 Task: Look for space in Steinkjer, Norway from 1st July, 2023 to 8th July, 2023 for 2 adults, 1 child in price range Rs.15000 to Rs.20000. Place can be entire place with 1  bedroom having 1 bed and 1 bathroom. Property type can be house, flat, guest house, hotel. Booking option can be shelf check-in. Required host language is English.
Action: Mouse moved to (588, 117)
Screenshot: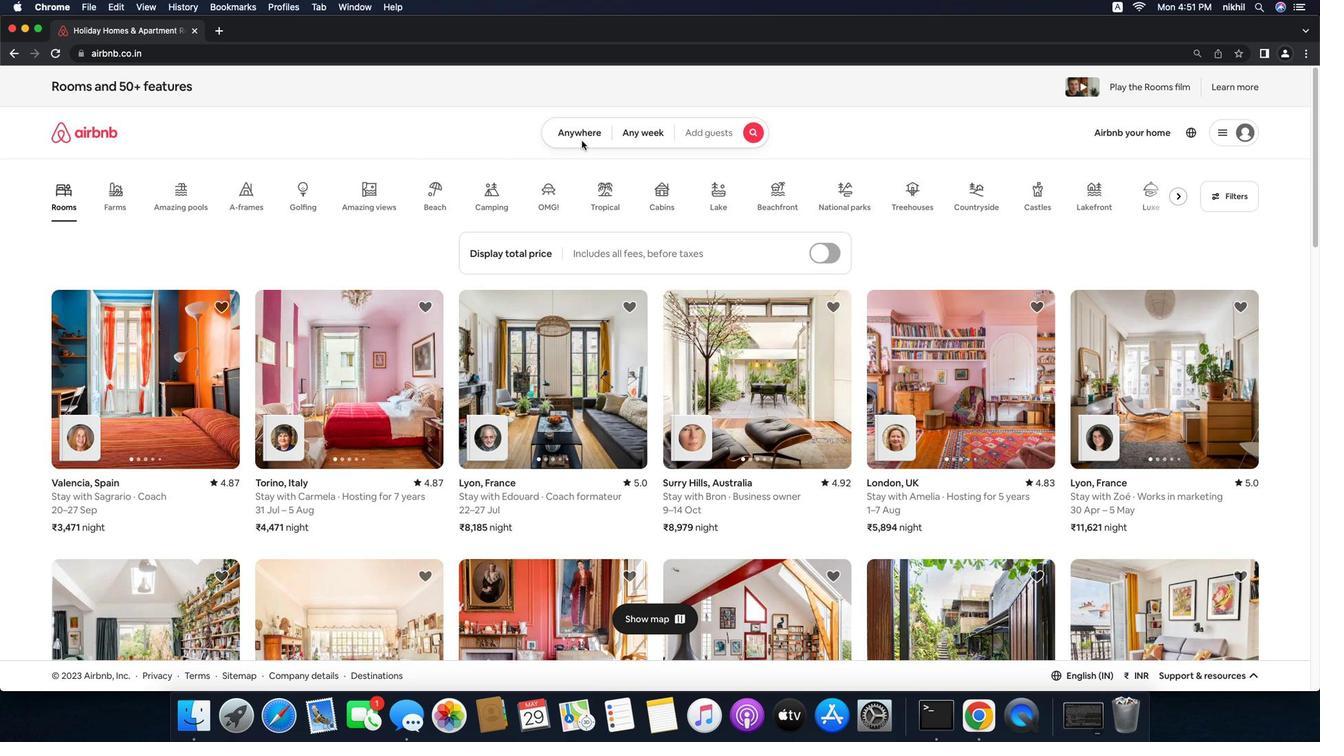 
Action: Mouse pressed left at (588, 117)
Screenshot: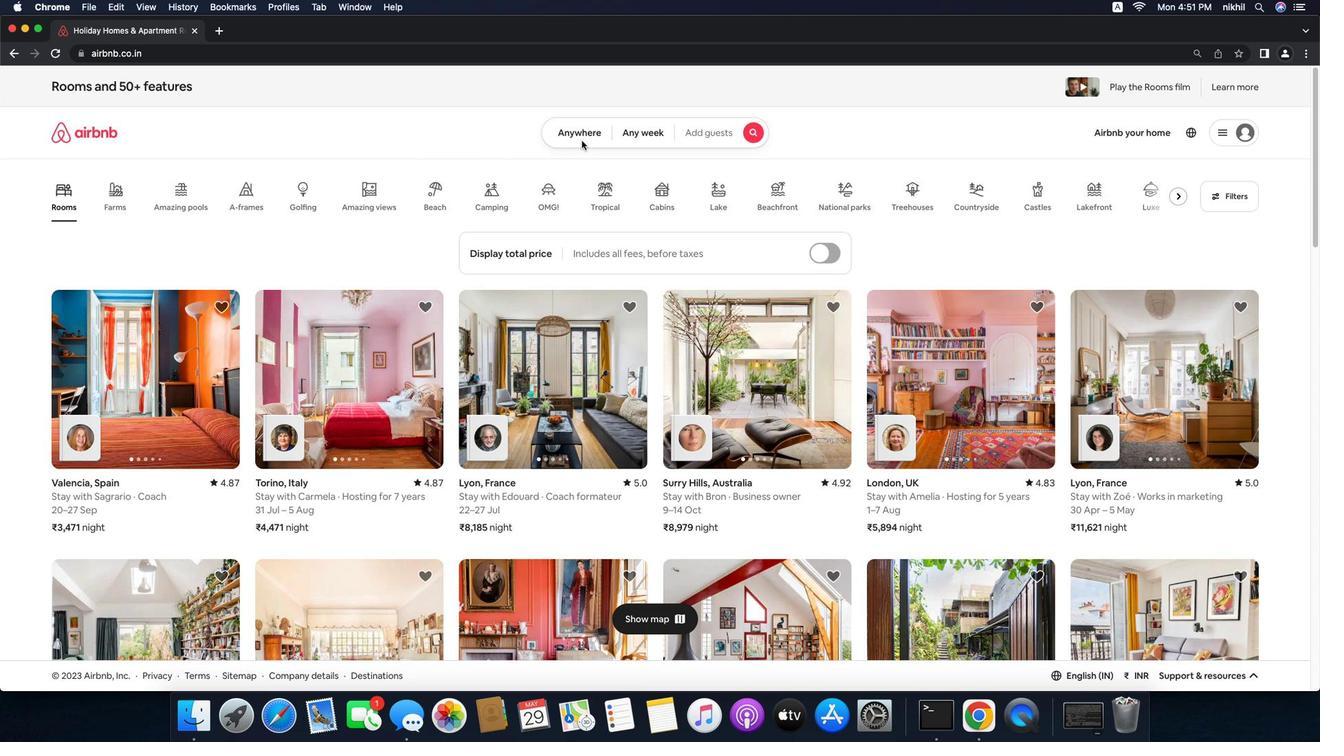 
Action: Mouse moved to (587, 107)
Screenshot: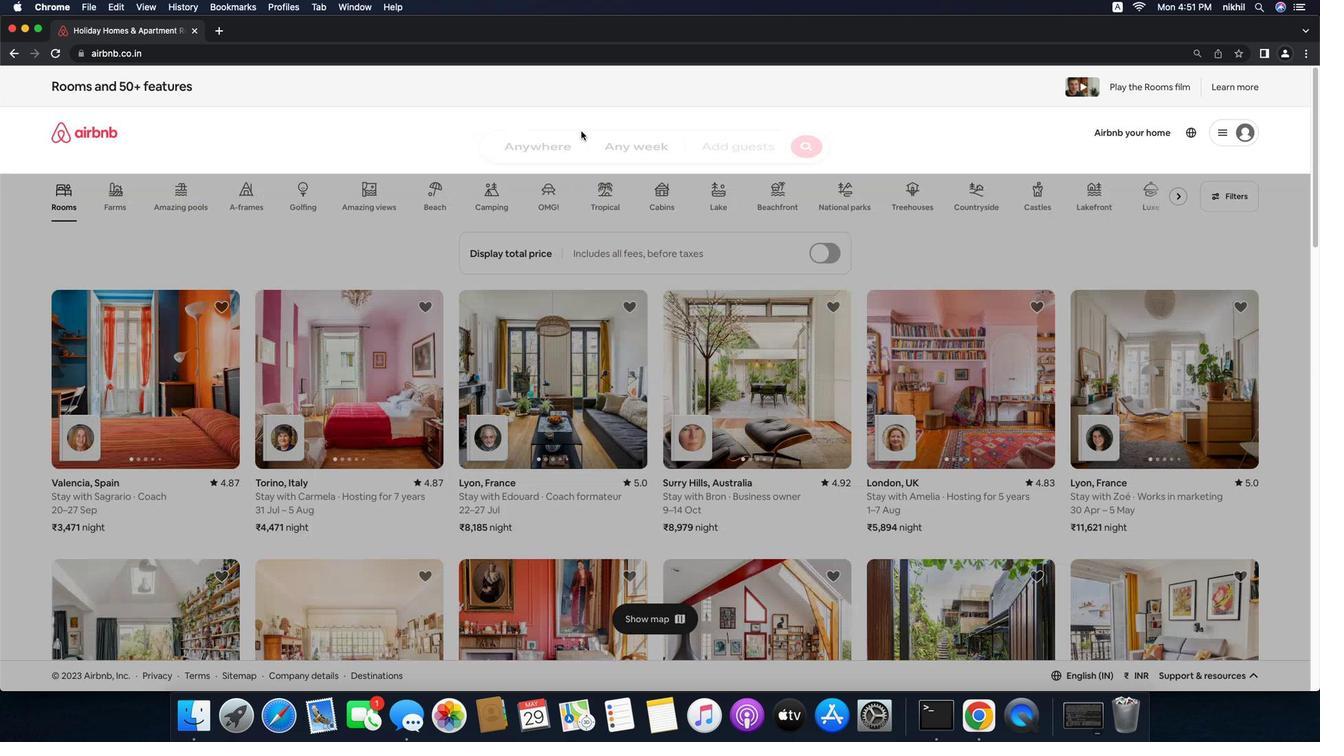 
Action: Mouse pressed left at (587, 107)
Screenshot: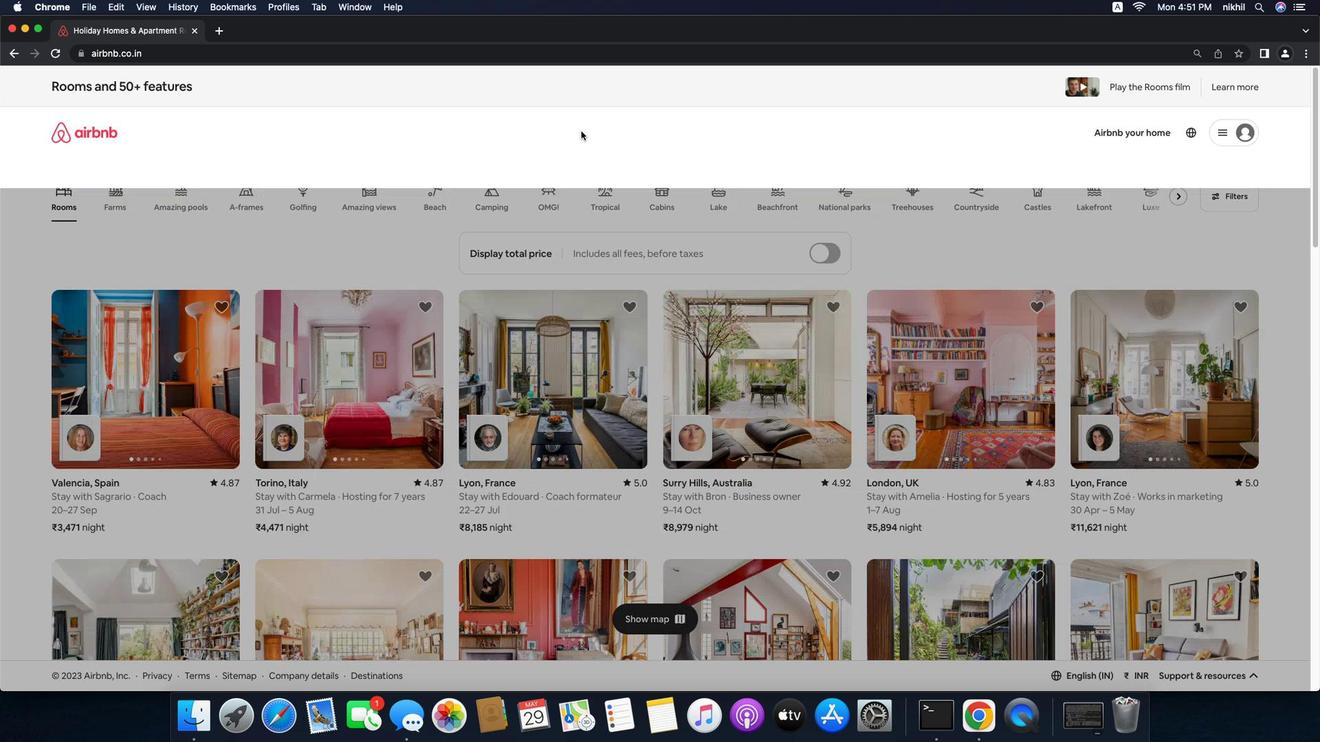 
Action: Mouse moved to (457, 166)
Screenshot: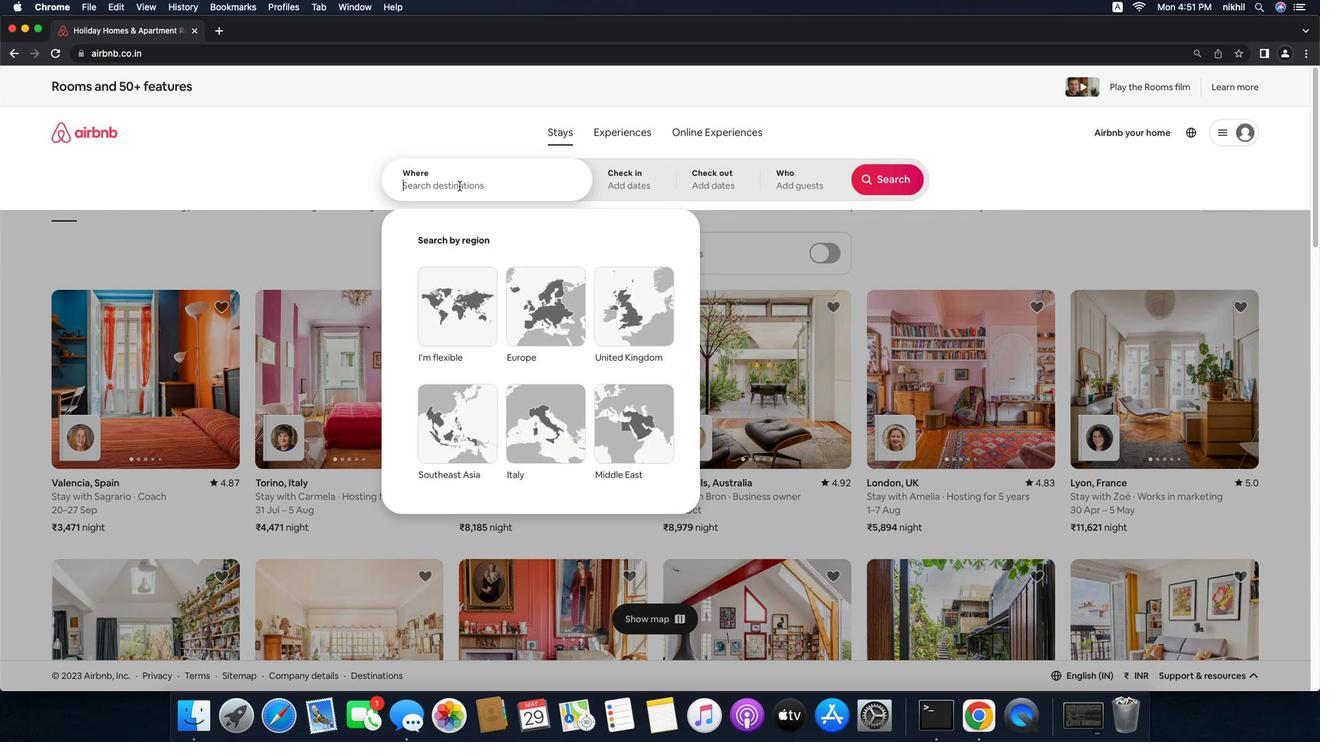 
Action: Mouse pressed left at (457, 166)
Screenshot: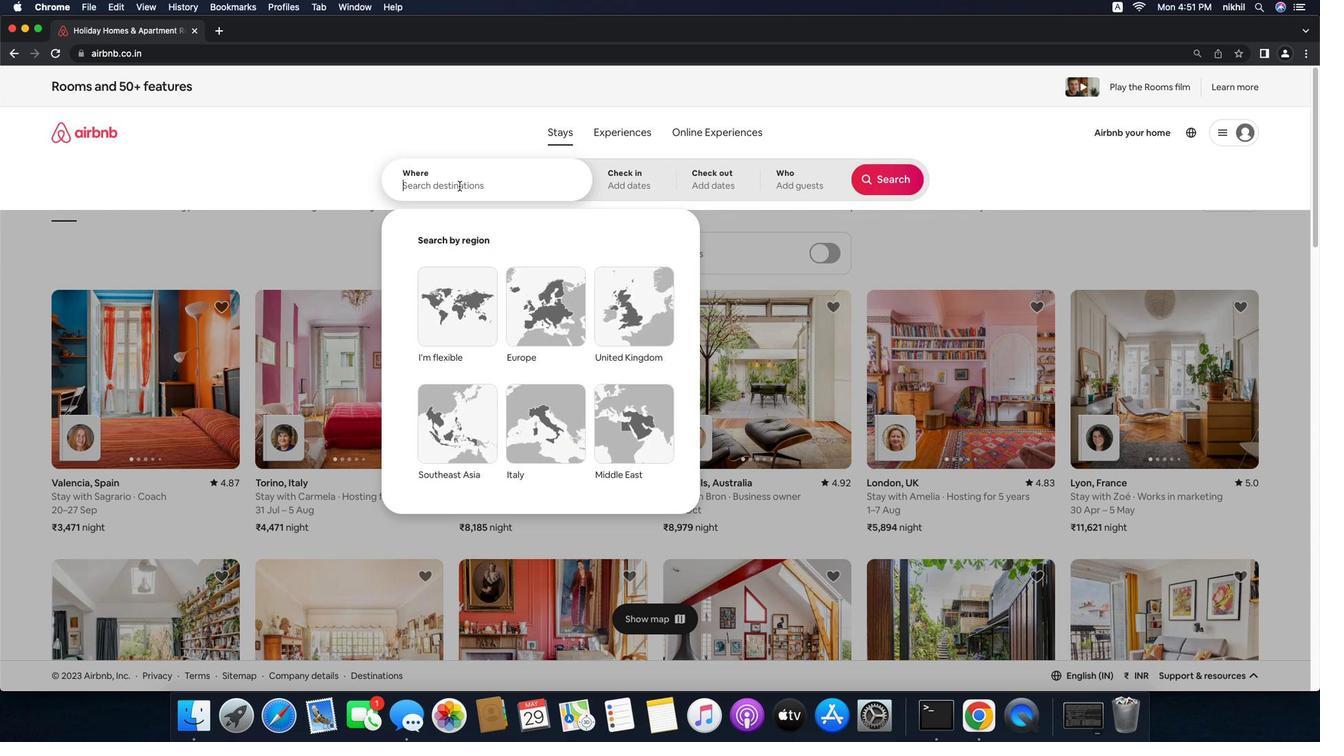 
Action: Key pressed 'S'Key.caps_lock't''e''i''n''k''j''e''r'','Key.spaceKey.caps_lock'N'Key.caps_lock'o''r''w''a''y'
Screenshot: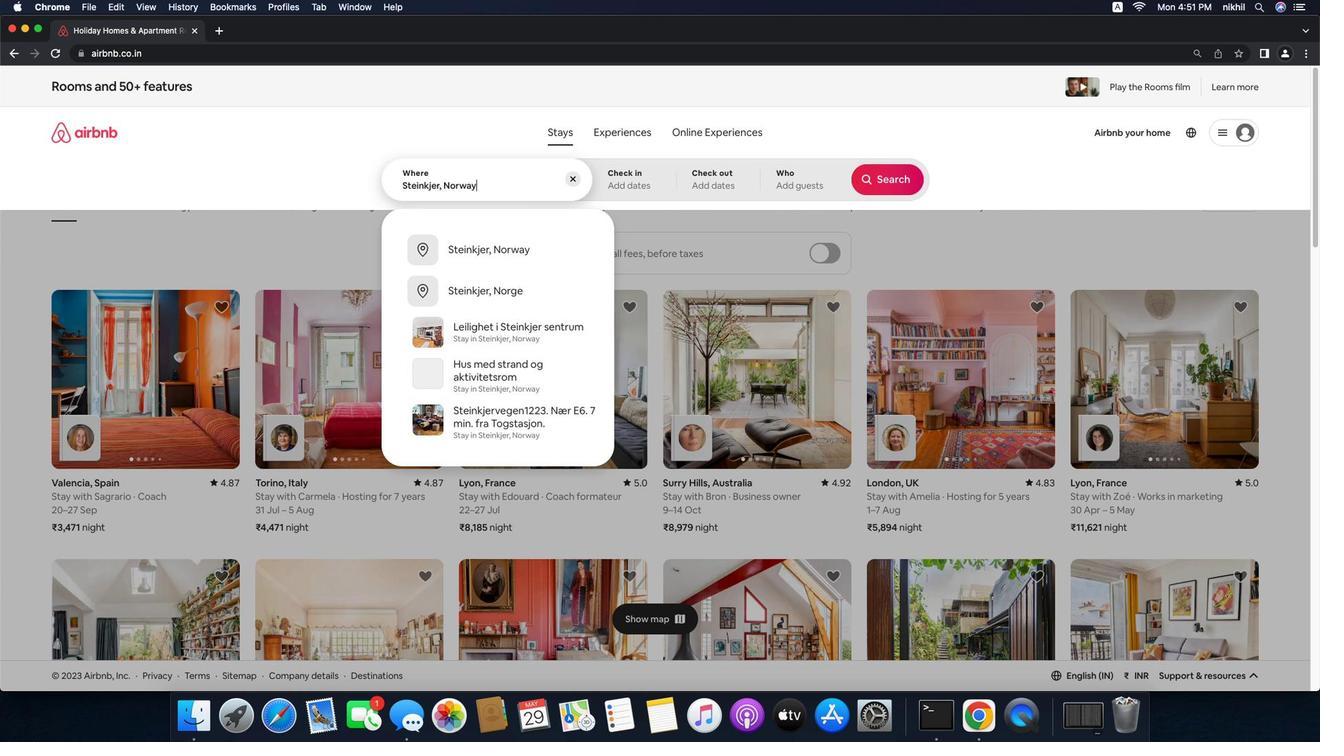 
Action: Mouse moved to (521, 228)
Screenshot: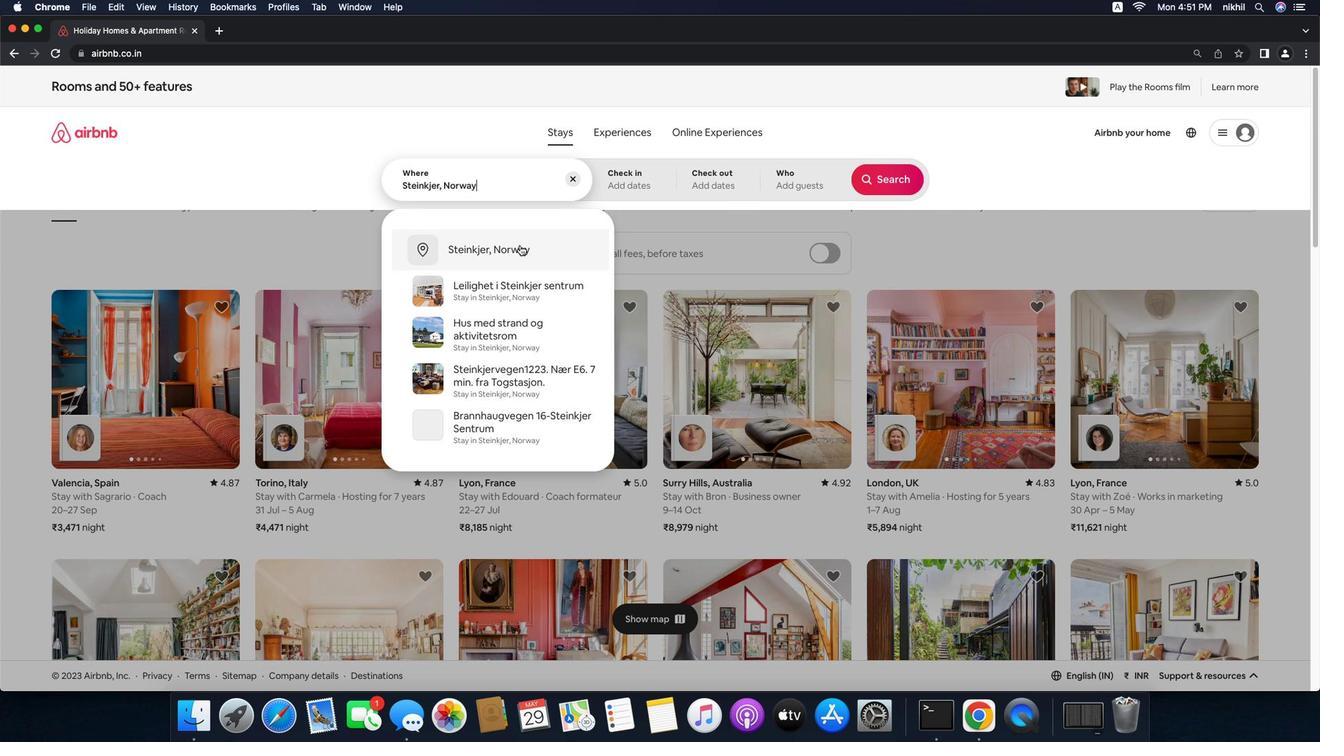 
Action: Mouse pressed left at (521, 228)
Screenshot: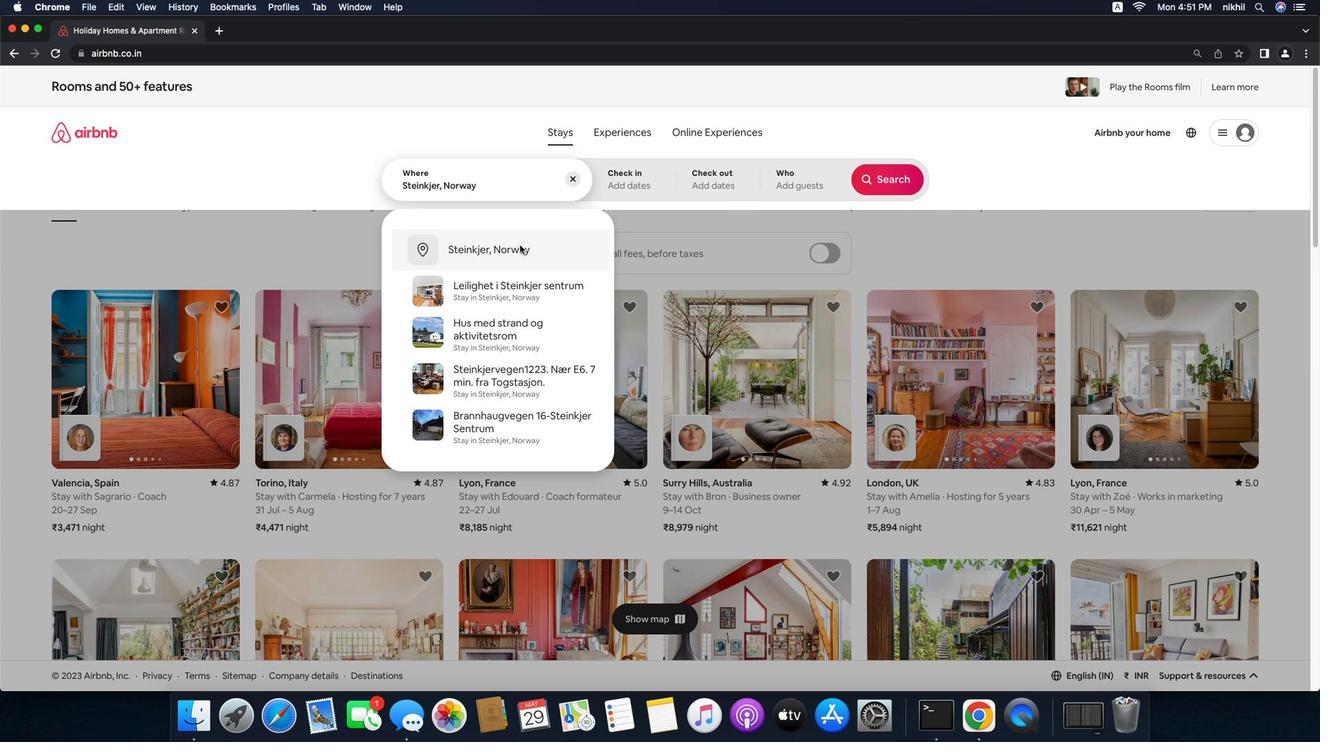 
Action: Mouse moved to (910, 268)
Screenshot: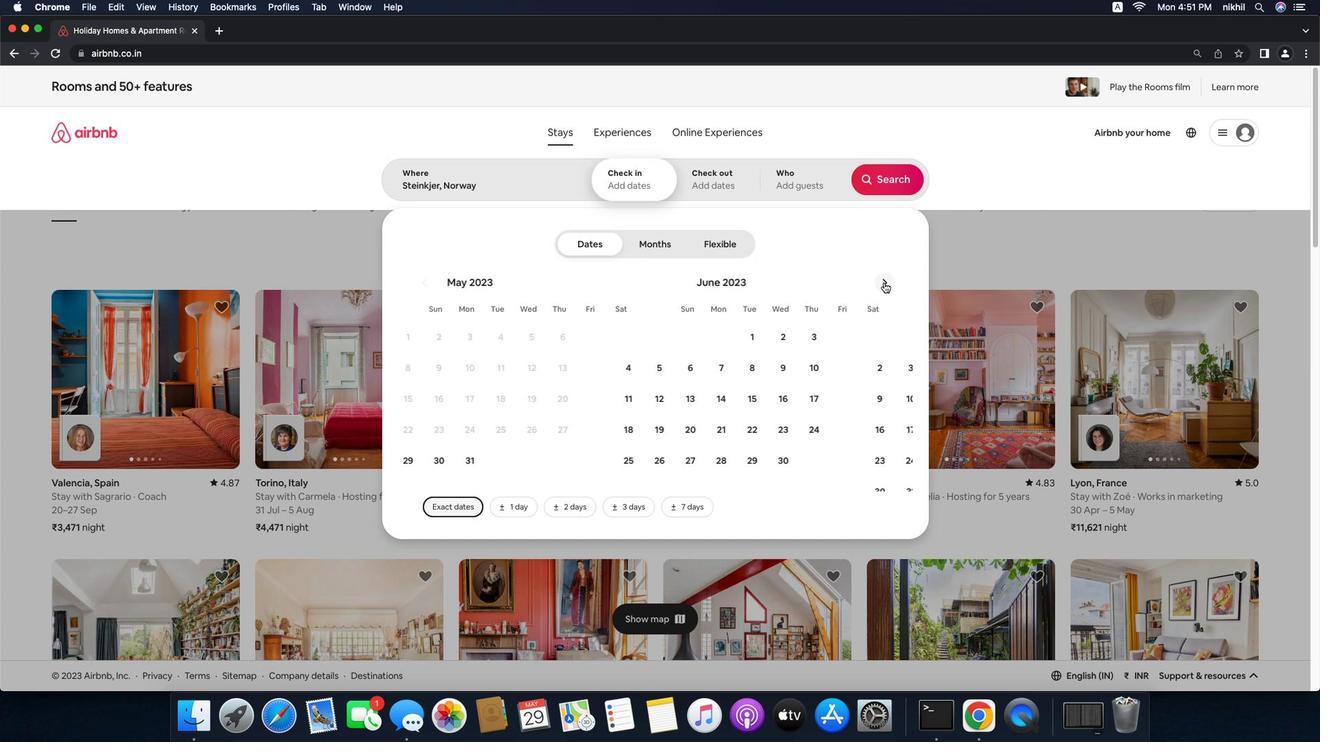 
Action: Mouse pressed left at (910, 268)
Screenshot: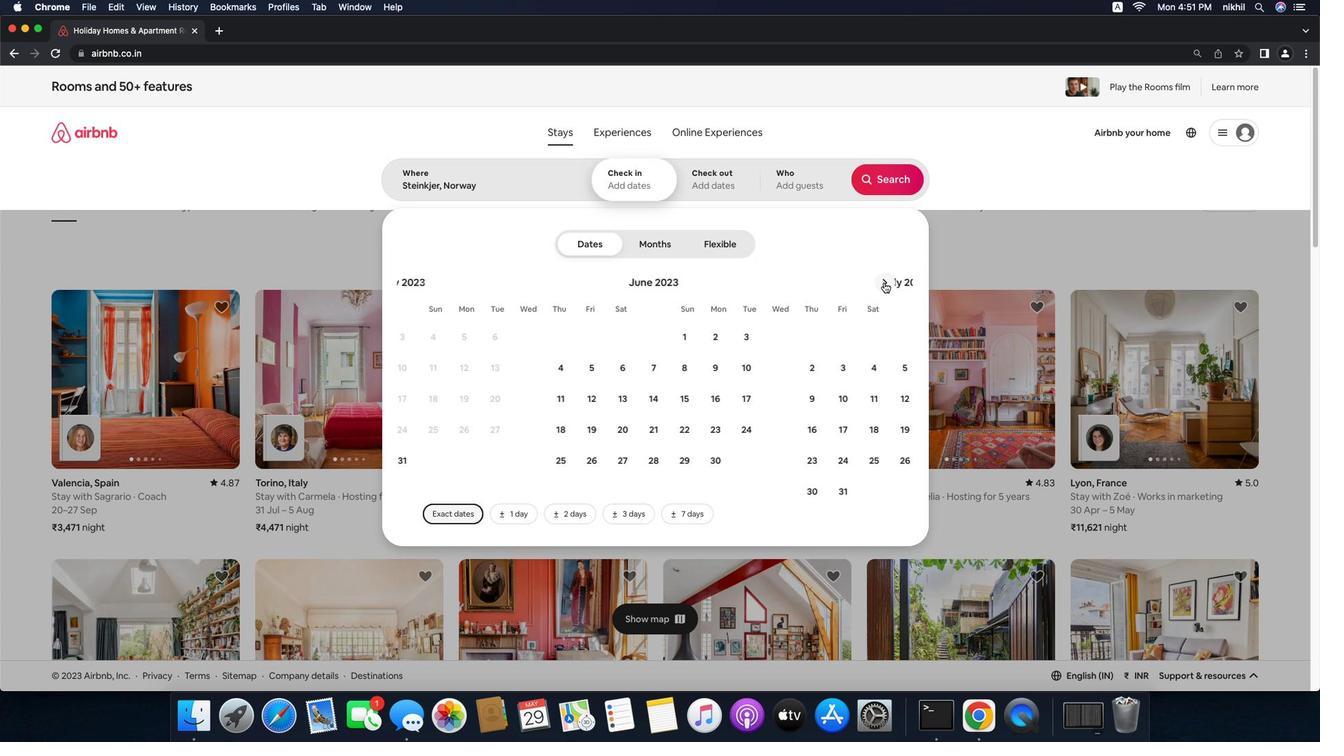 
Action: Mouse moved to (906, 330)
Screenshot: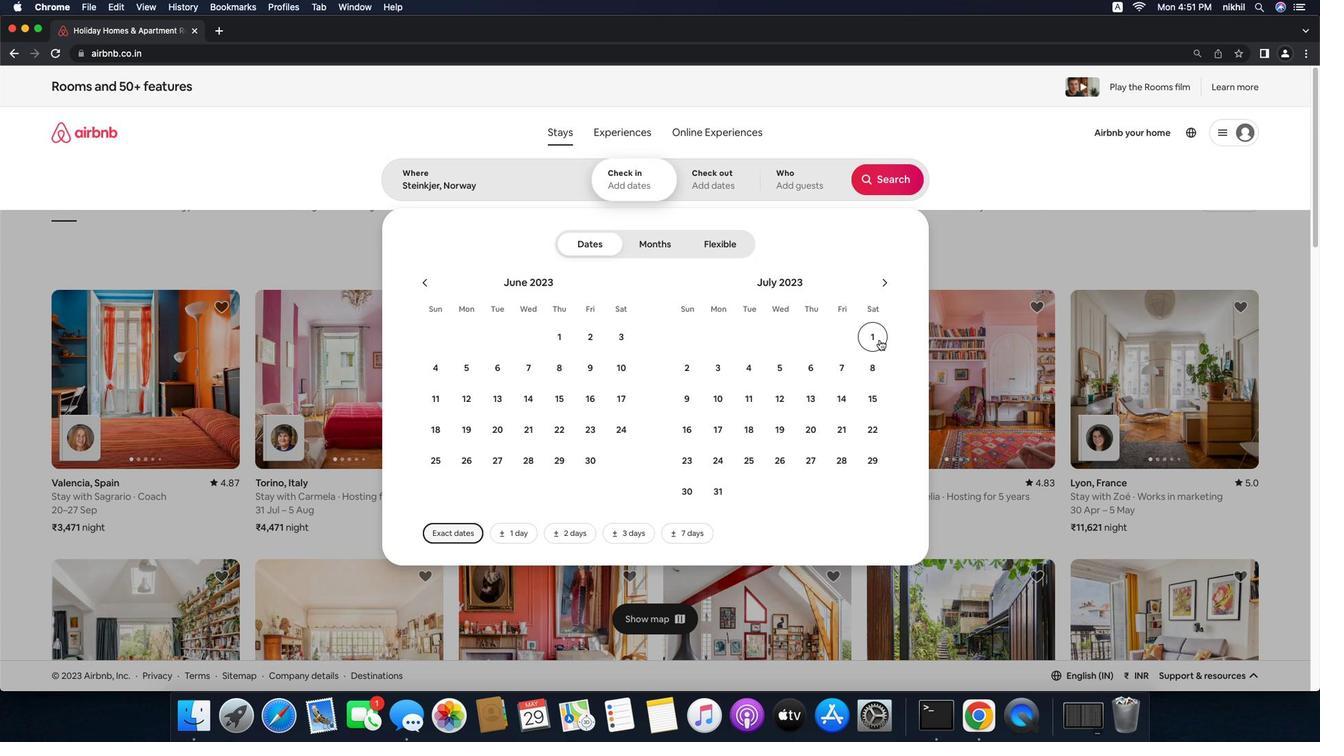 
Action: Mouse pressed left at (906, 330)
Screenshot: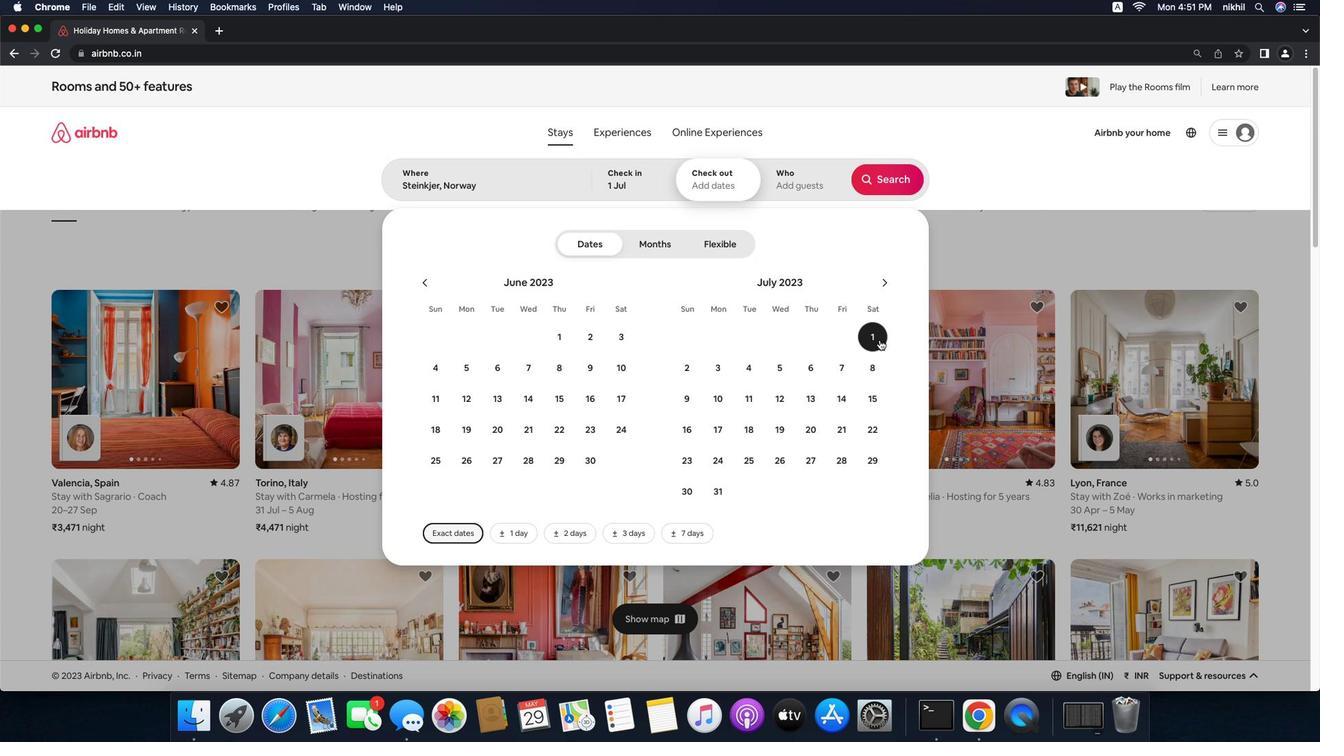 
Action: Mouse moved to (904, 354)
Screenshot: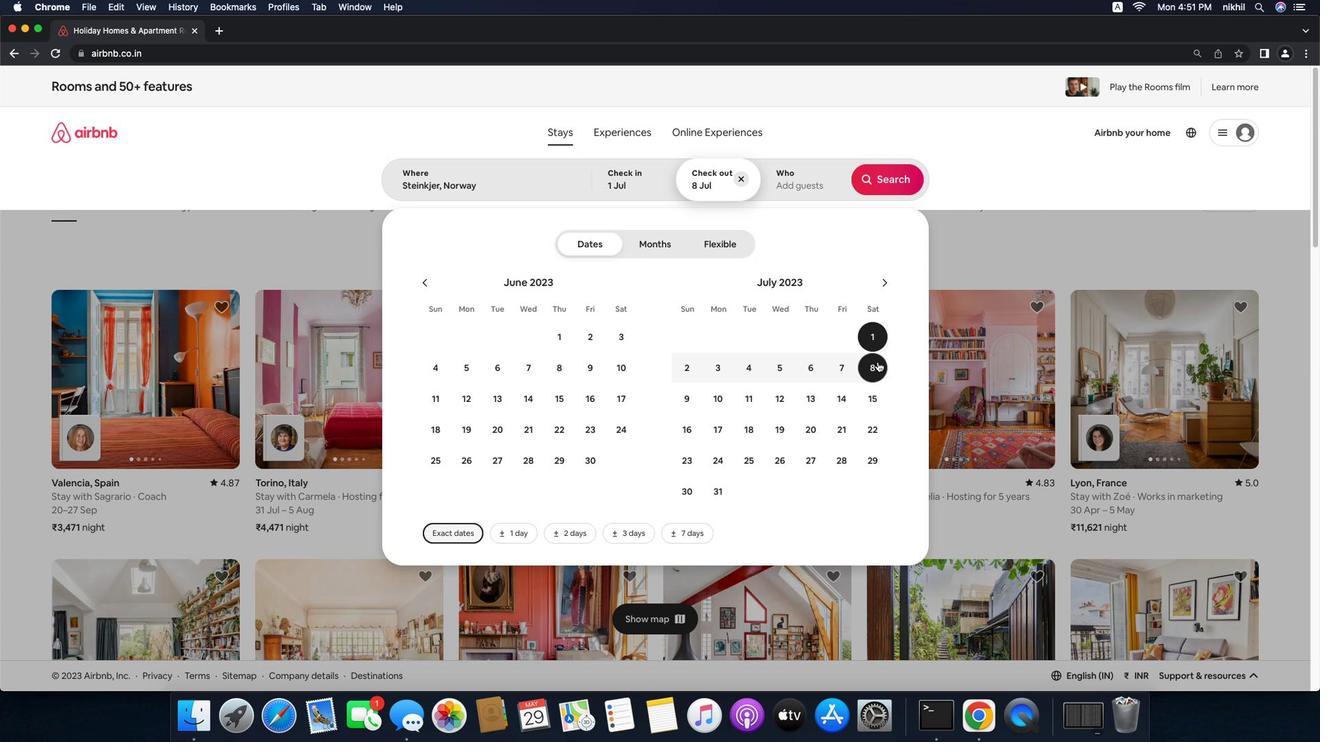 
Action: Mouse pressed left at (904, 354)
Screenshot: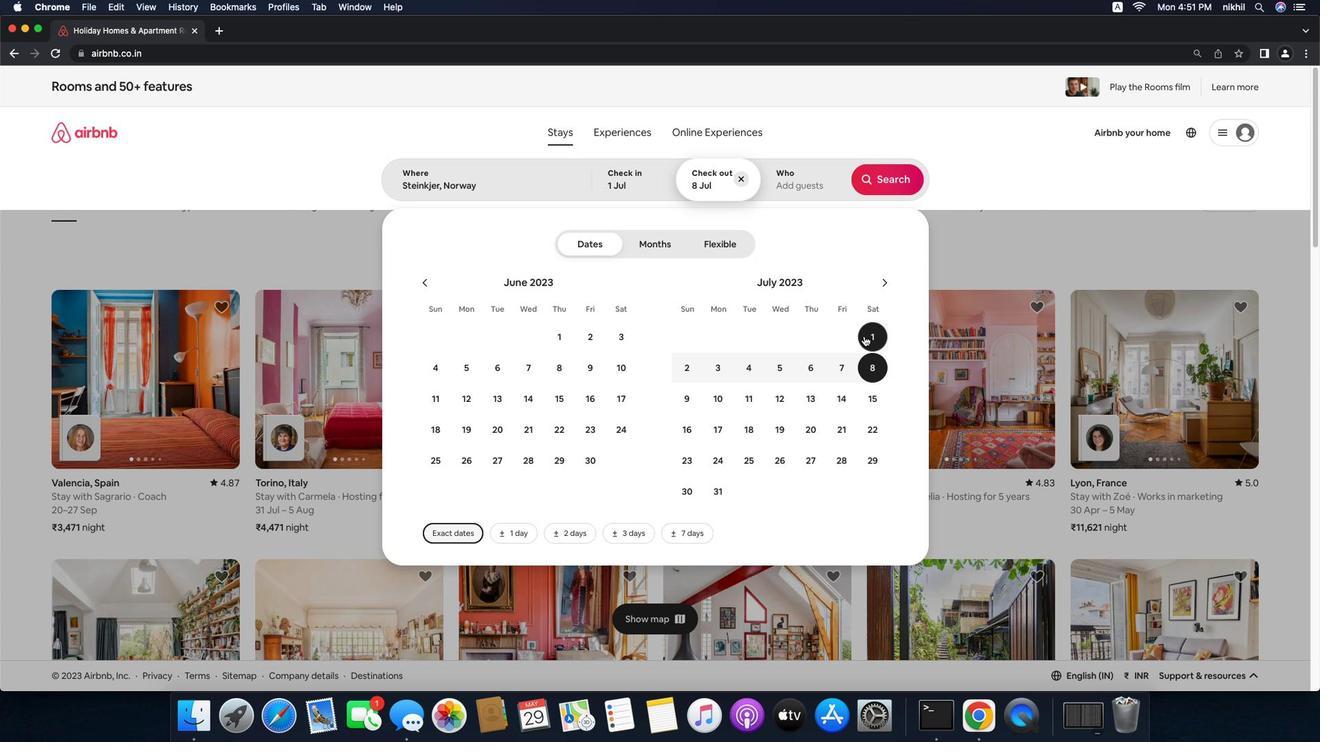 
Action: Mouse moved to (818, 164)
Screenshot: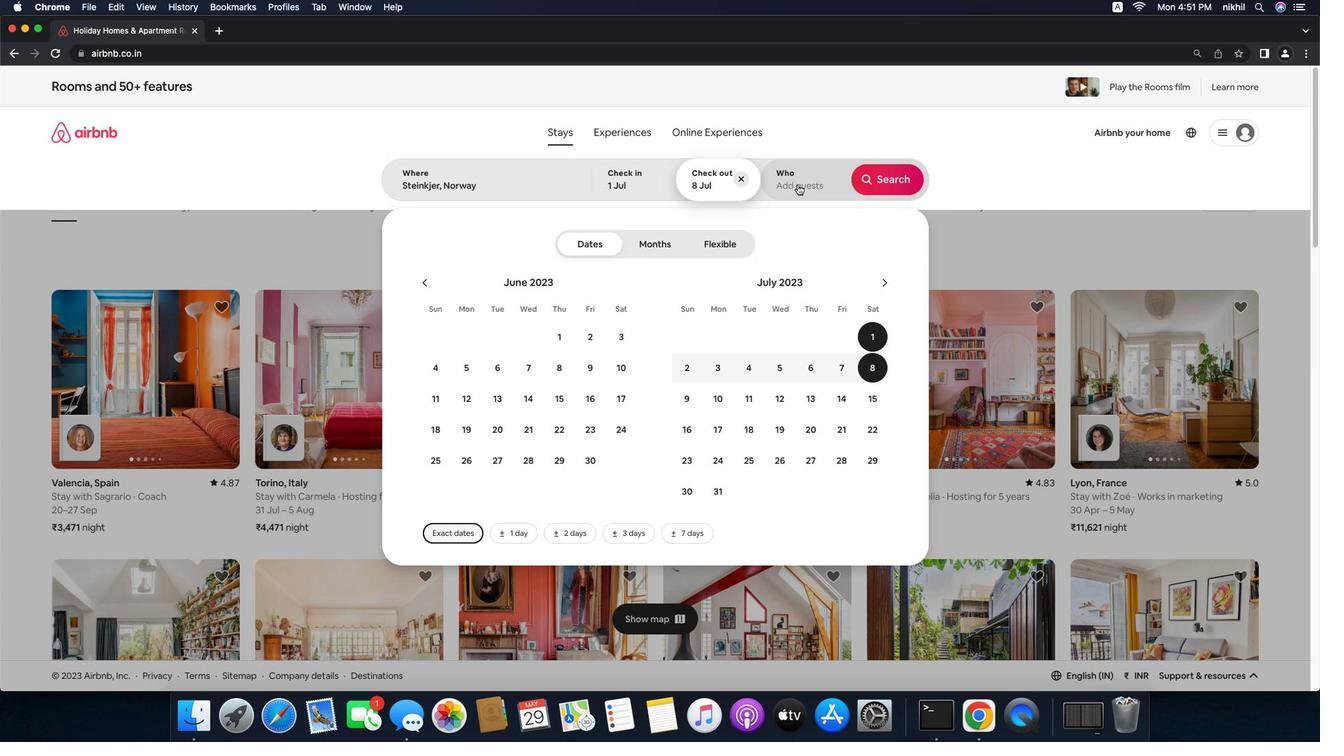 
Action: Mouse pressed left at (818, 164)
Screenshot: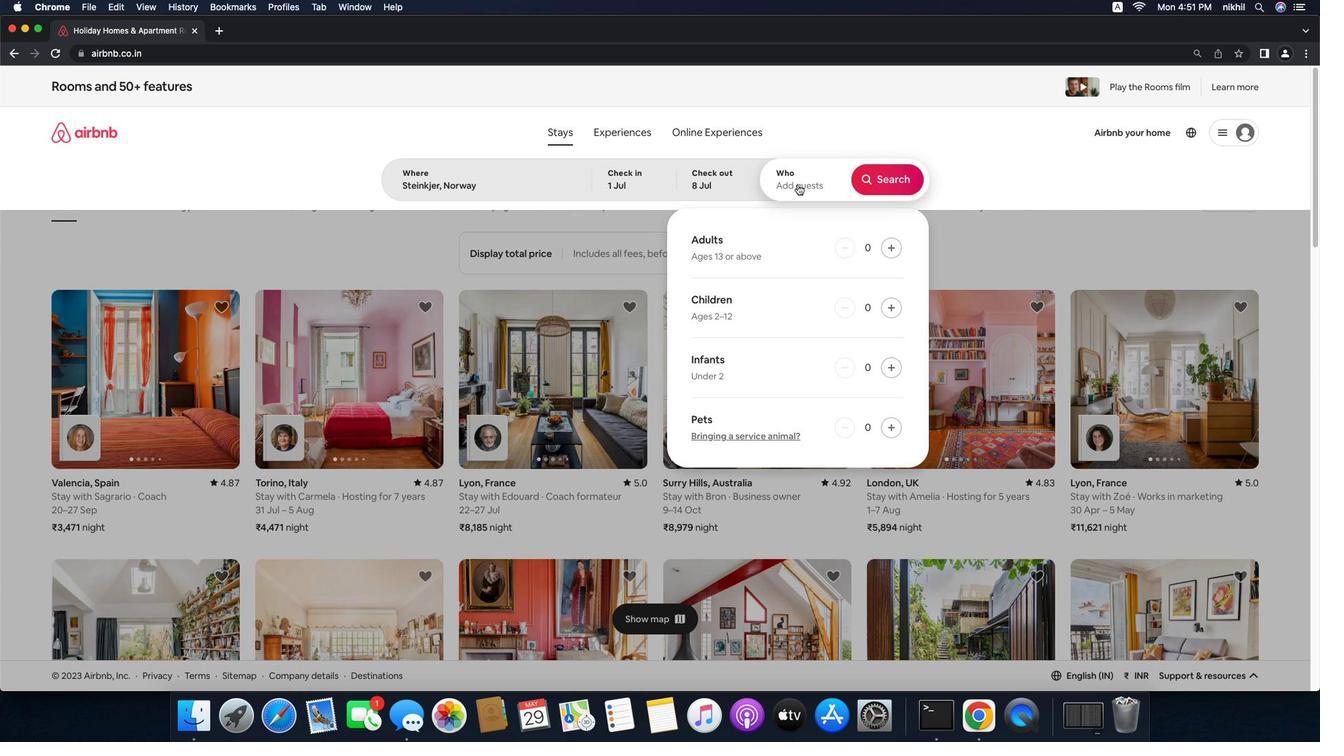 
Action: Mouse moved to (917, 230)
Screenshot: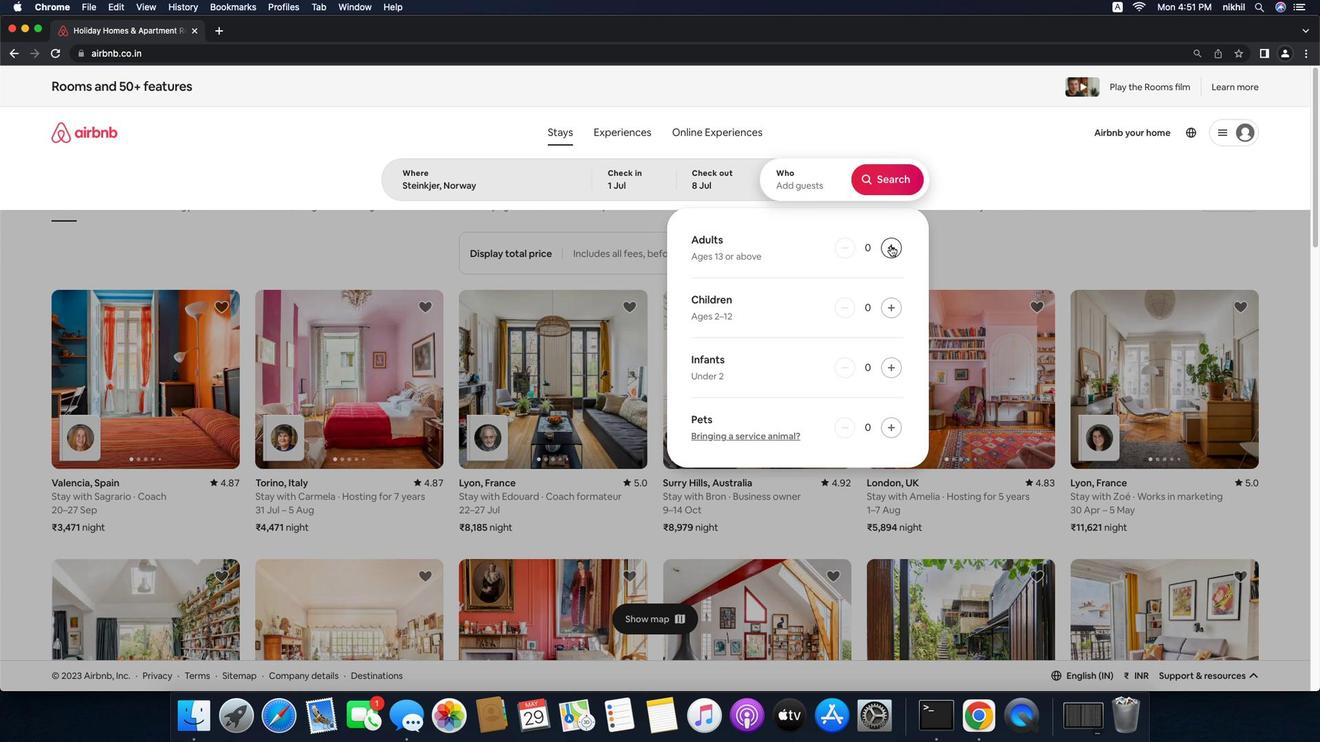 
Action: Mouse pressed left at (917, 230)
Screenshot: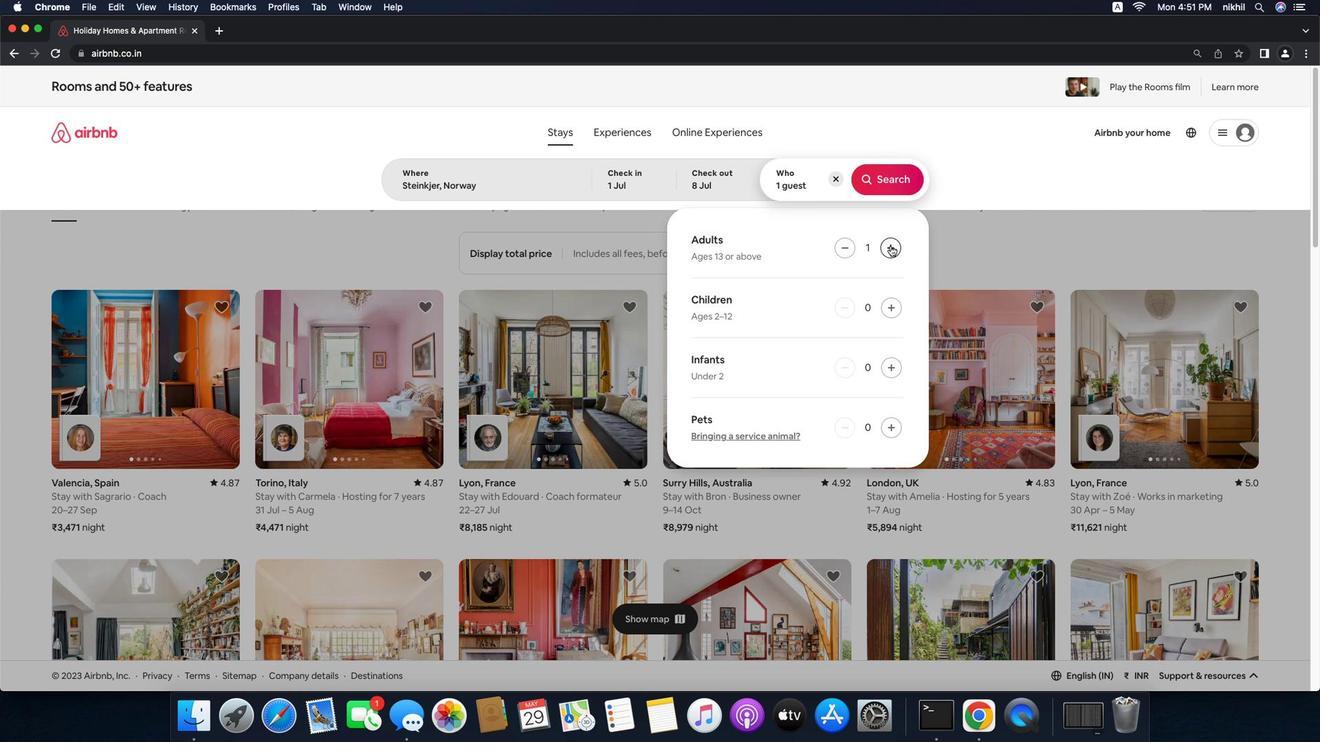 
Action: Mouse pressed left at (917, 230)
Screenshot: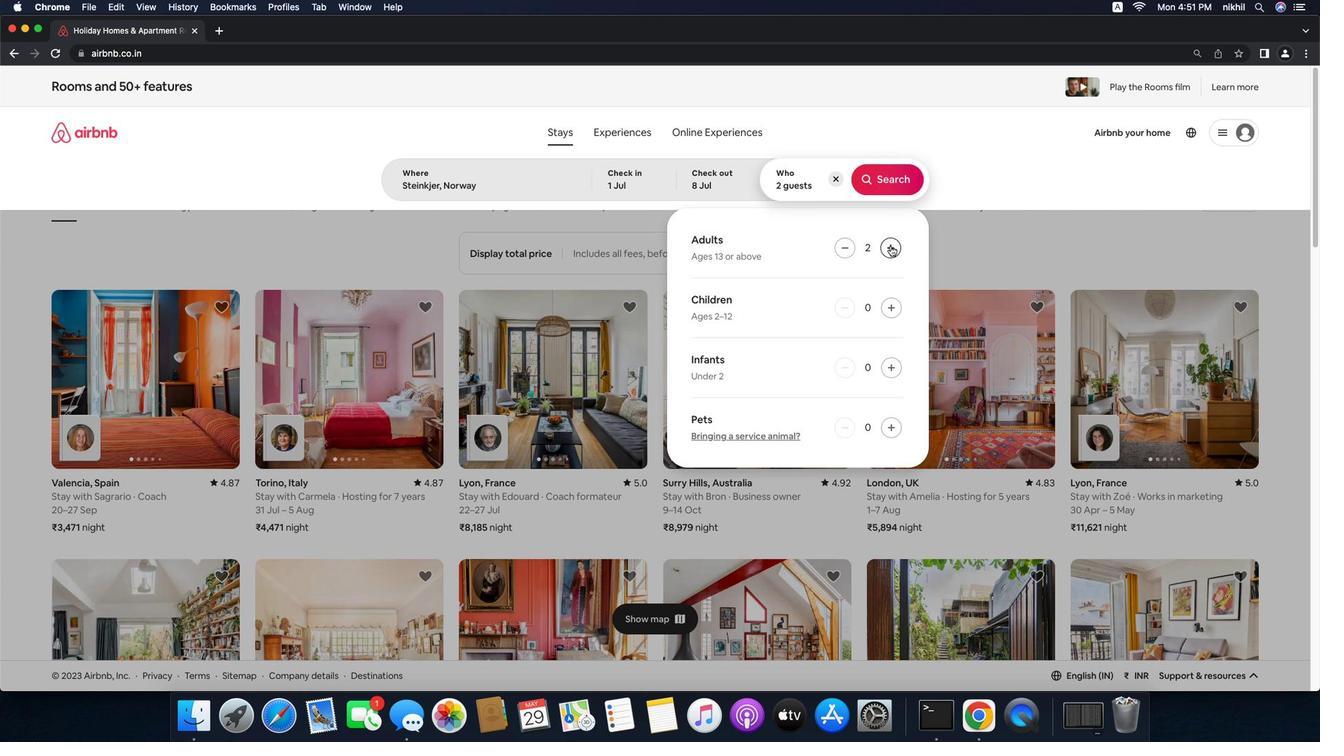 
Action: Mouse moved to (922, 294)
Screenshot: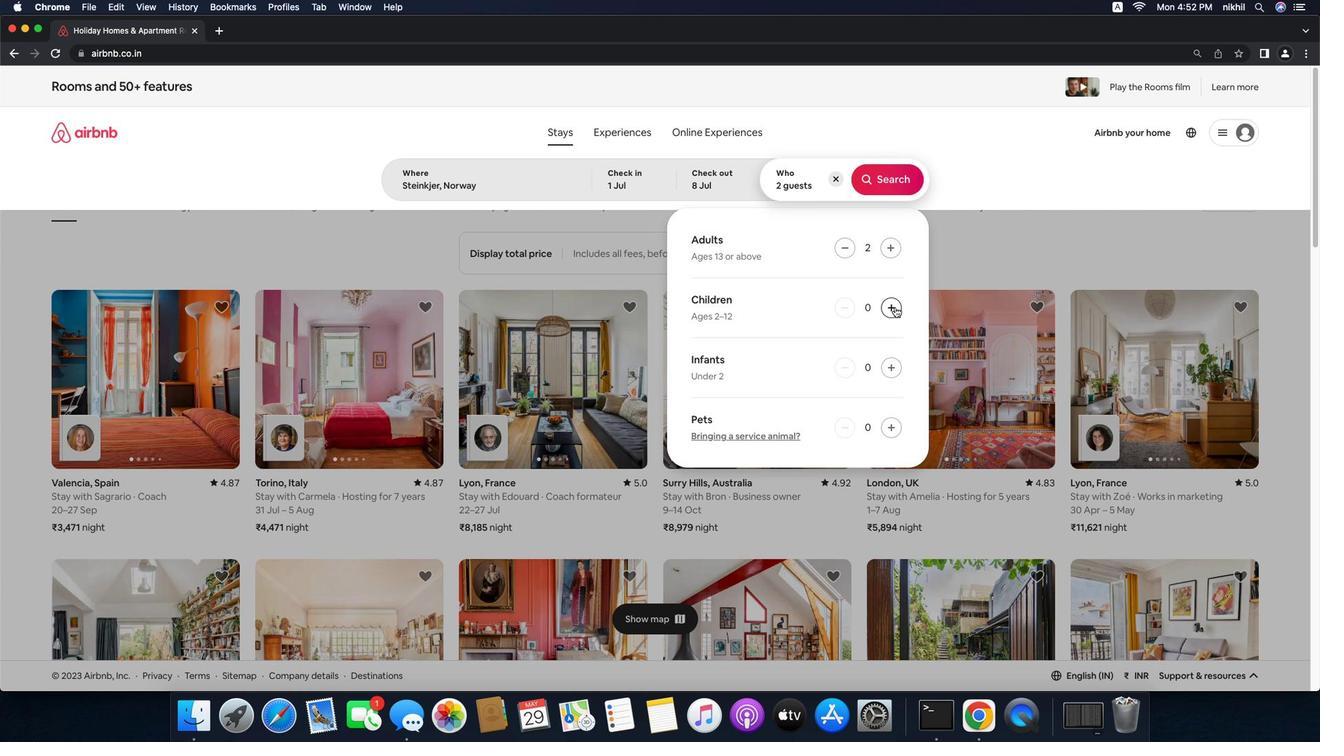
Action: Mouse pressed left at (922, 294)
Screenshot: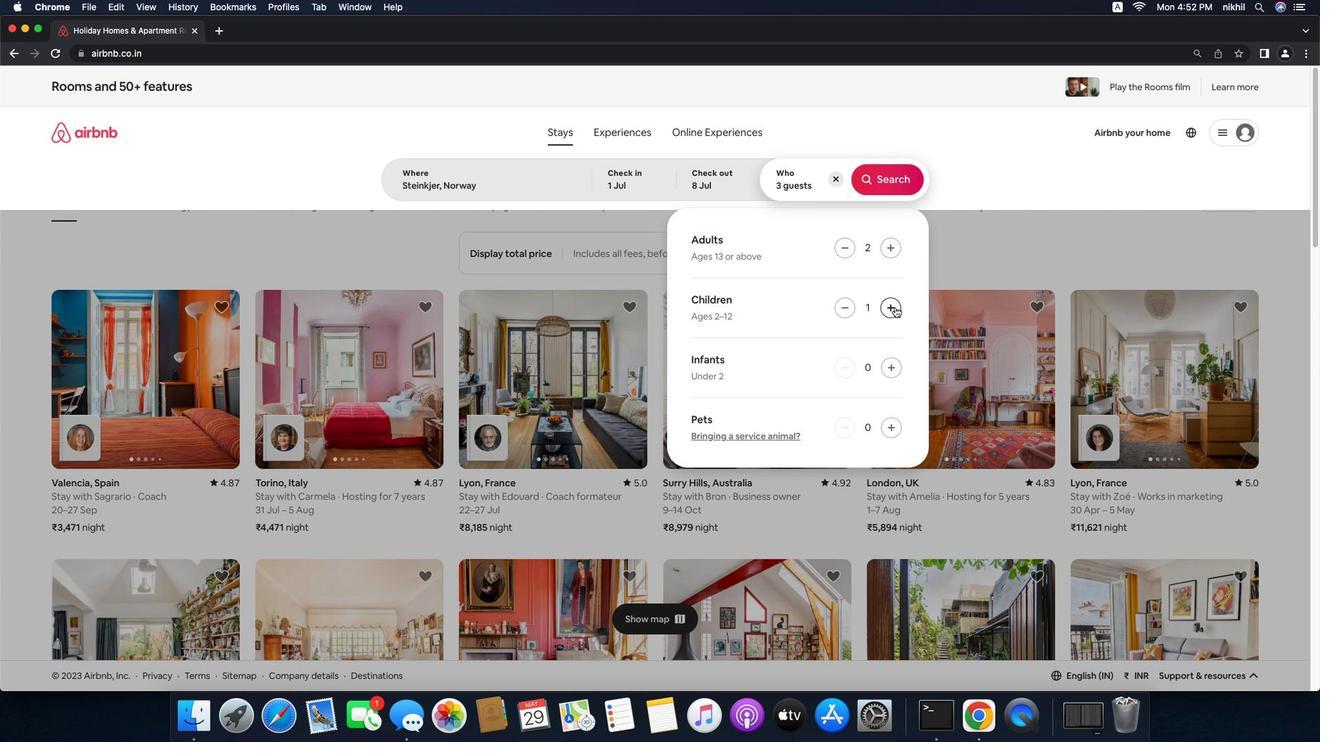 
Action: Mouse moved to (921, 158)
Screenshot: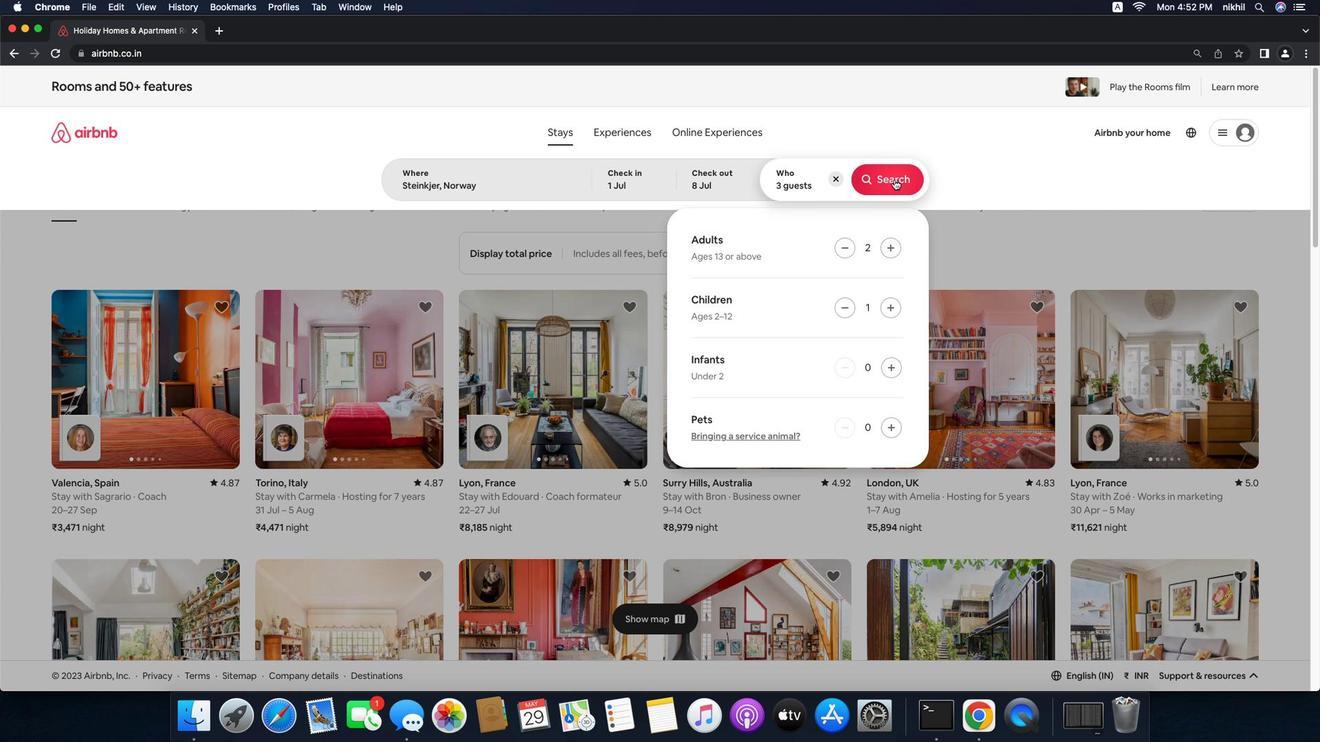 
Action: Mouse pressed left at (921, 158)
Screenshot: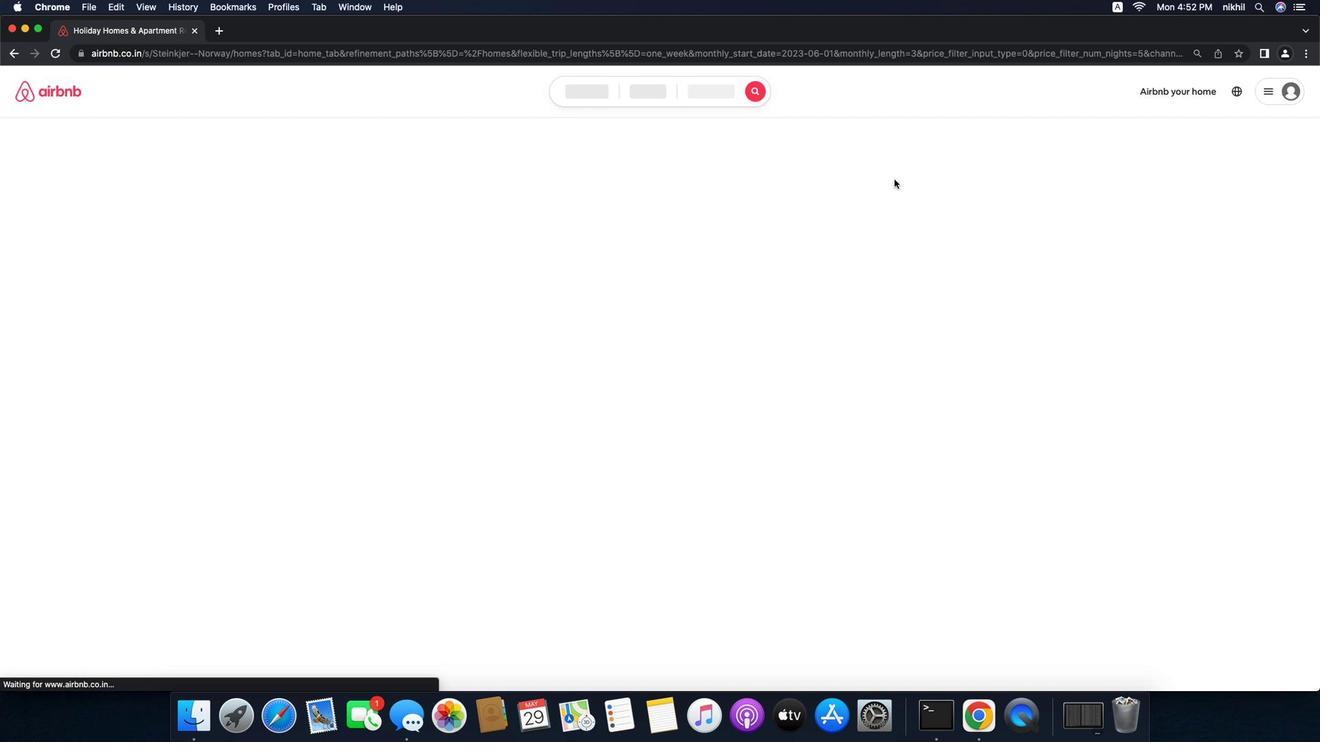 
Action: Mouse moved to (1304, 131)
Screenshot: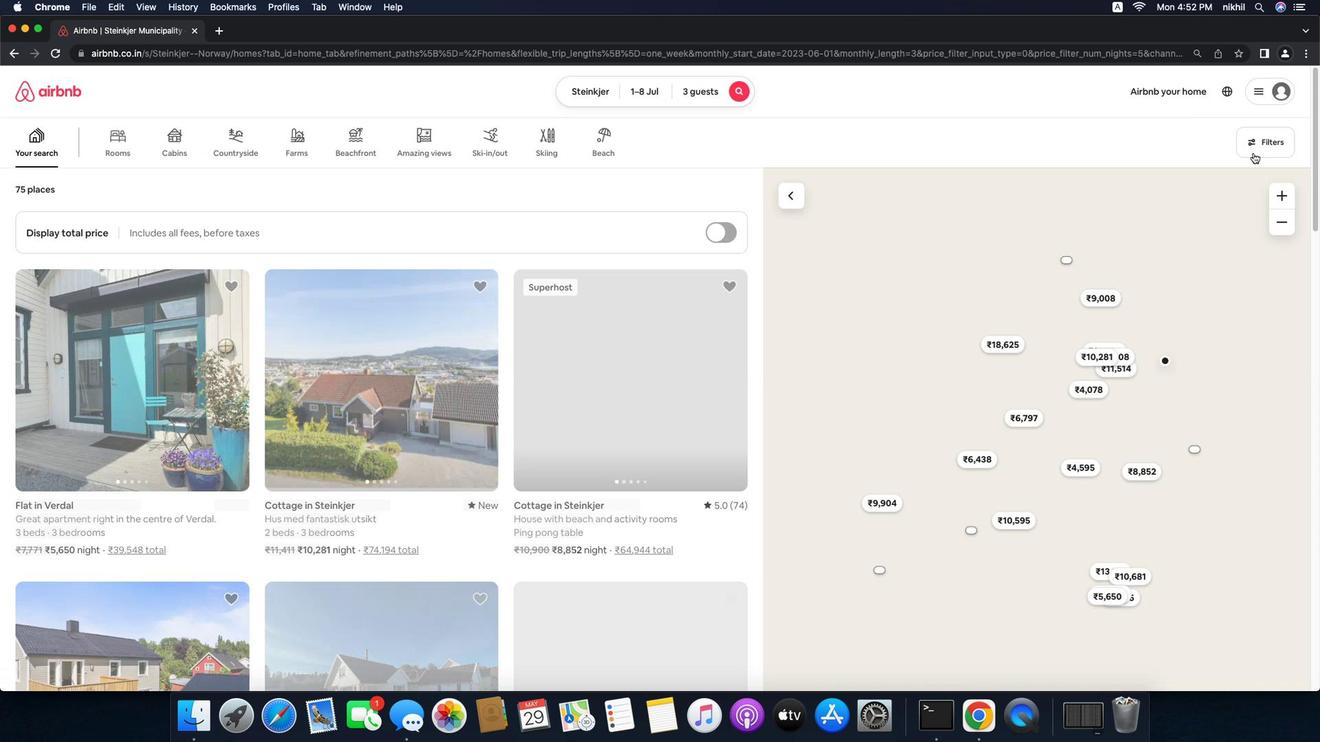 
Action: Mouse pressed left at (1304, 131)
Screenshot: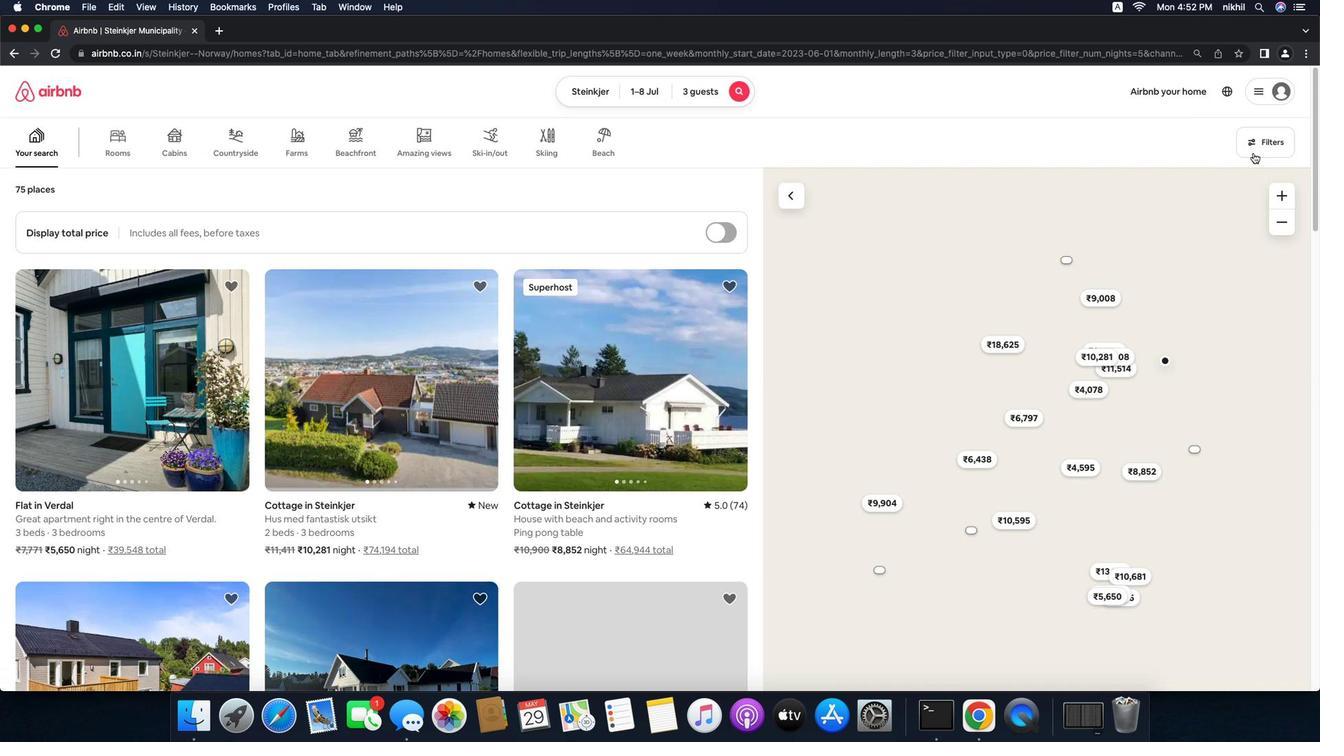 
Action: Mouse moved to (511, 457)
Screenshot: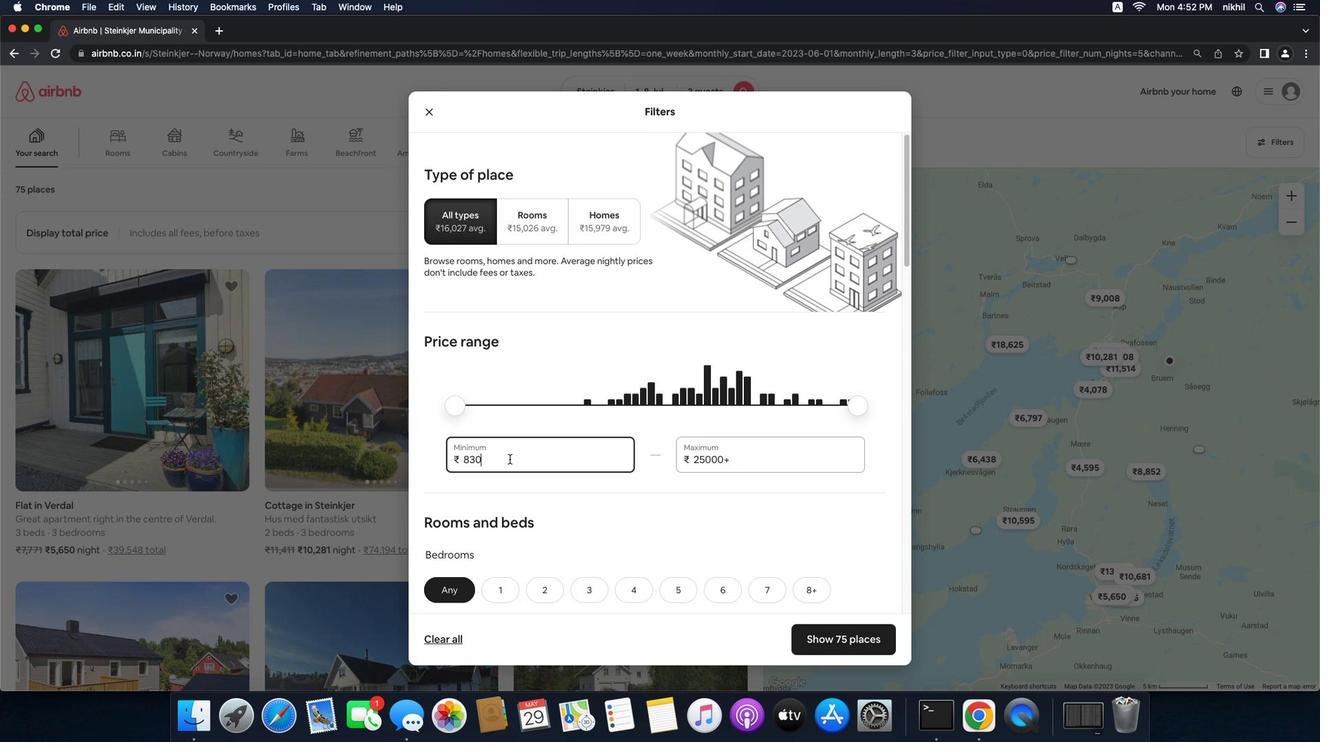 
Action: Mouse pressed left at (511, 457)
Screenshot: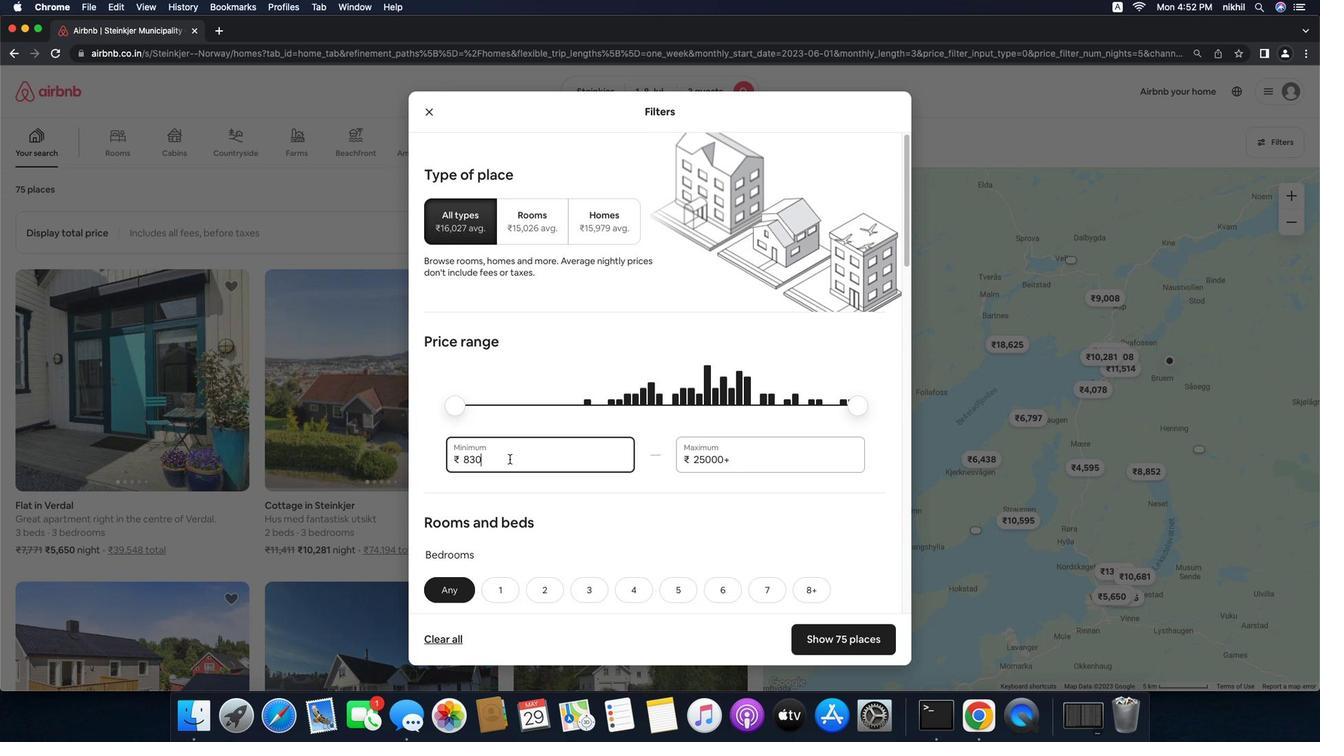
Action: Mouse moved to (511, 457)
Screenshot: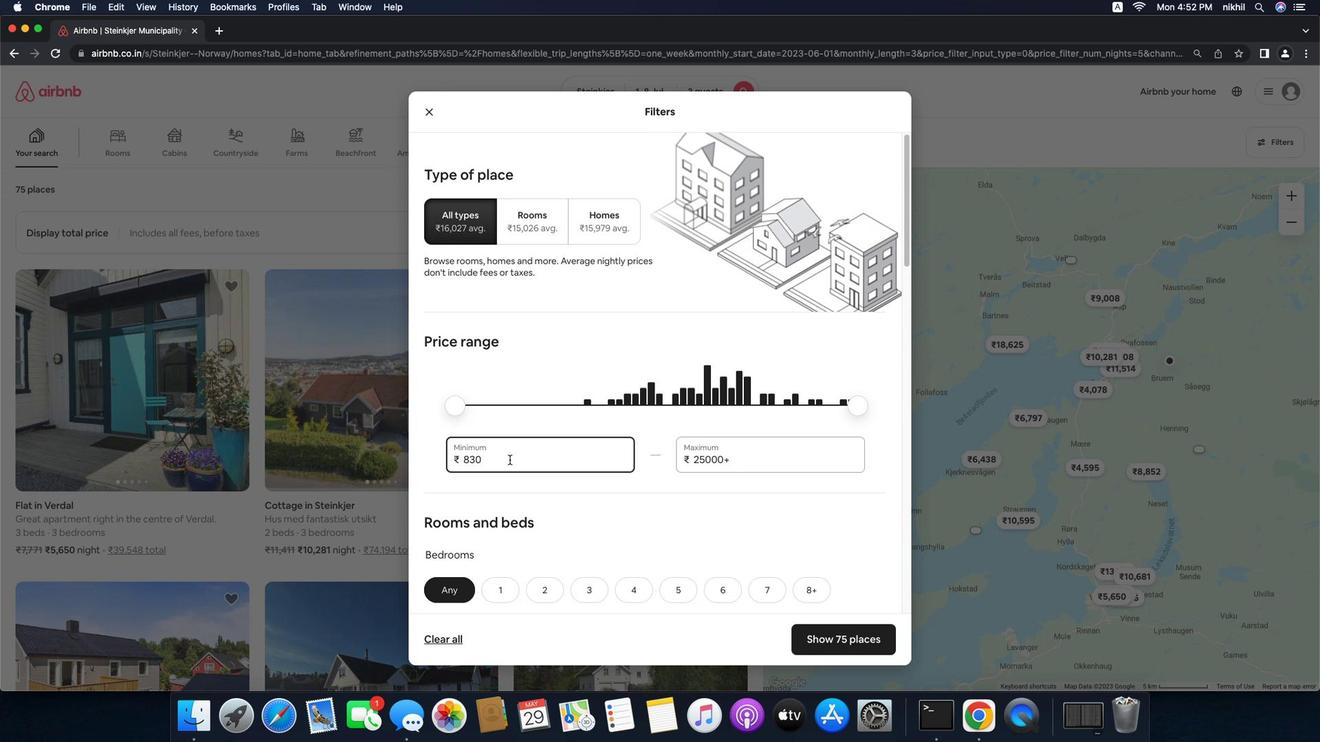 
Action: Key pressed Key.backspaceKey.backspaceKey.backspace'1''5''0''0''0'
Screenshot: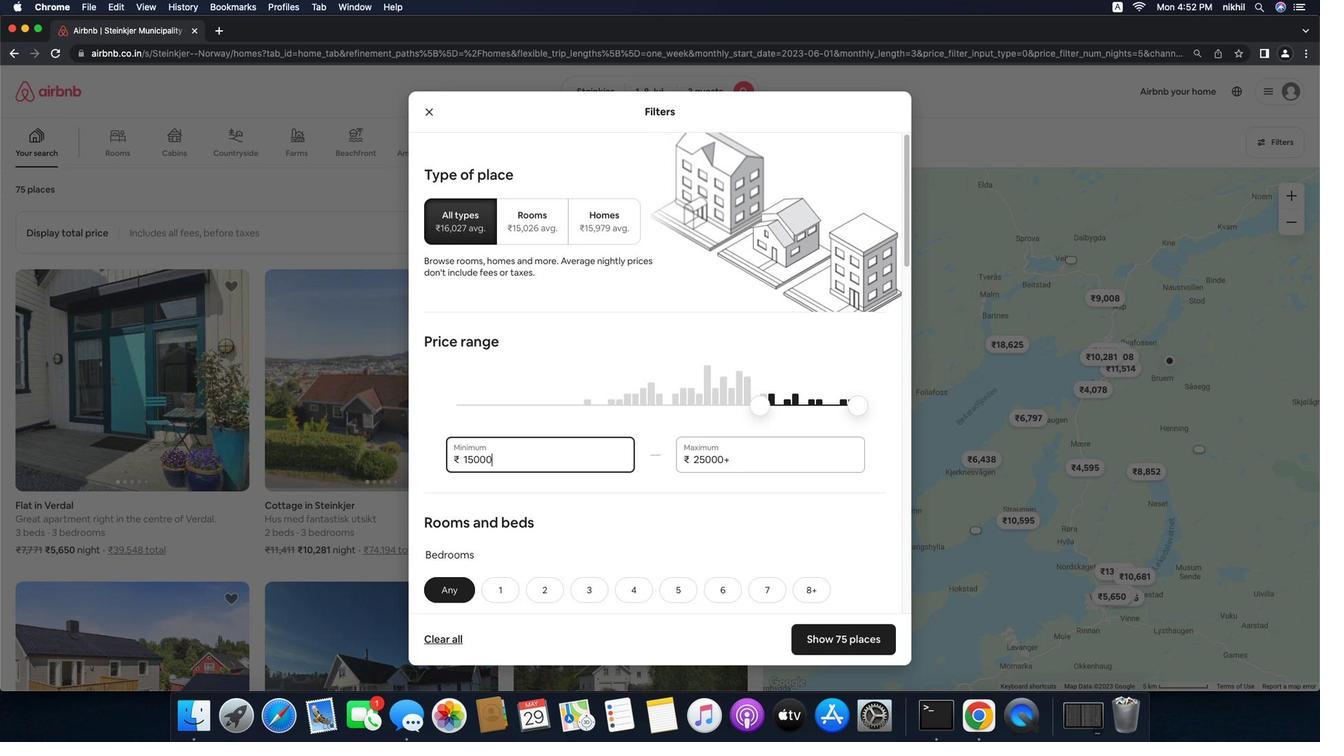 
Action: Mouse moved to (775, 460)
Screenshot: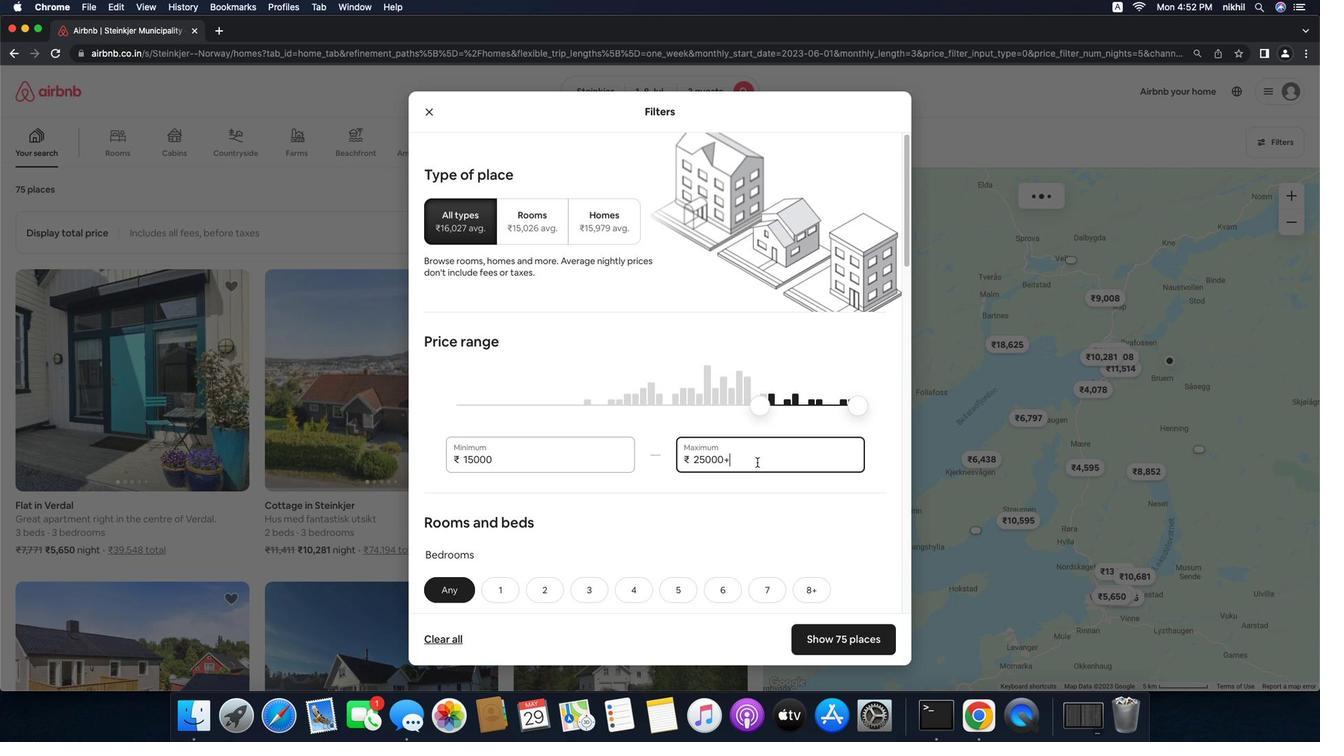 
Action: Mouse pressed left at (775, 460)
Screenshot: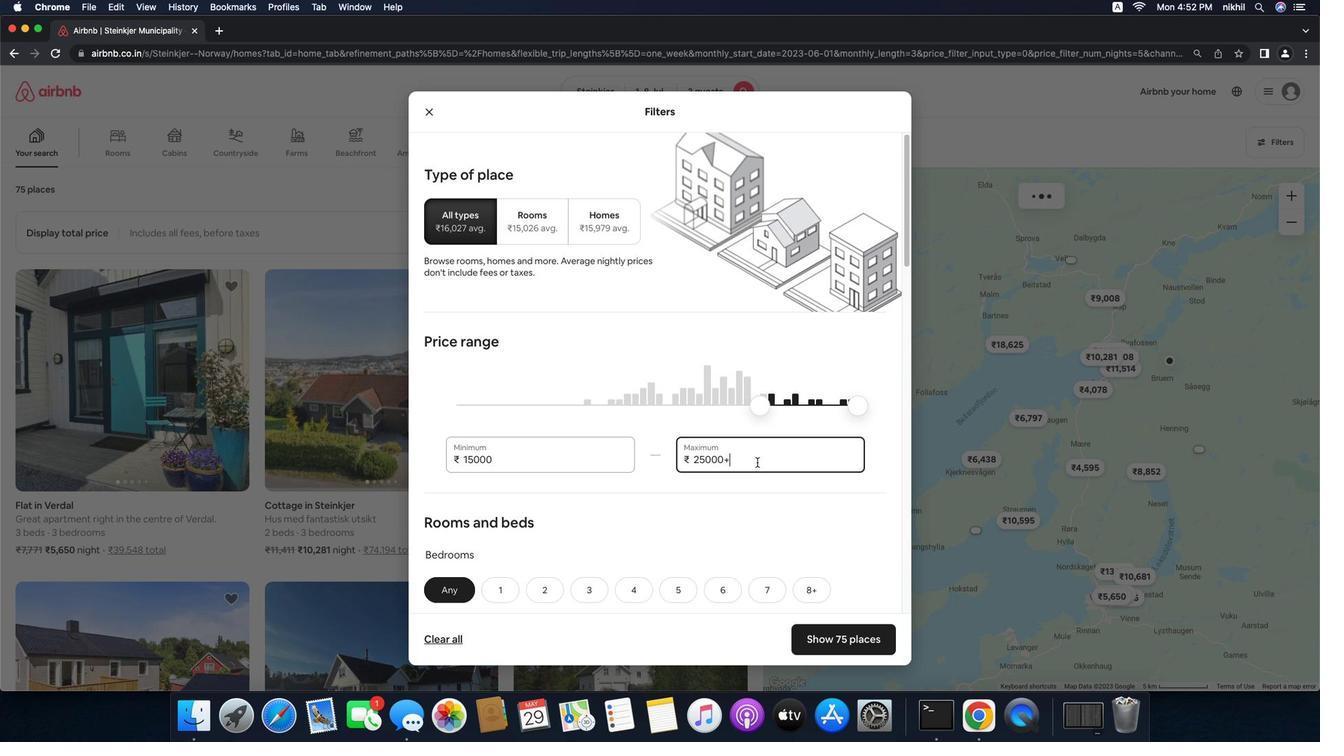
Action: Mouse moved to (775, 461)
Screenshot: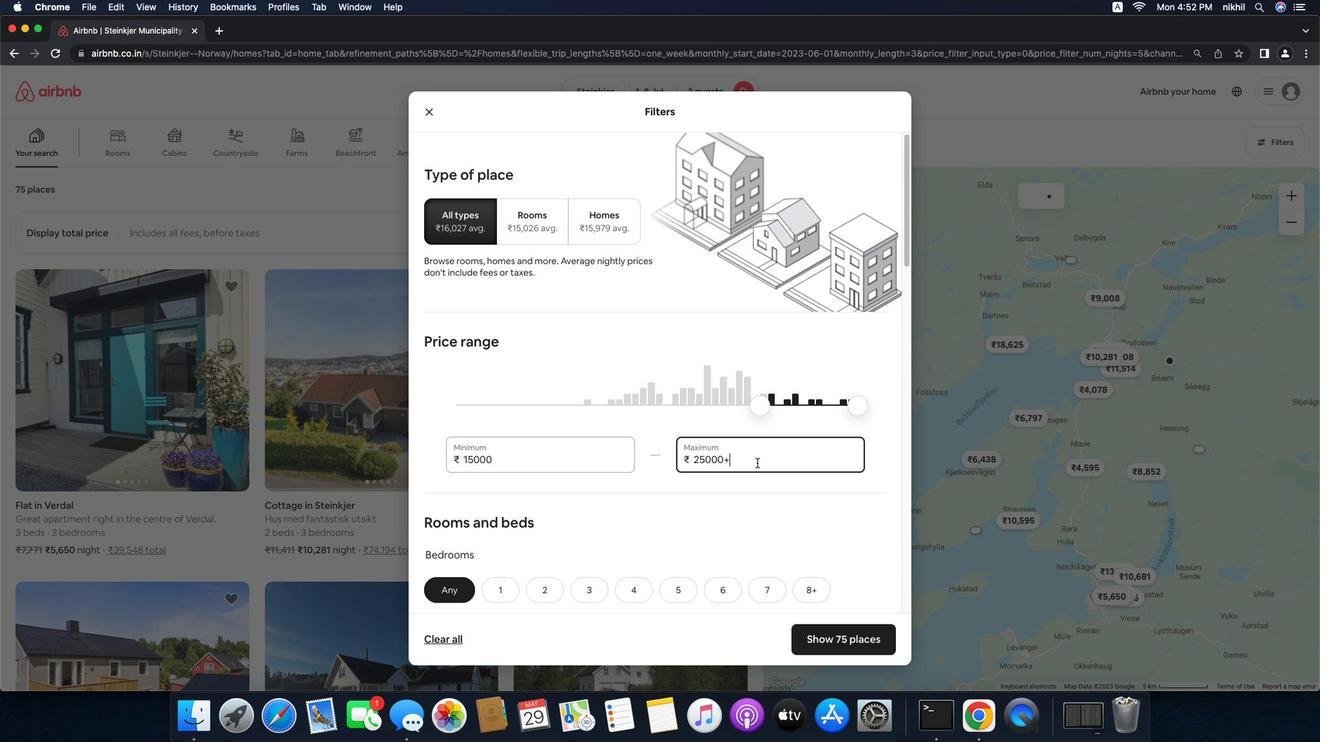 
Action: Key pressed Key.backspaceKey.backspaceKey.backspaceKey.backspaceKey.backspaceKey.backspace'2''0''0''0''0'
Screenshot: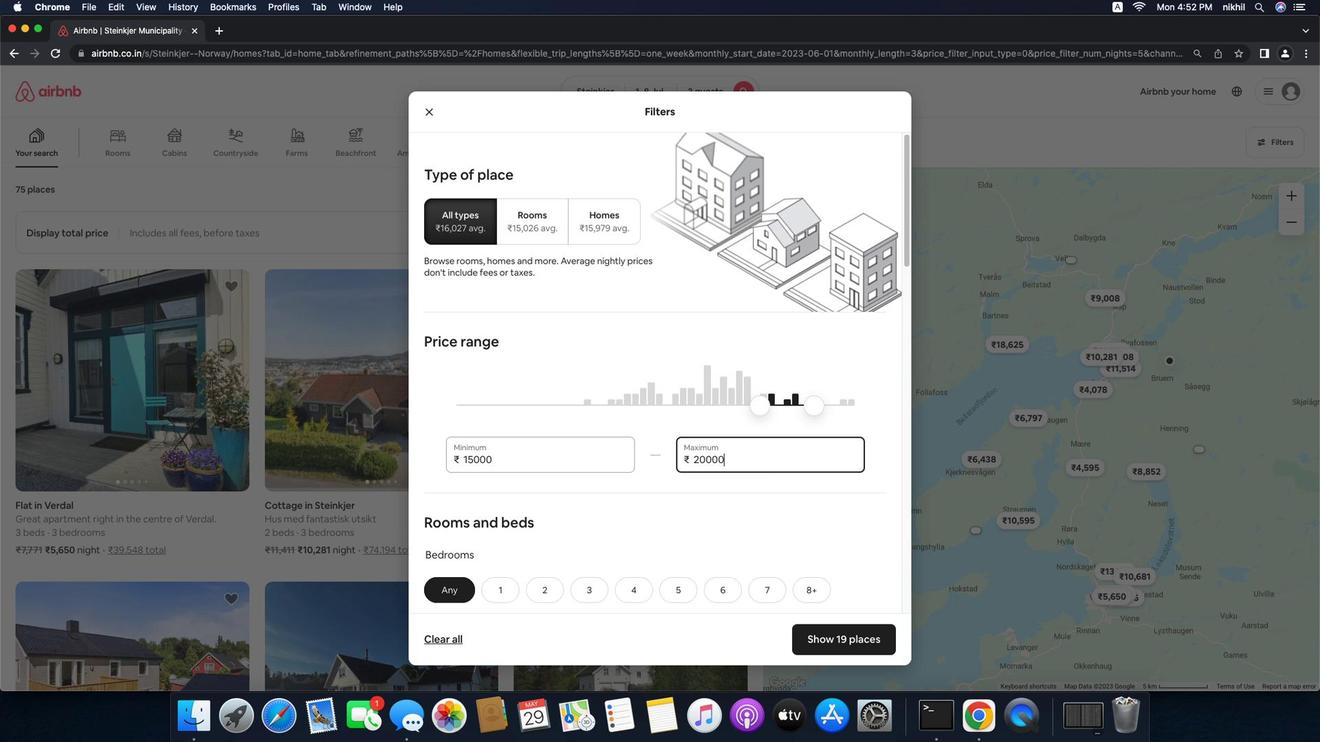 
Action: Mouse moved to (597, 513)
Screenshot: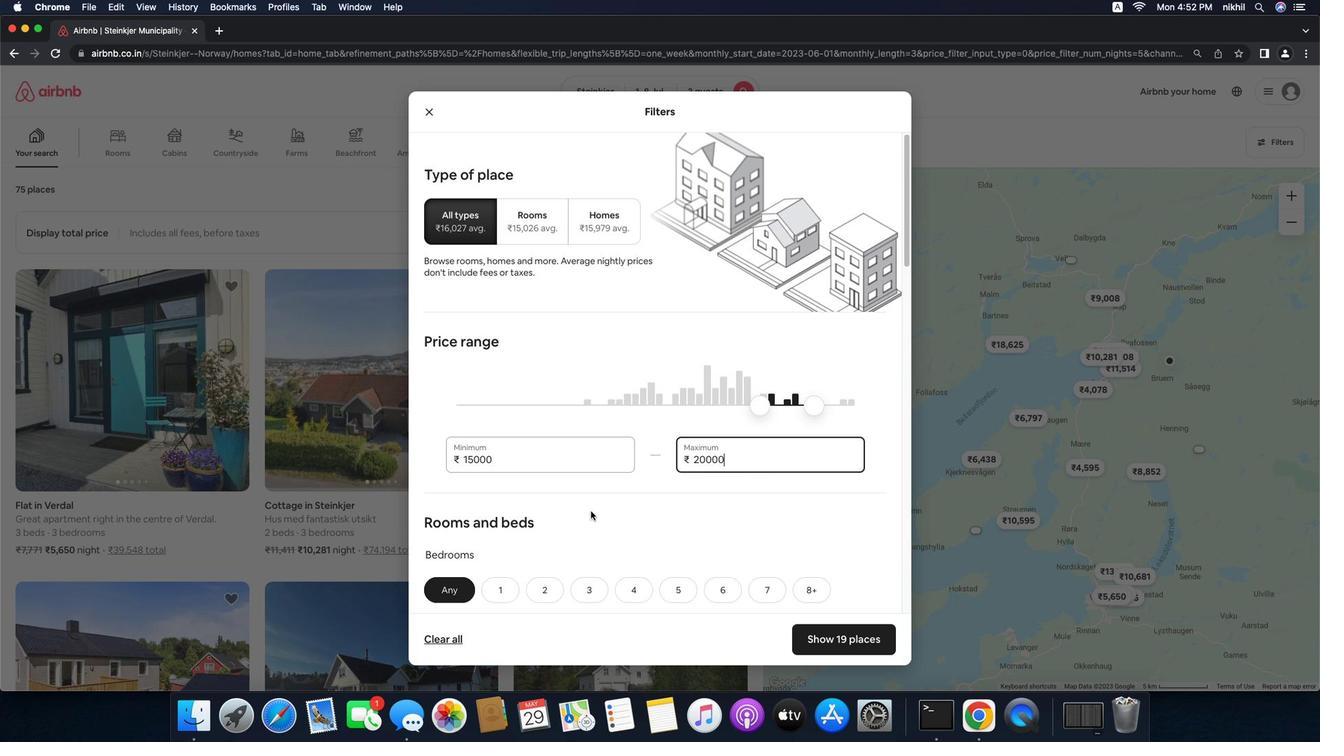 
Action: Mouse scrolled (597, 513) with delta (-31, -32)
Screenshot: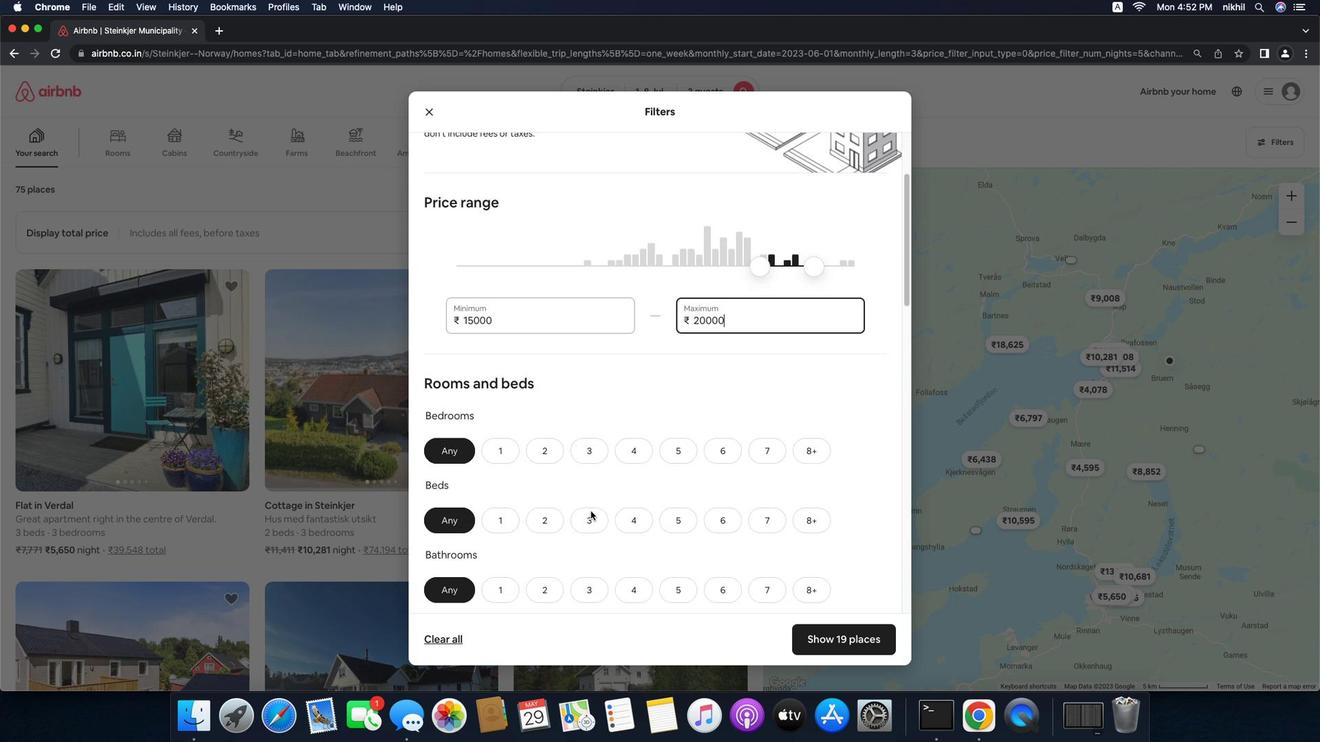 
Action: Mouse scrolled (597, 513) with delta (-31, -32)
Screenshot: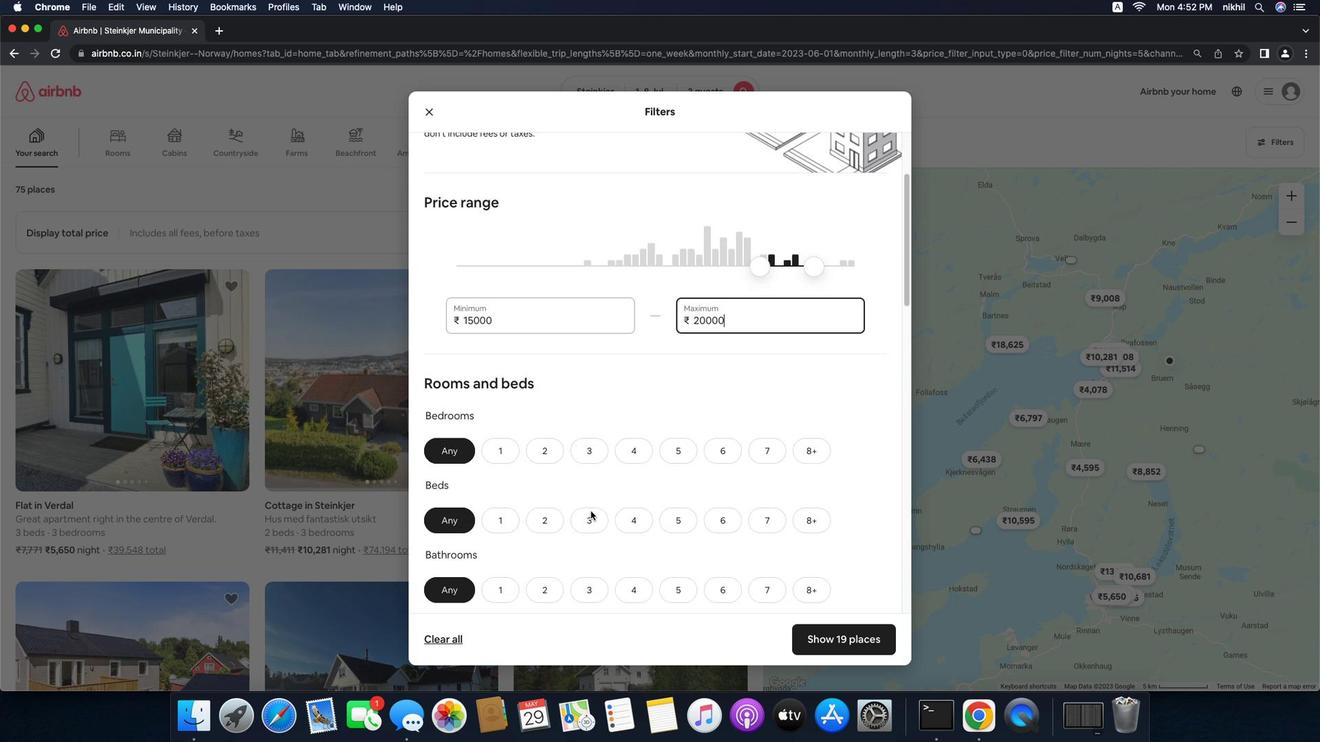 
Action: Mouse scrolled (597, 513) with delta (-31, -34)
Screenshot: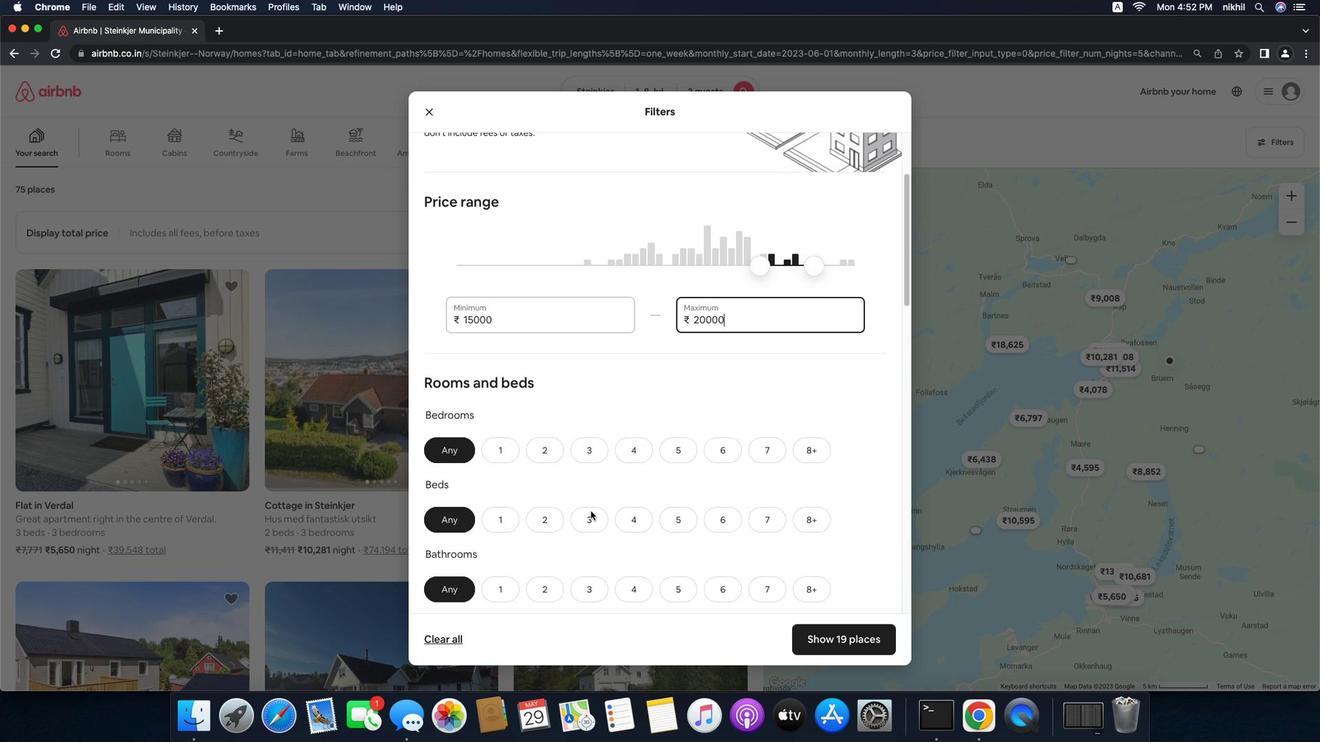 
Action: Mouse scrolled (597, 513) with delta (-31, -32)
Screenshot: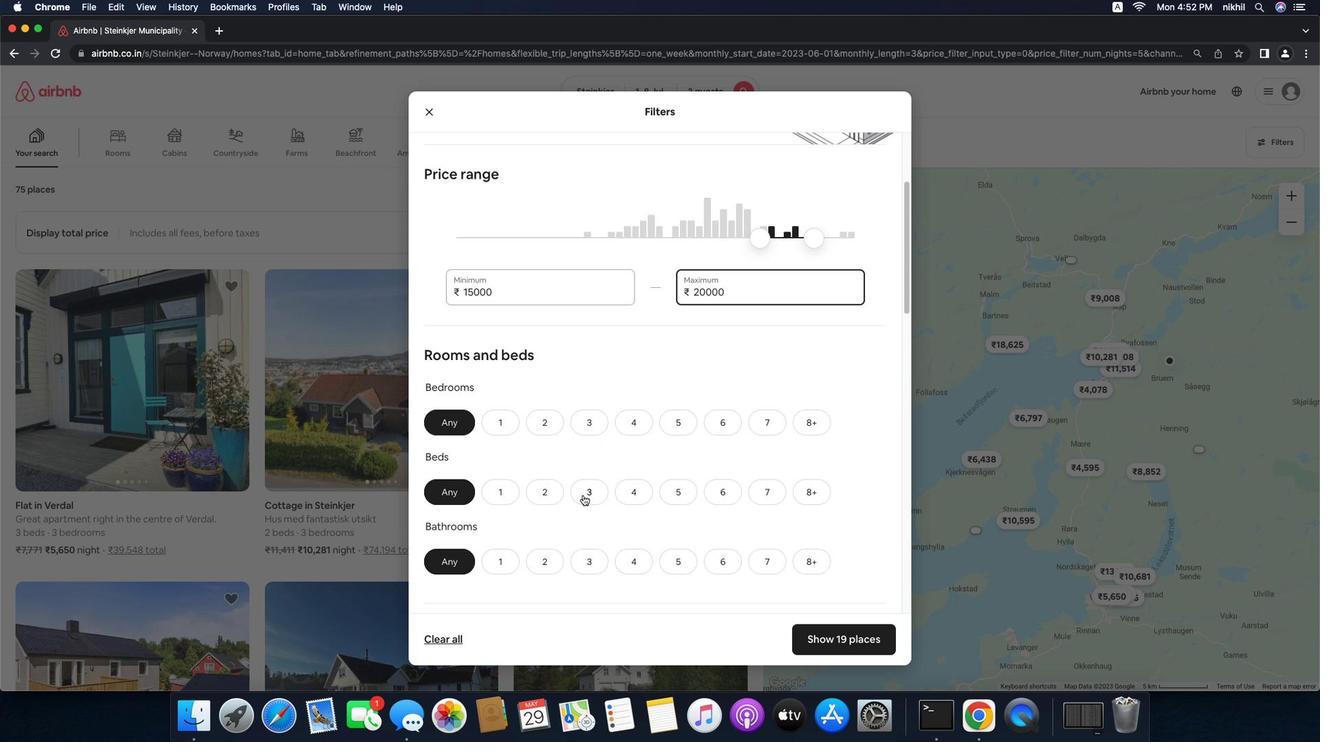 
Action: Mouse scrolled (597, 513) with delta (-31, -32)
Screenshot: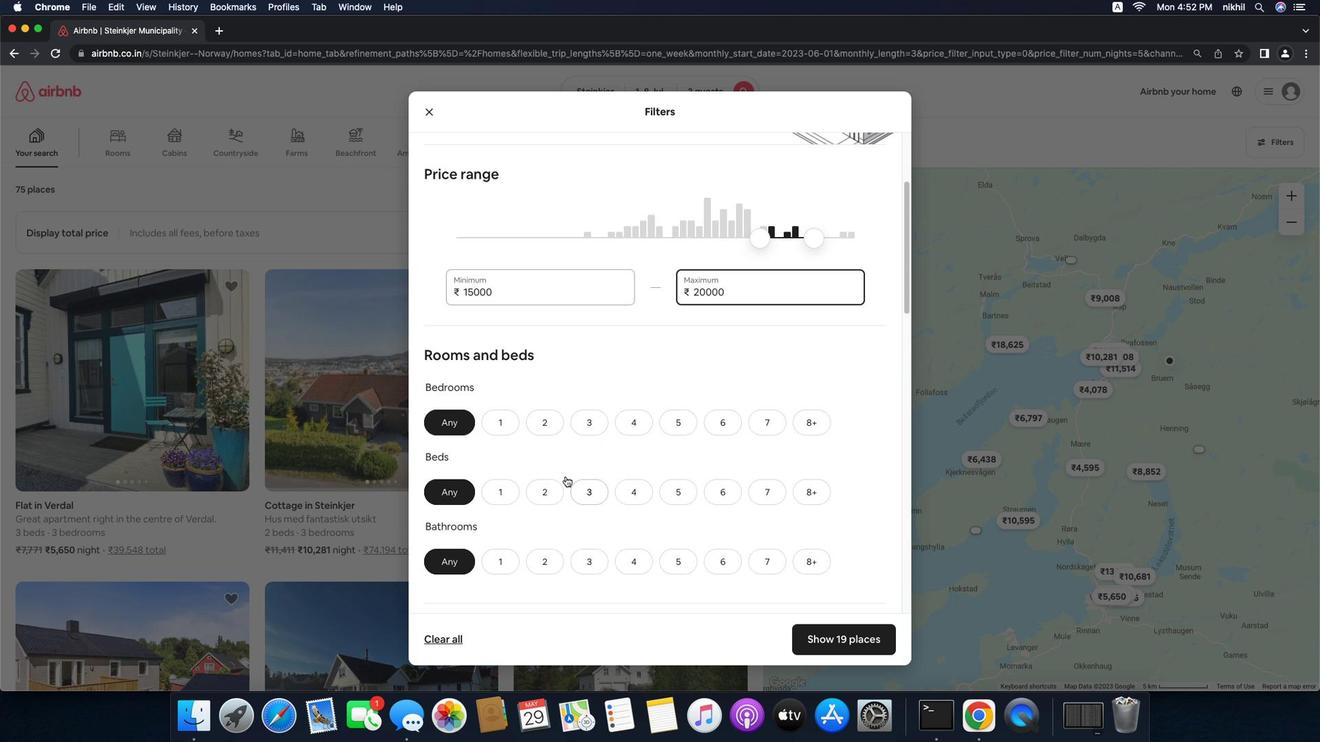 
Action: Mouse moved to (499, 420)
Screenshot: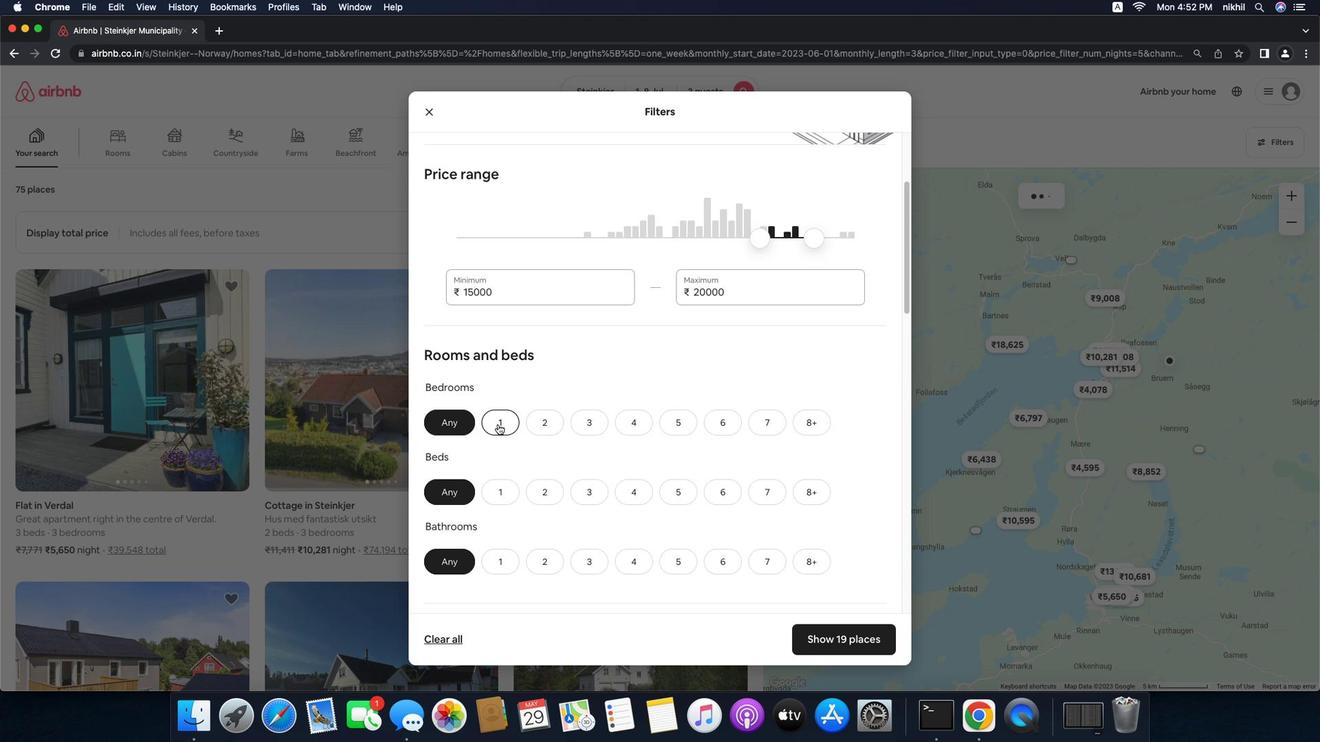 
Action: Mouse pressed left at (499, 420)
Screenshot: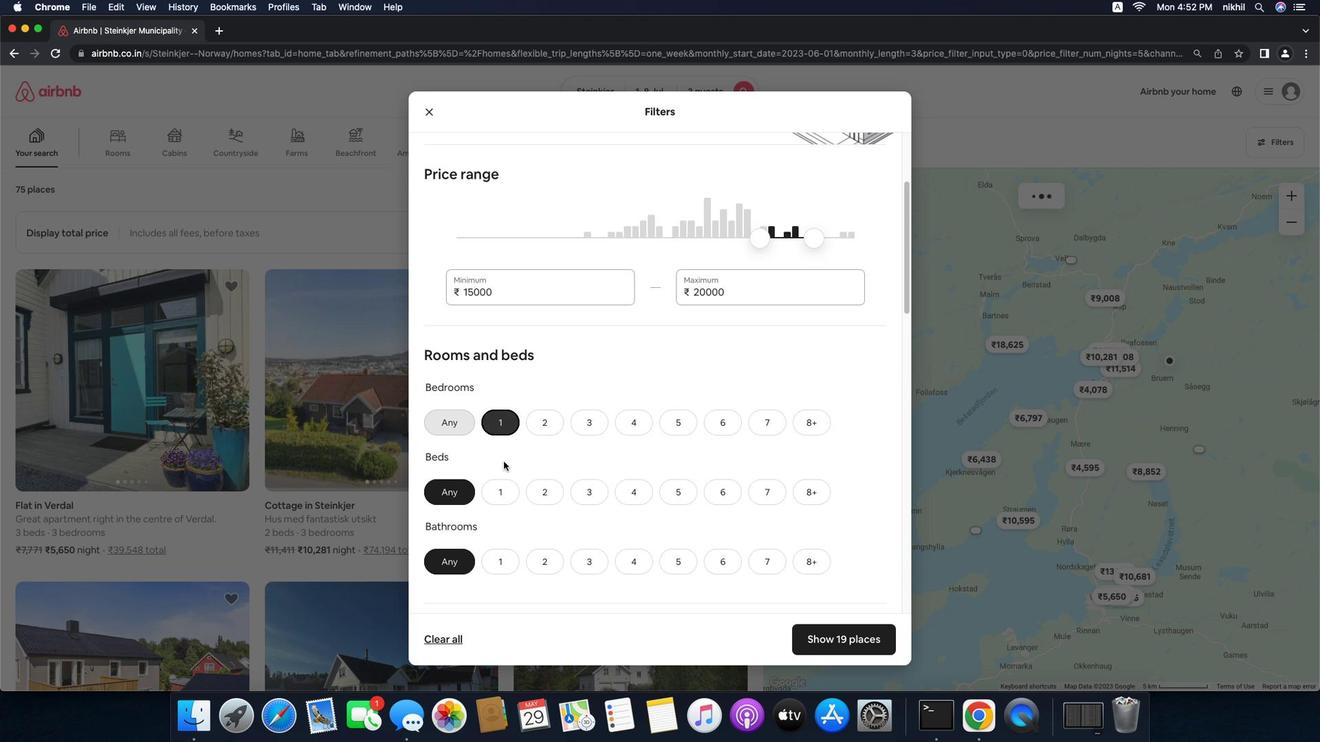 
Action: Mouse moved to (506, 489)
Screenshot: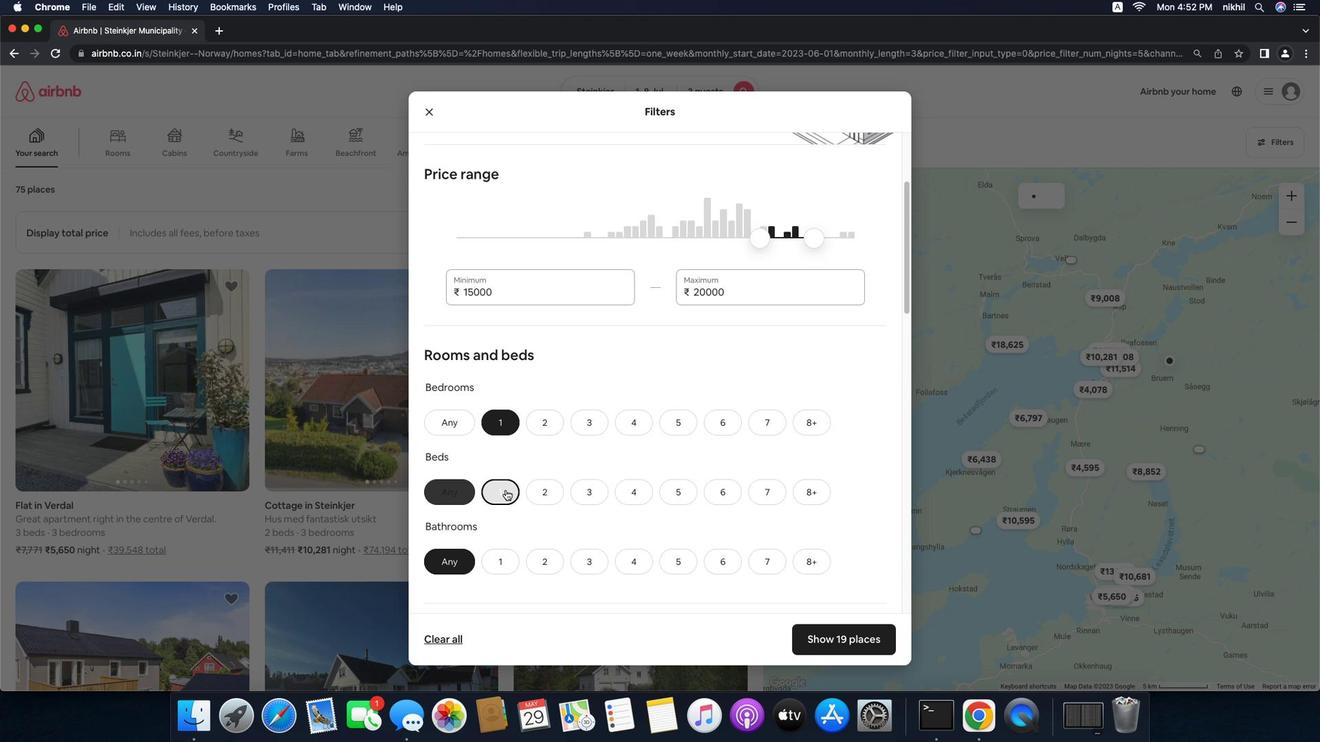 
Action: Mouse pressed left at (506, 489)
Screenshot: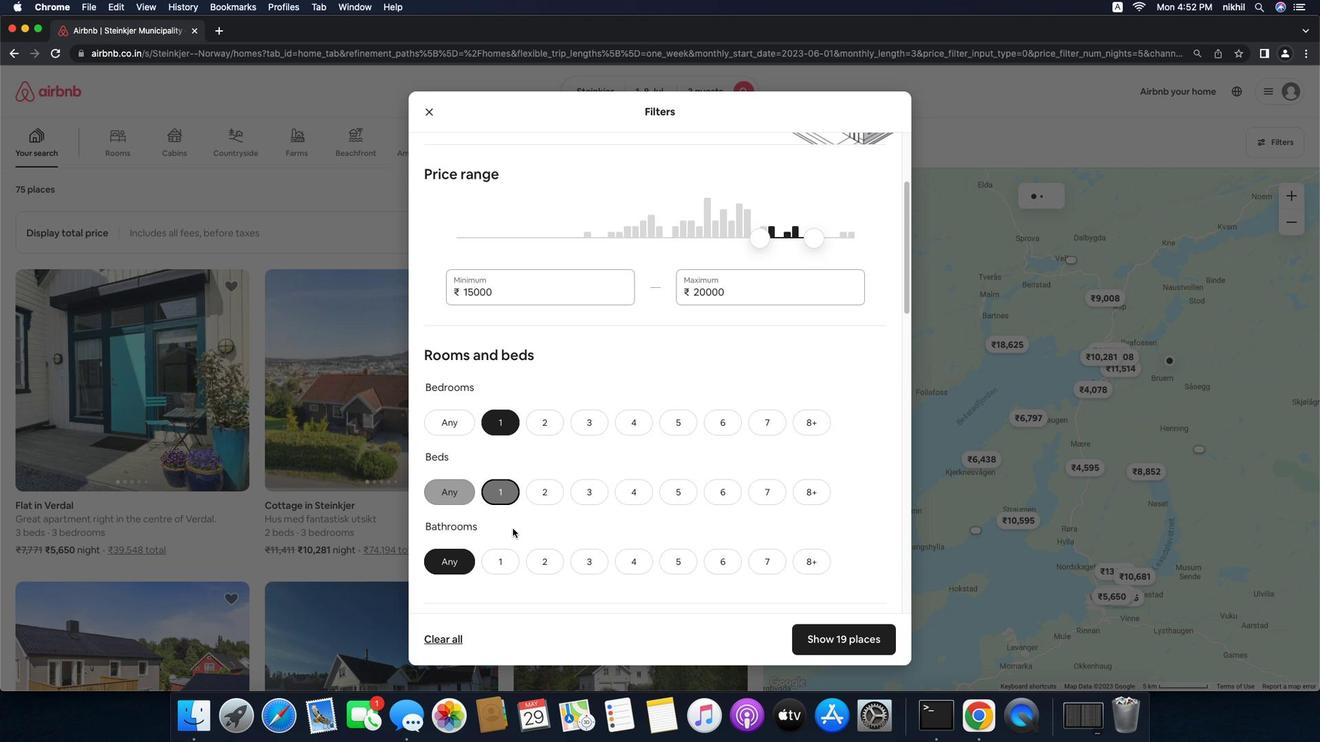 
Action: Mouse moved to (506, 565)
Screenshot: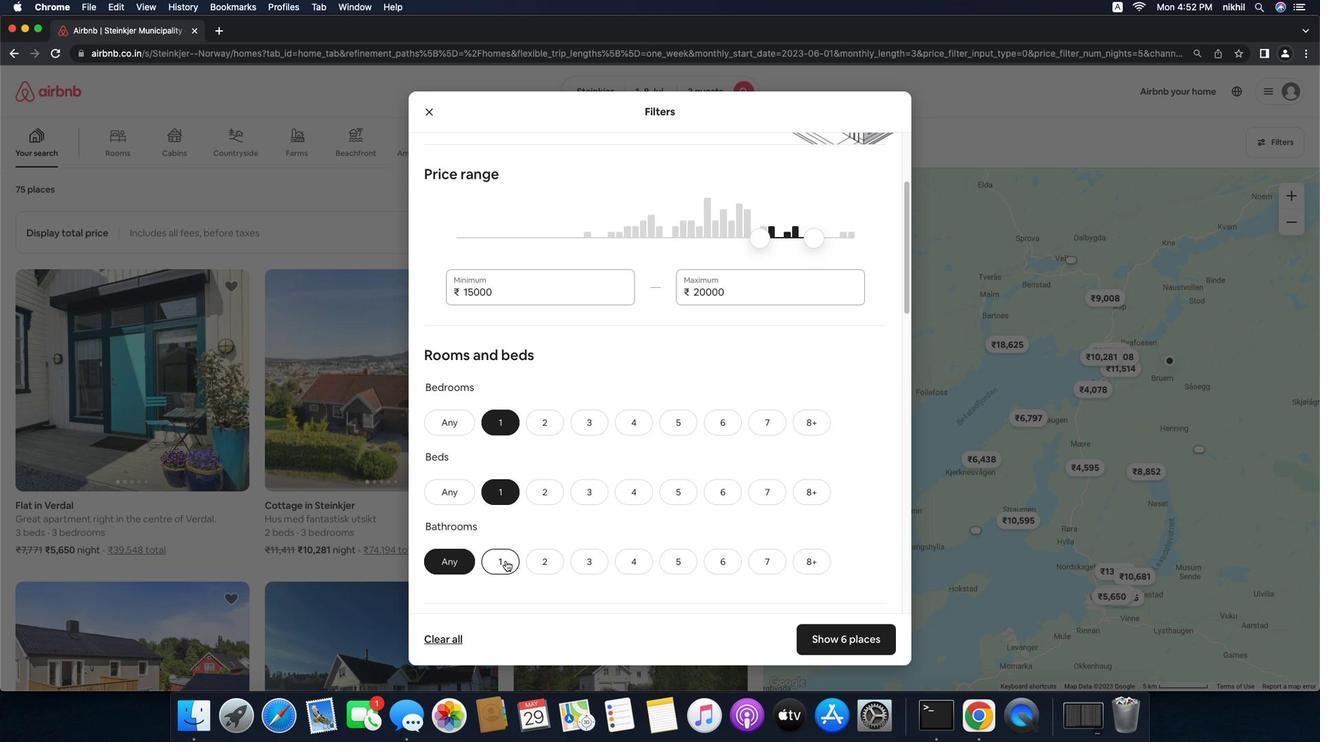 
Action: Mouse pressed left at (506, 565)
Screenshot: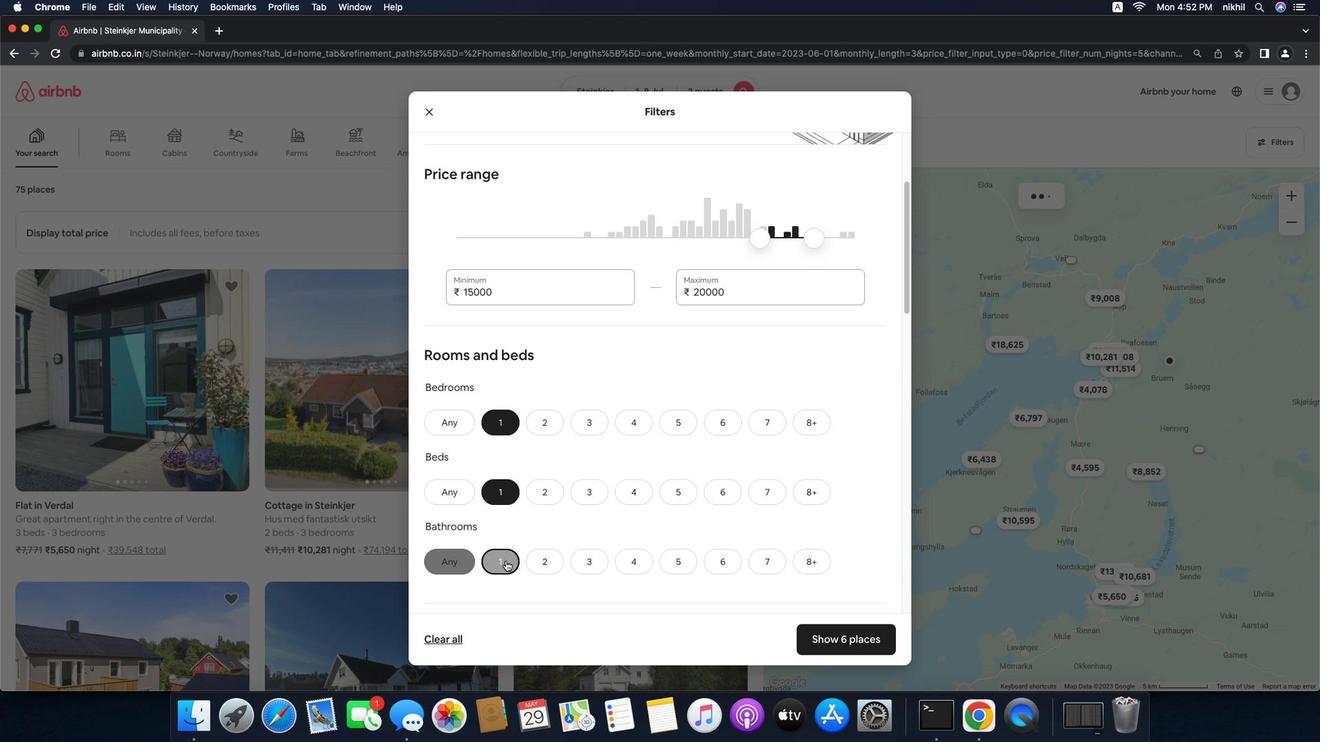 
Action: Mouse moved to (588, 521)
Screenshot: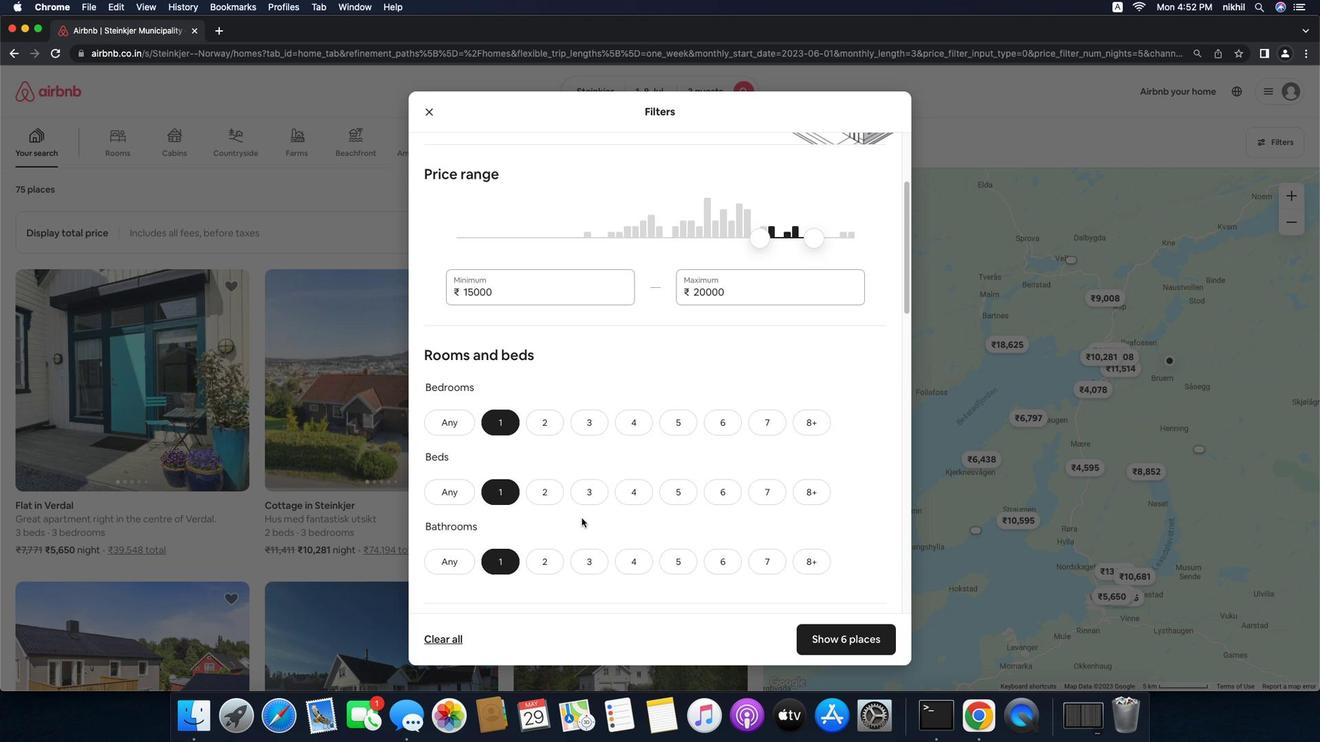 
Action: Mouse scrolled (588, 521) with delta (-31, -32)
Screenshot: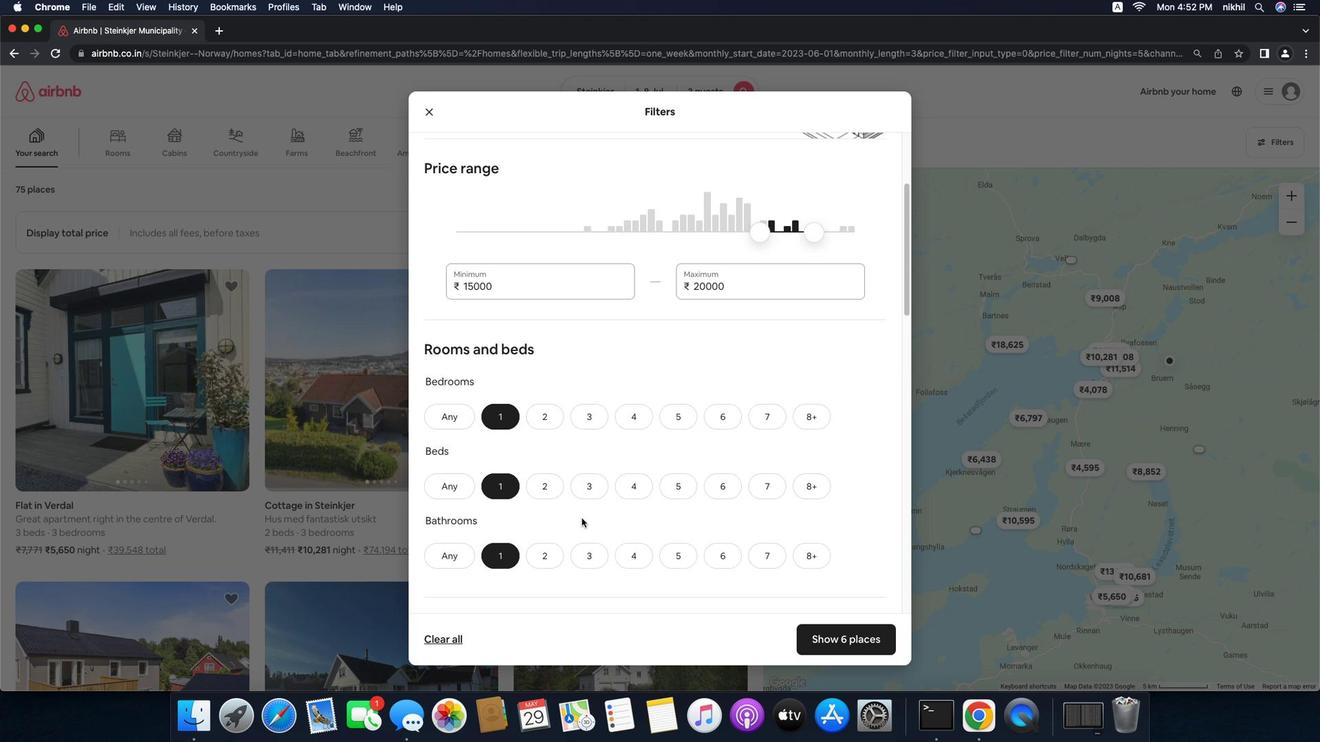 
Action: Mouse scrolled (588, 521) with delta (-31, -32)
Screenshot: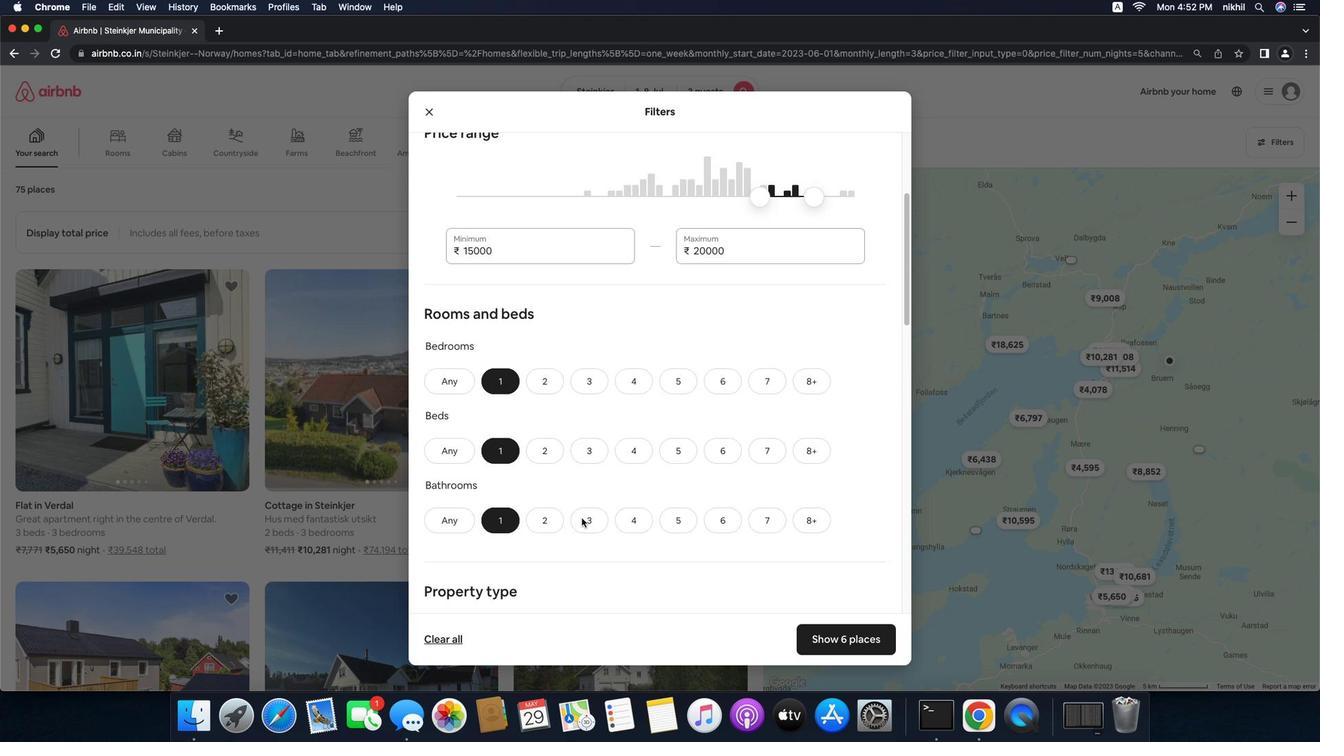 
Action: Mouse scrolled (588, 521) with delta (-31, -32)
Screenshot: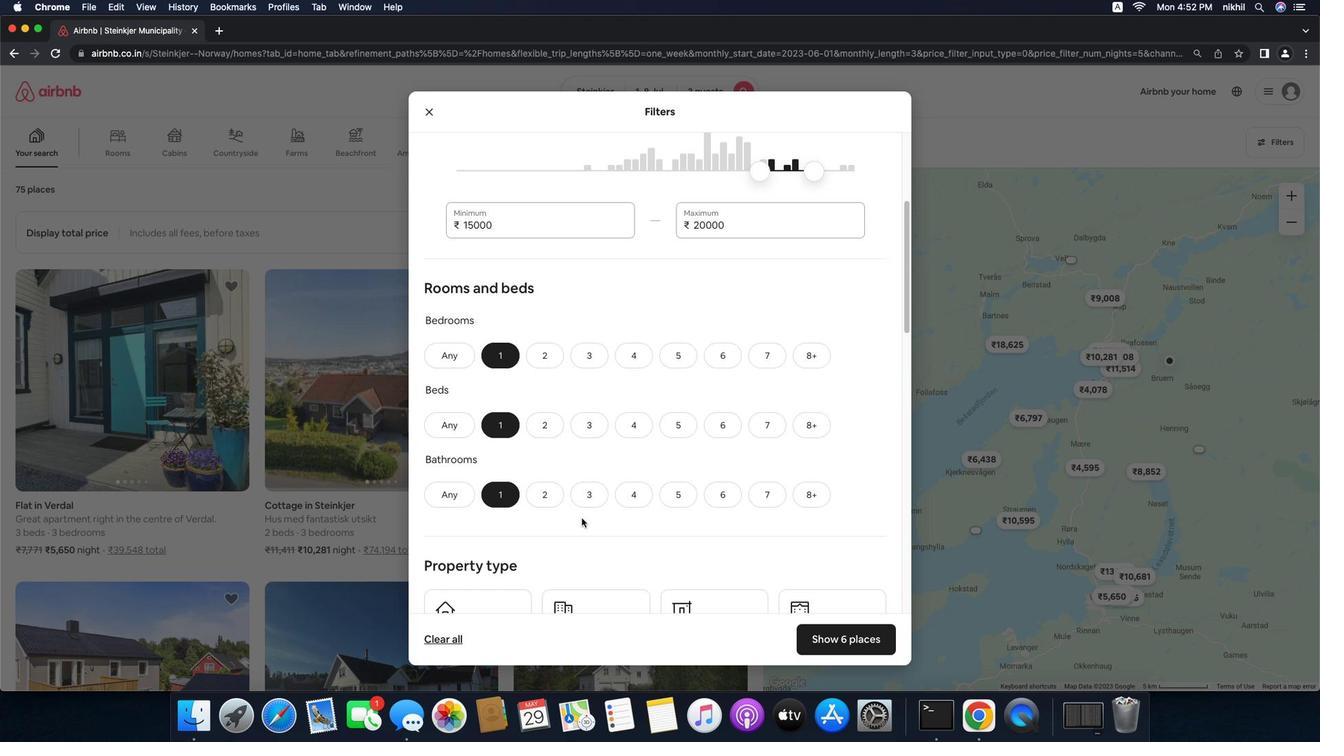 
Action: Mouse scrolled (588, 521) with delta (-31, -32)
Screenshot: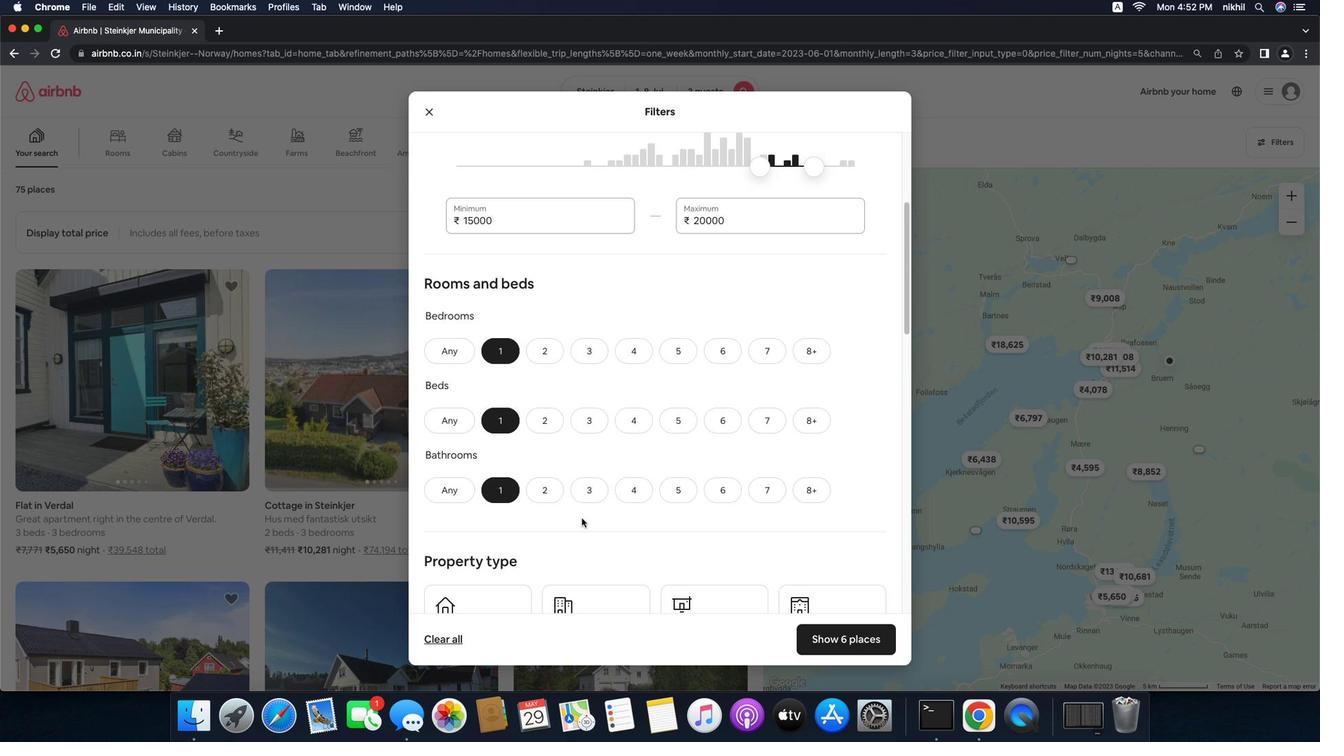 
Action: Mouse scrolled (588, 521) with delta (-31, -32)
Screenshot: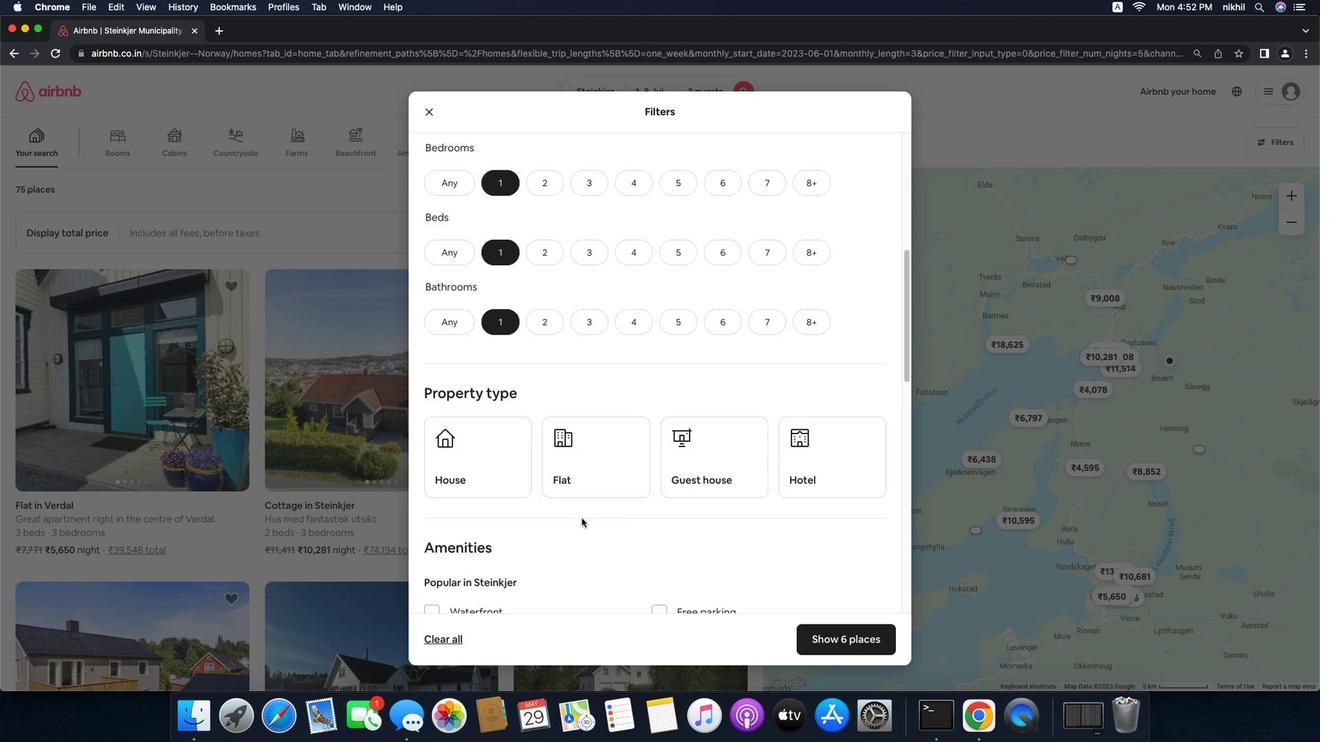 
Action: Mouse scrolled (588, 521) with delta (-31, -32)
Screenshot: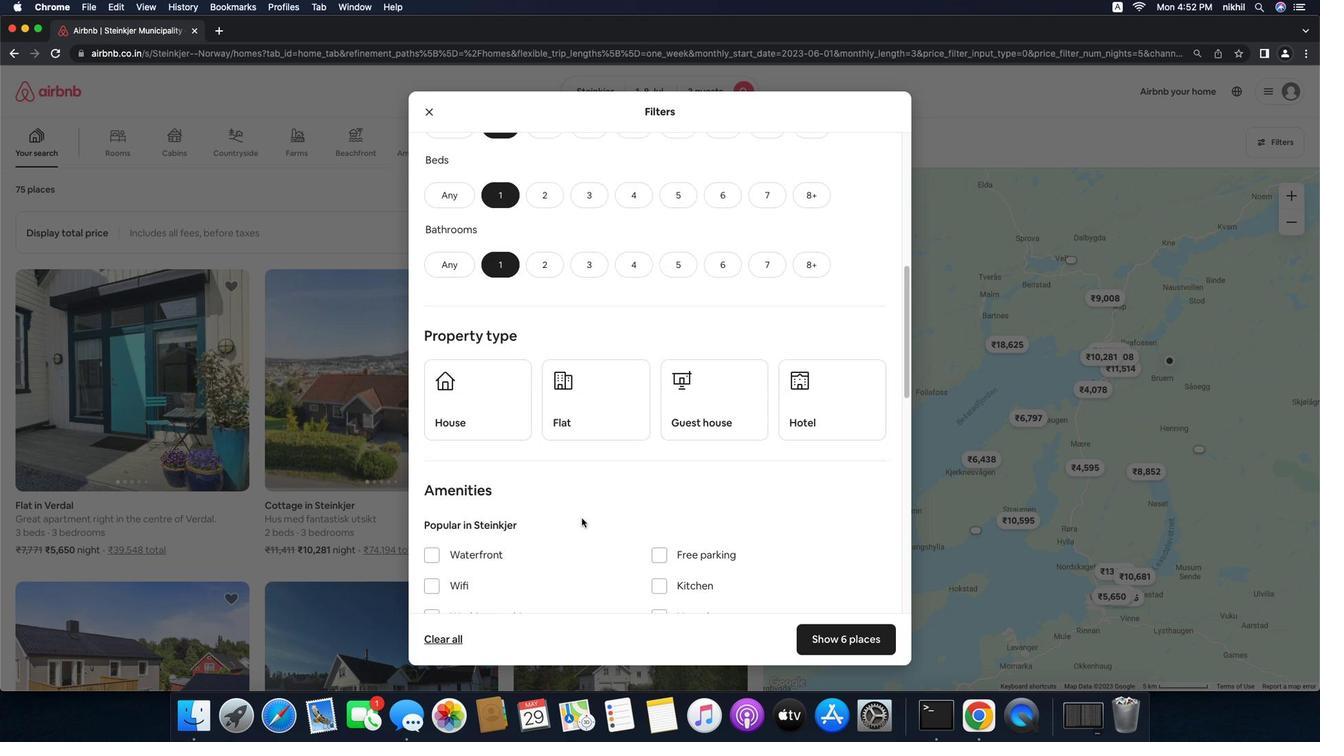 
Action: Mouse scrolled (588, 521) with delta (-31, -33)
Screenshot: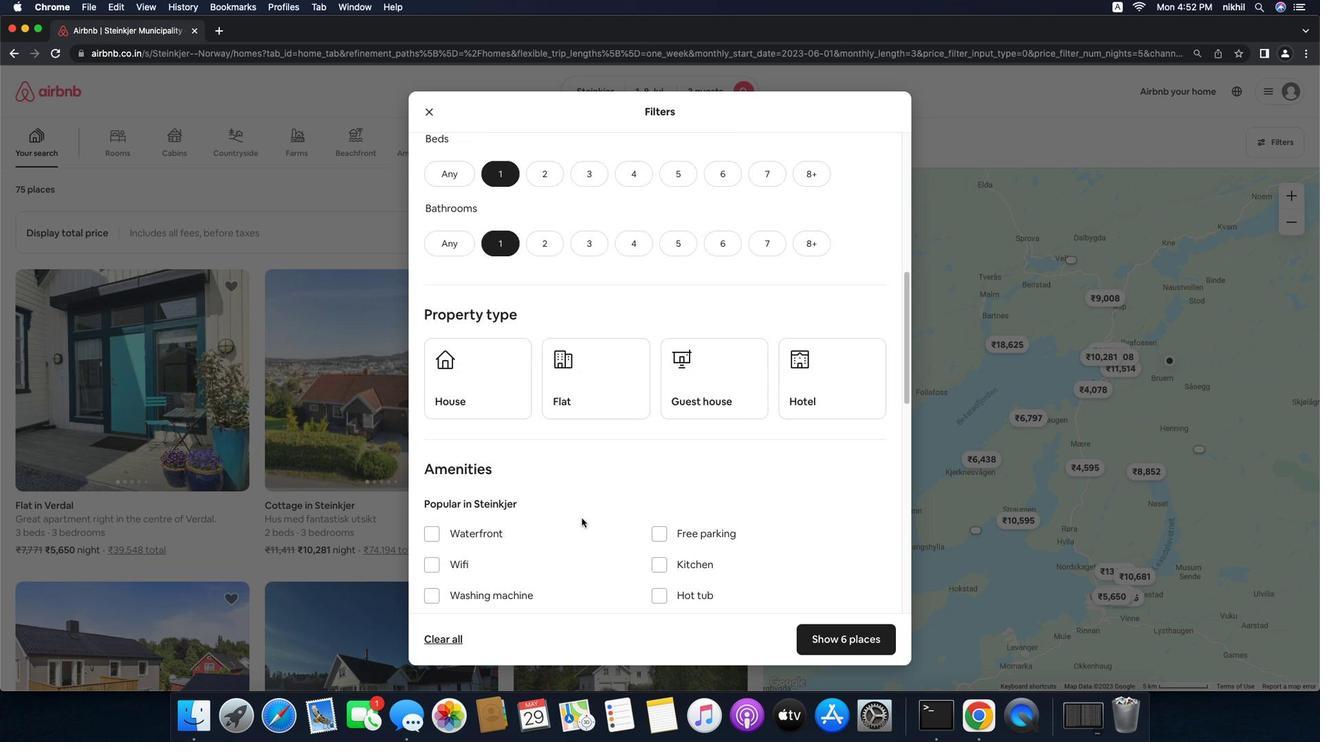 
Action: Mouse scrolled (588, 521) with delta (-31, -34)
Screenshot: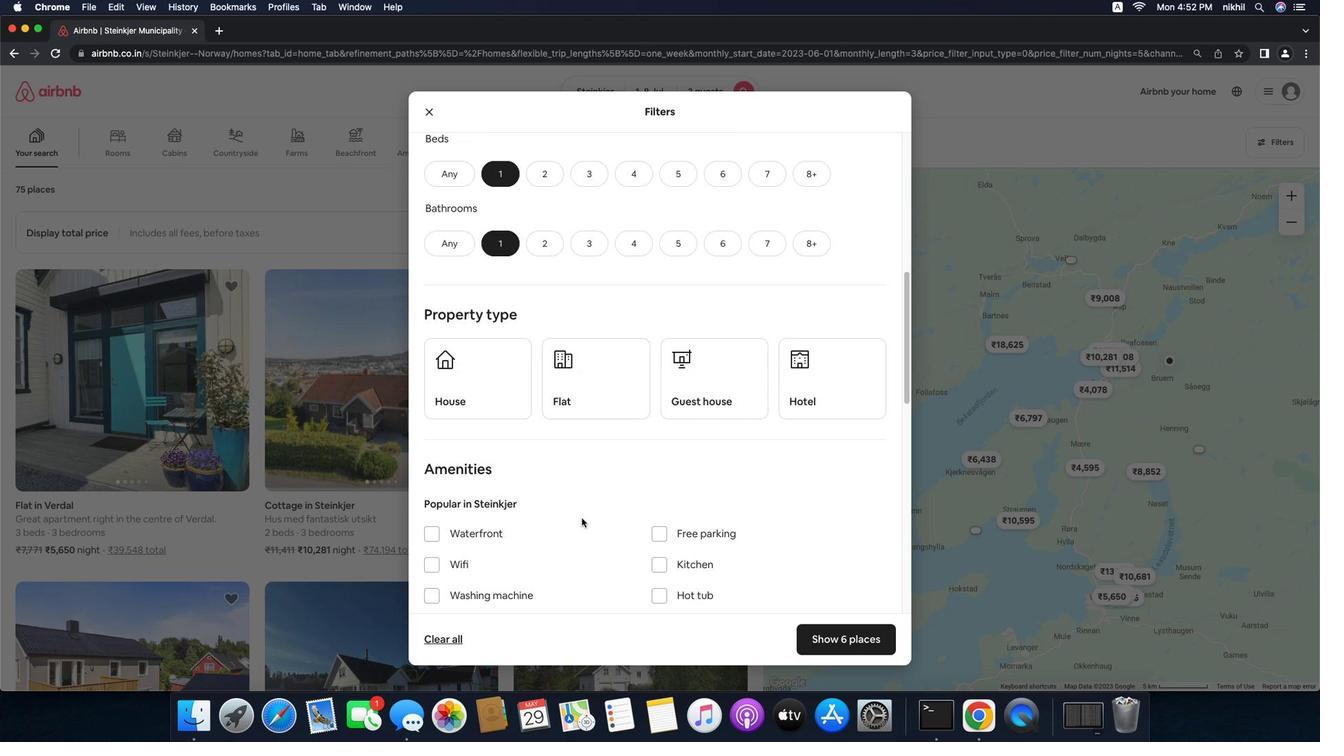 
Action: Mouse moved to (479, 379)
Screenshot: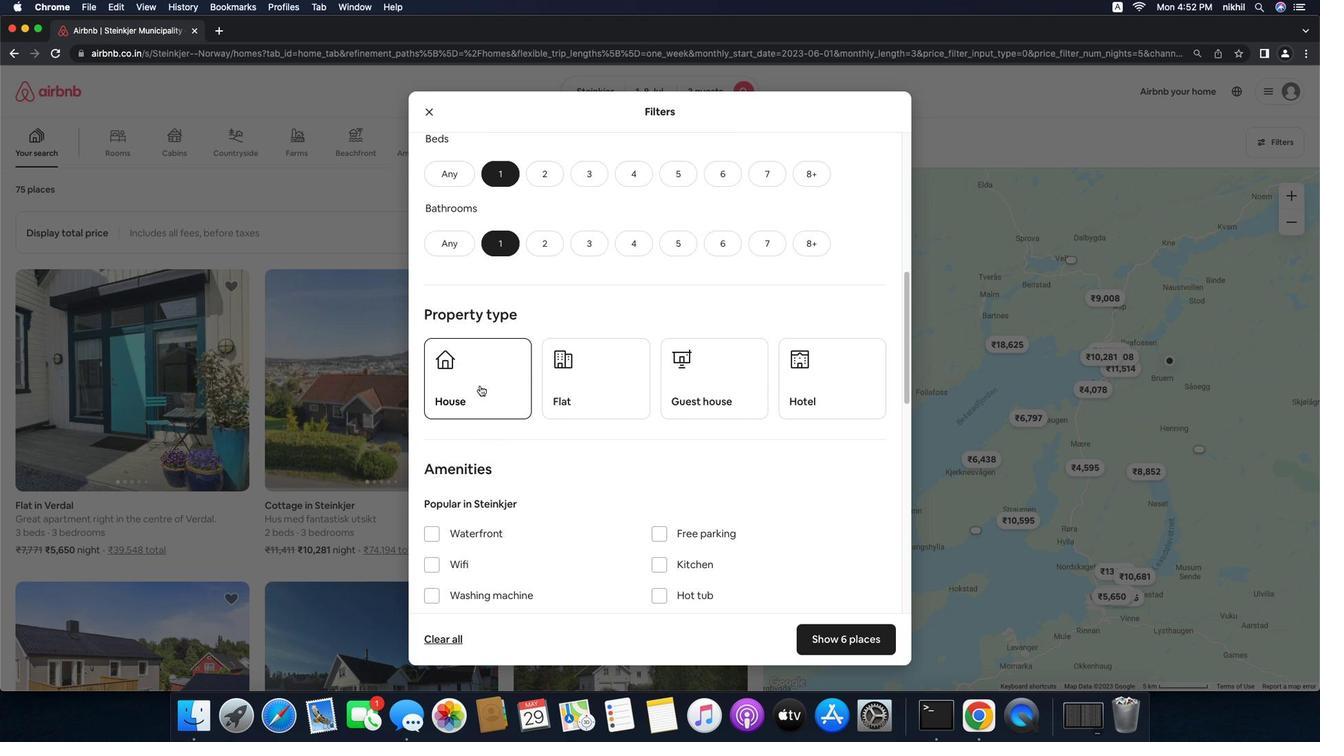 
Action: Mouse pressed left at (479, 379)
Screenshot: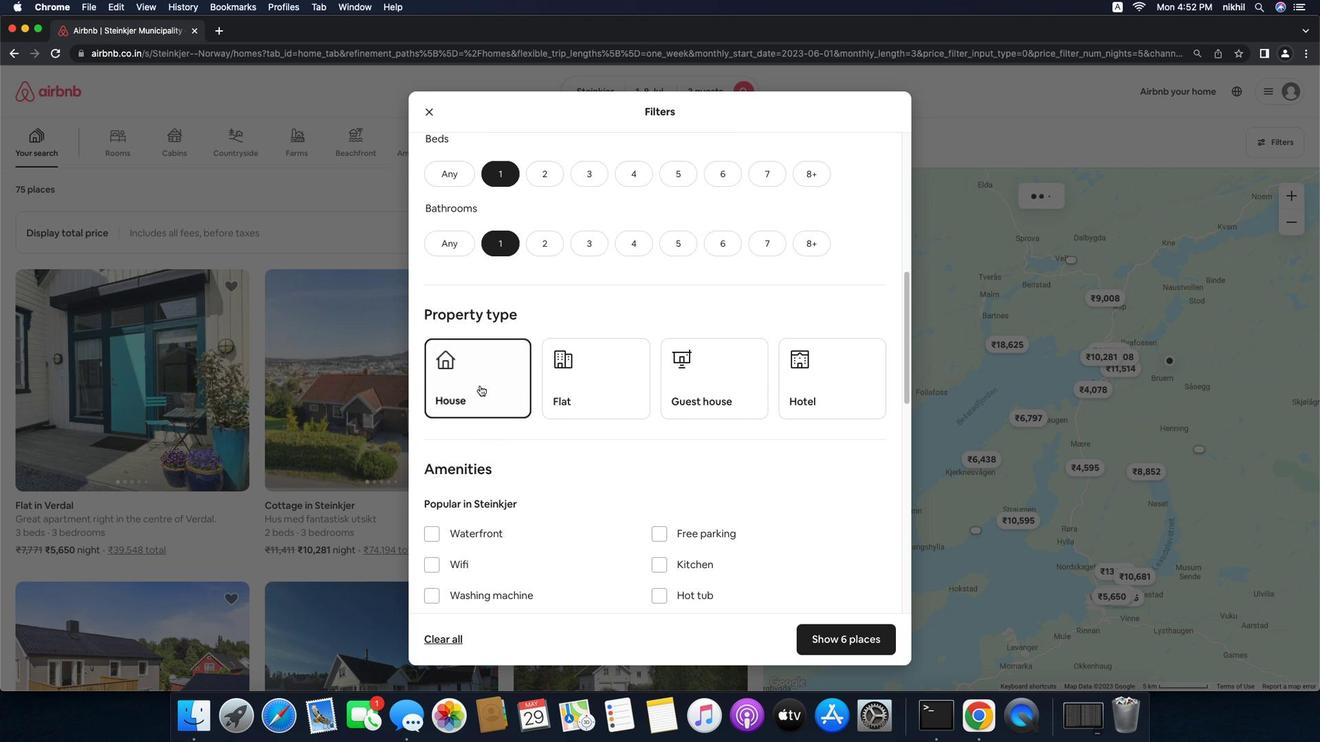 
Action: Mouse moved to (587, 385)
Screenshot: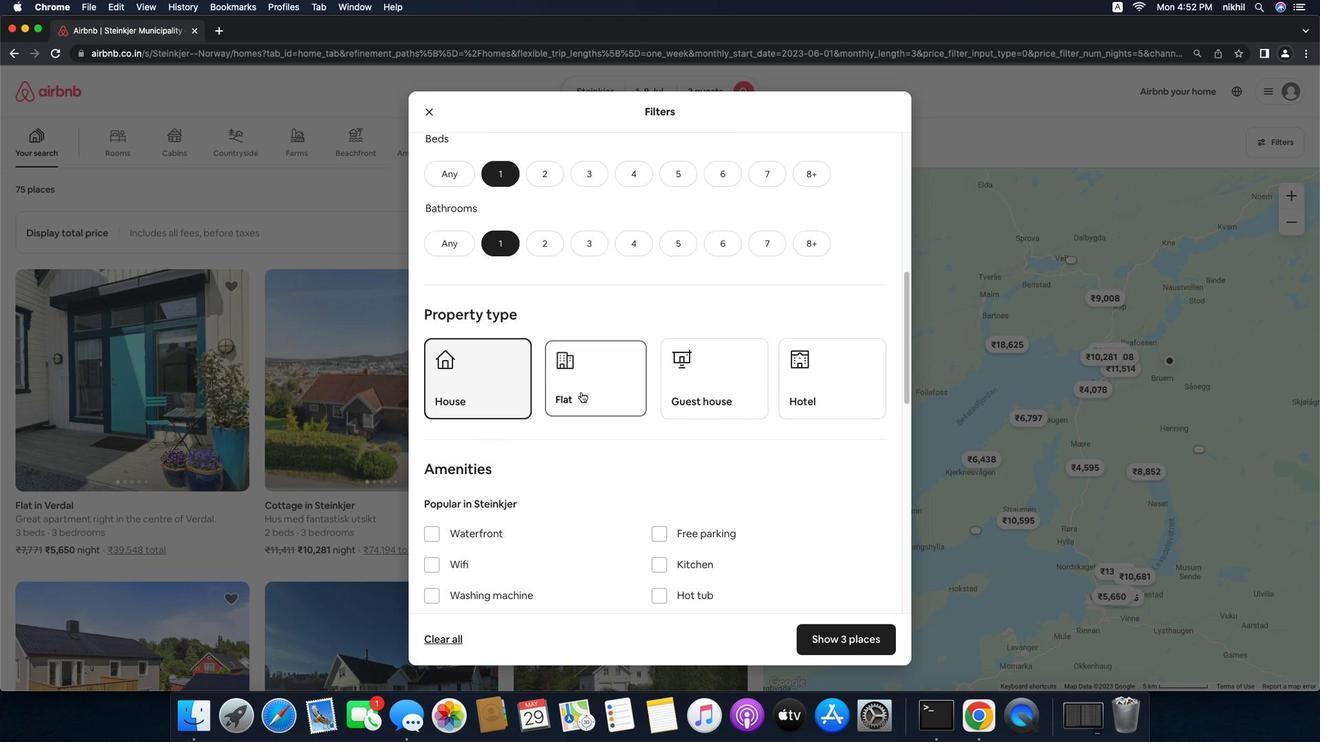 
Action: Mouse pressed left at (587, 385)
Screenshot: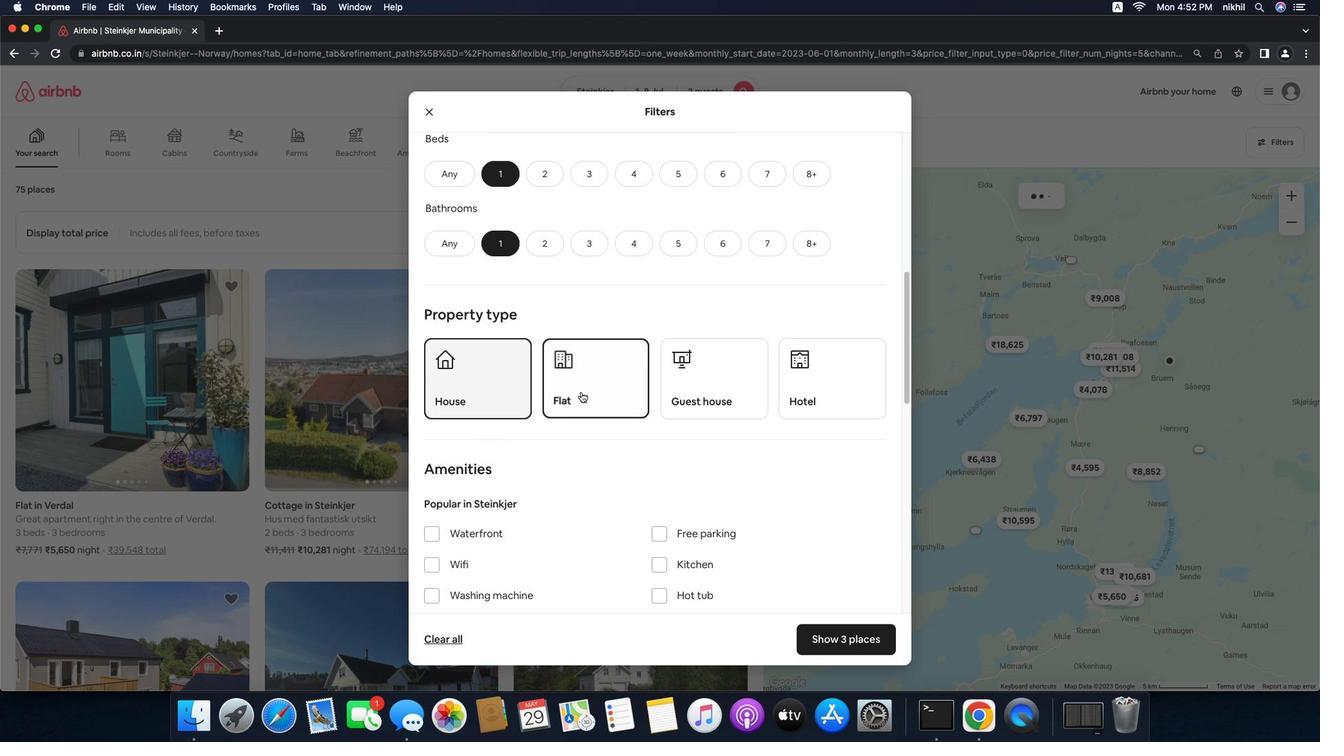 
Action: Mouse moved to (704, 389)
Screenshot: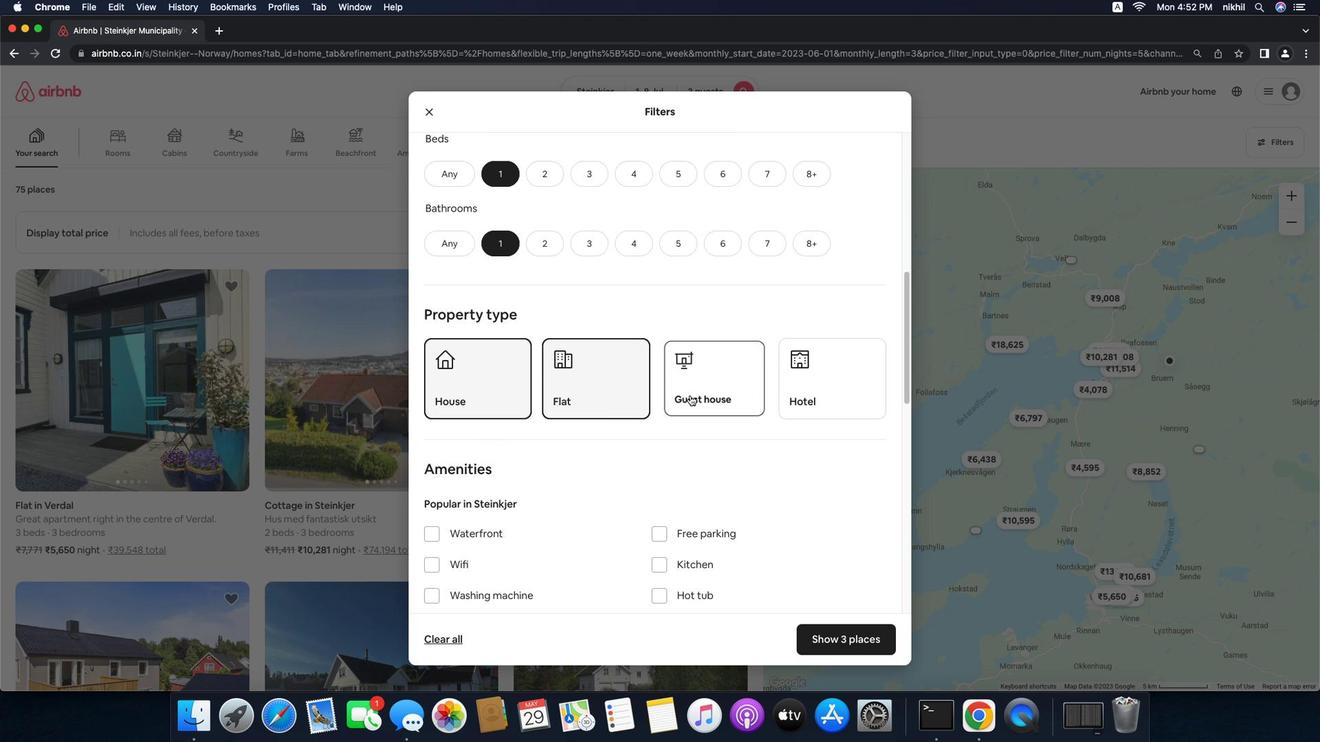 
Action: Mouse pressed left at (704, 389)
Screenshot: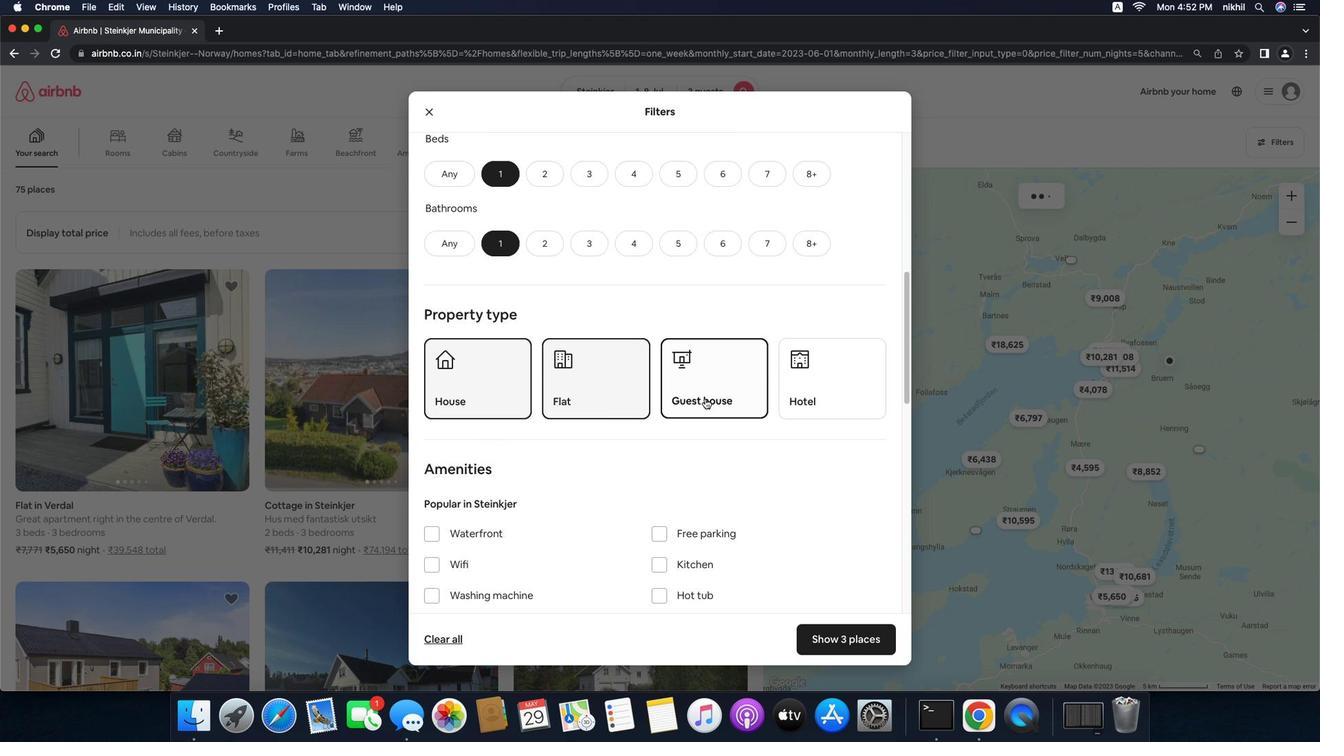 
Action: Mouse moved to (827, 389)
Screenshot: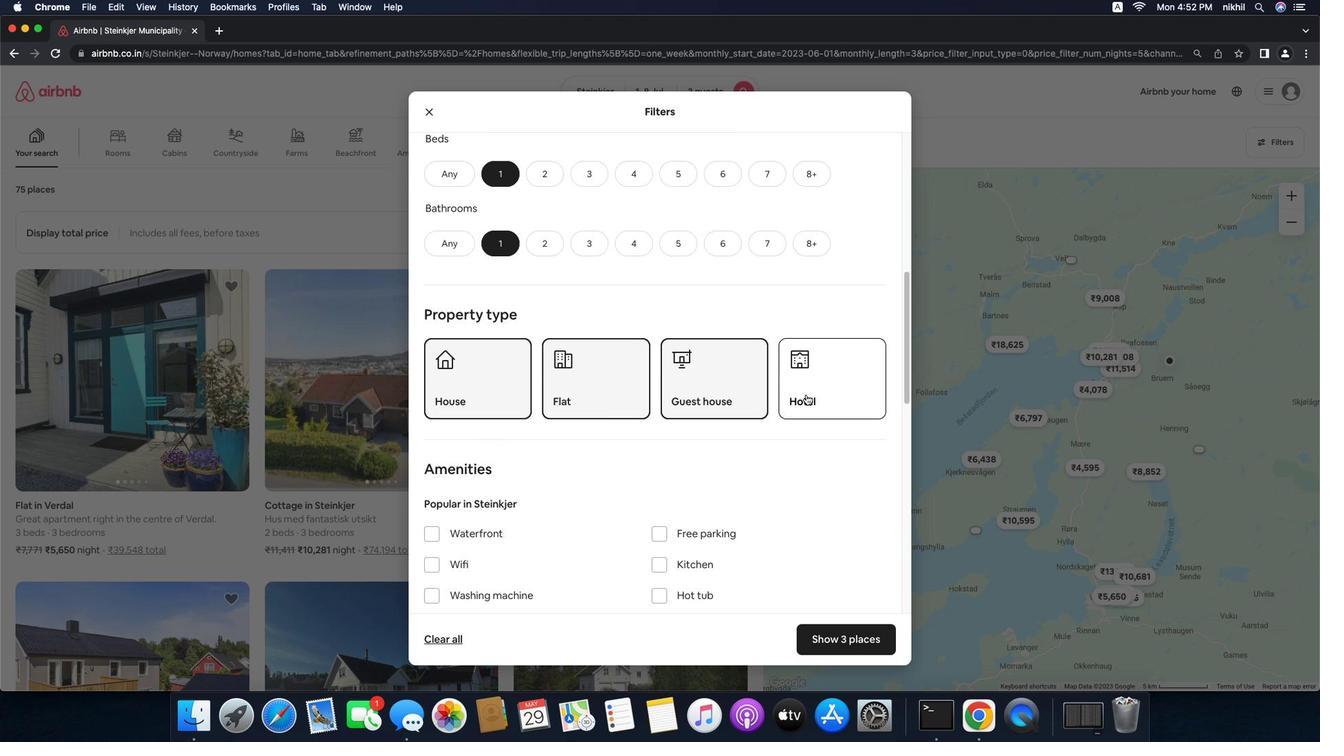 
Action: Mouse pressed left at (827, 389)
Screenshot: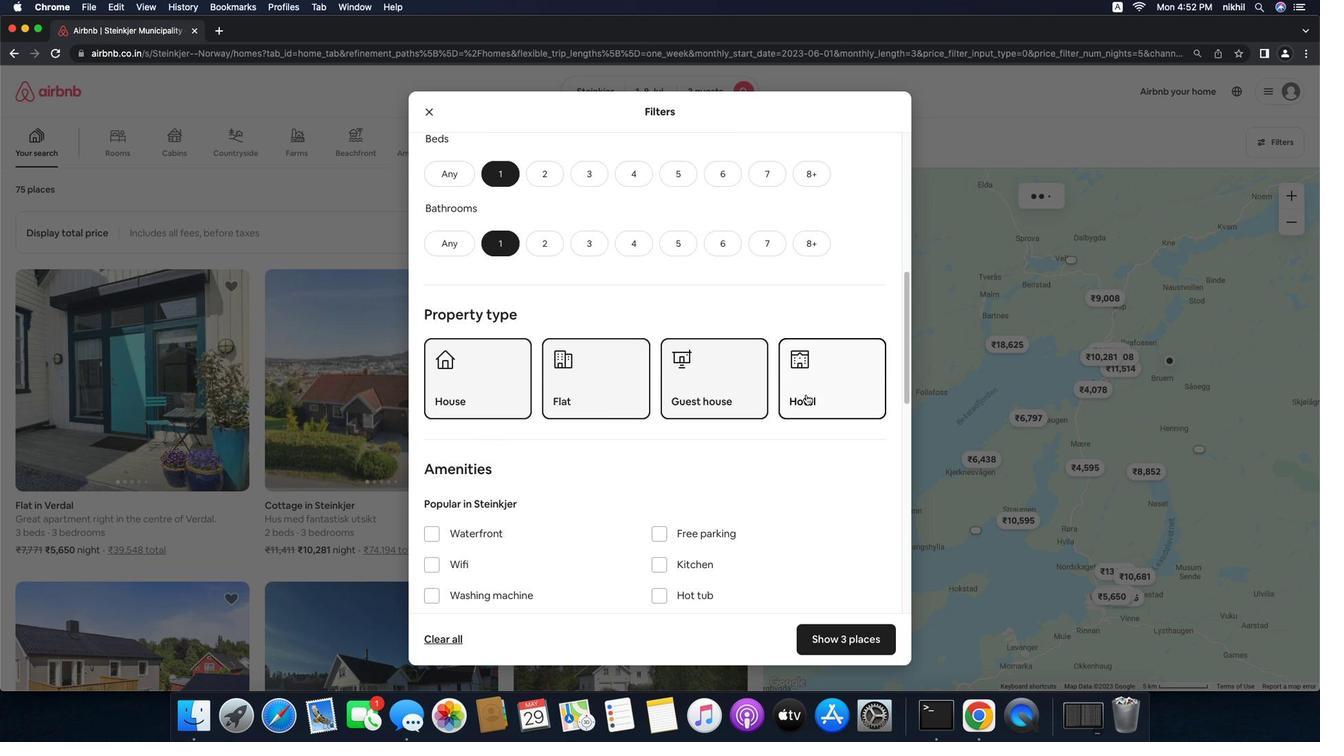 
Action: Mouse moved to (612, 415)
Screenshot: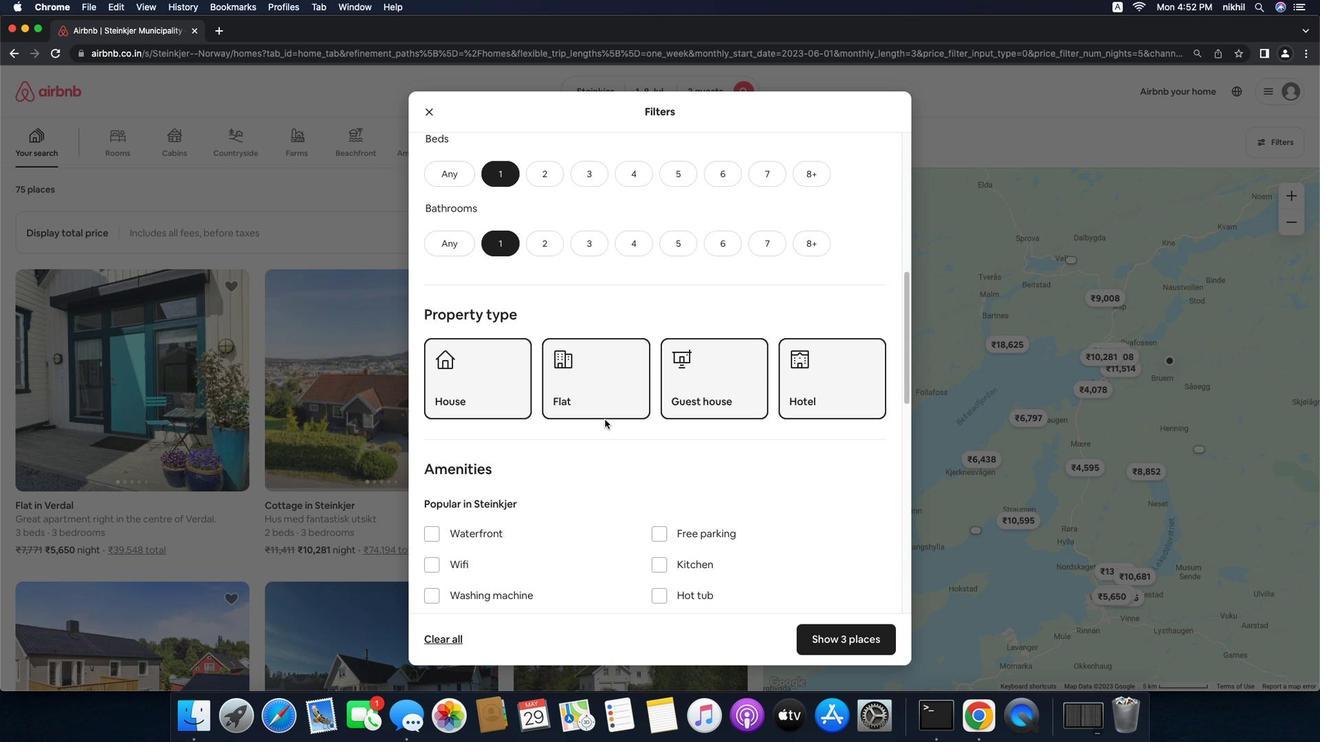 
Action: Mouse scrolled (612, 415) with delta (-31, -32)
Screenshot: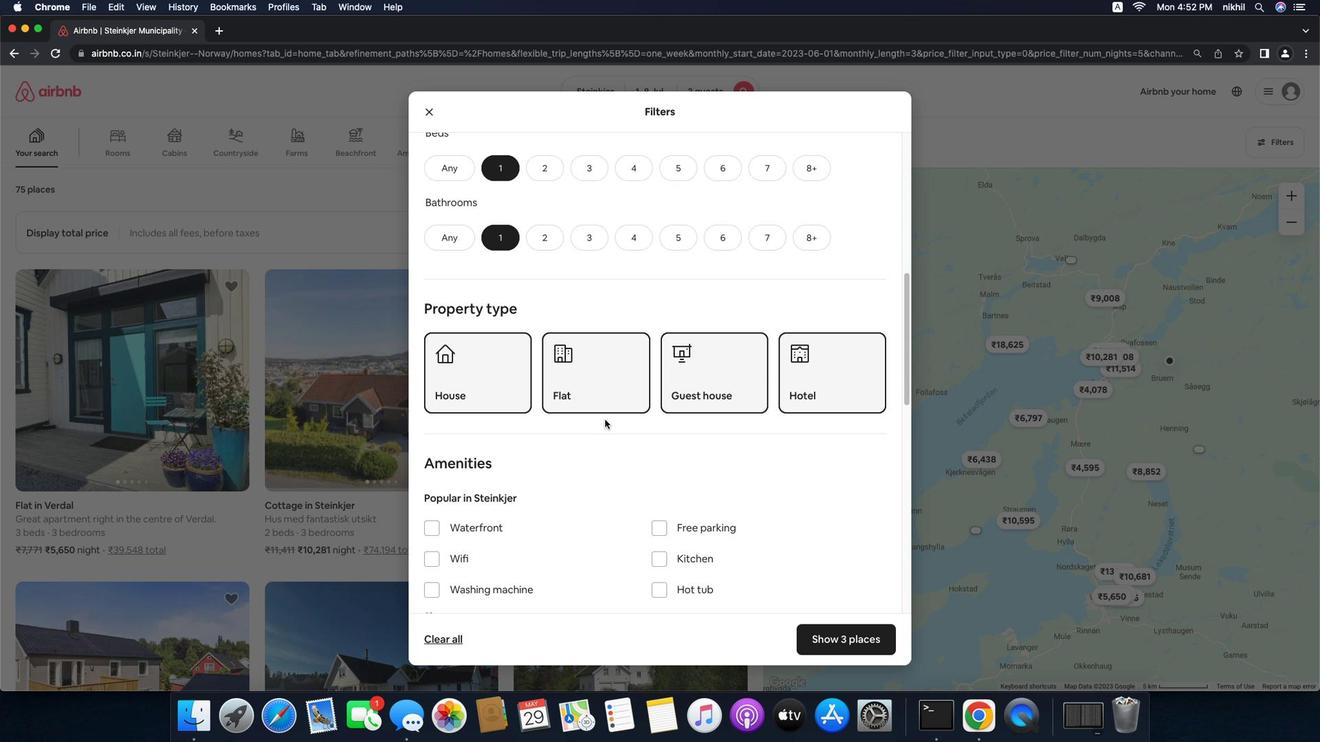
Action: Mouse scrolled (612, 415) with delta (-31, -32)
Screenshot: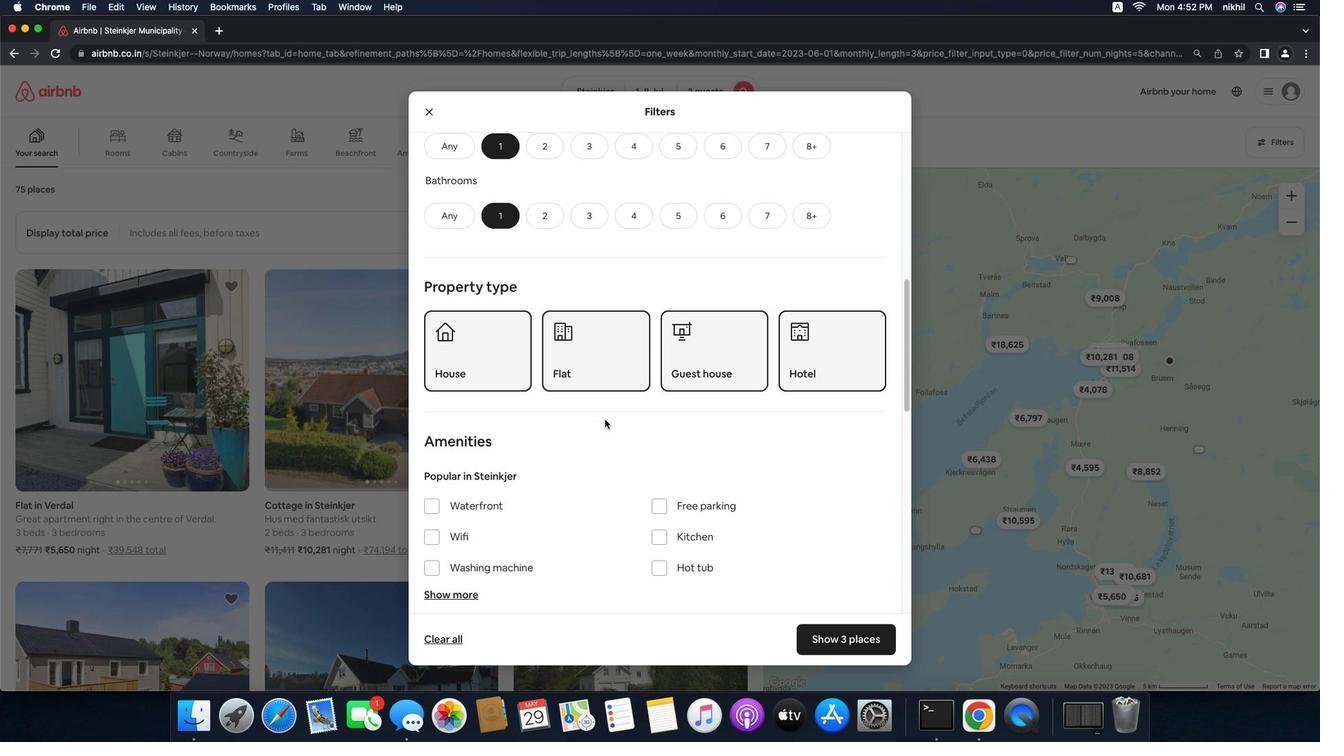 
Action: Mouse scrolled (612, 415) with delta (-31, -32)
Screenshot: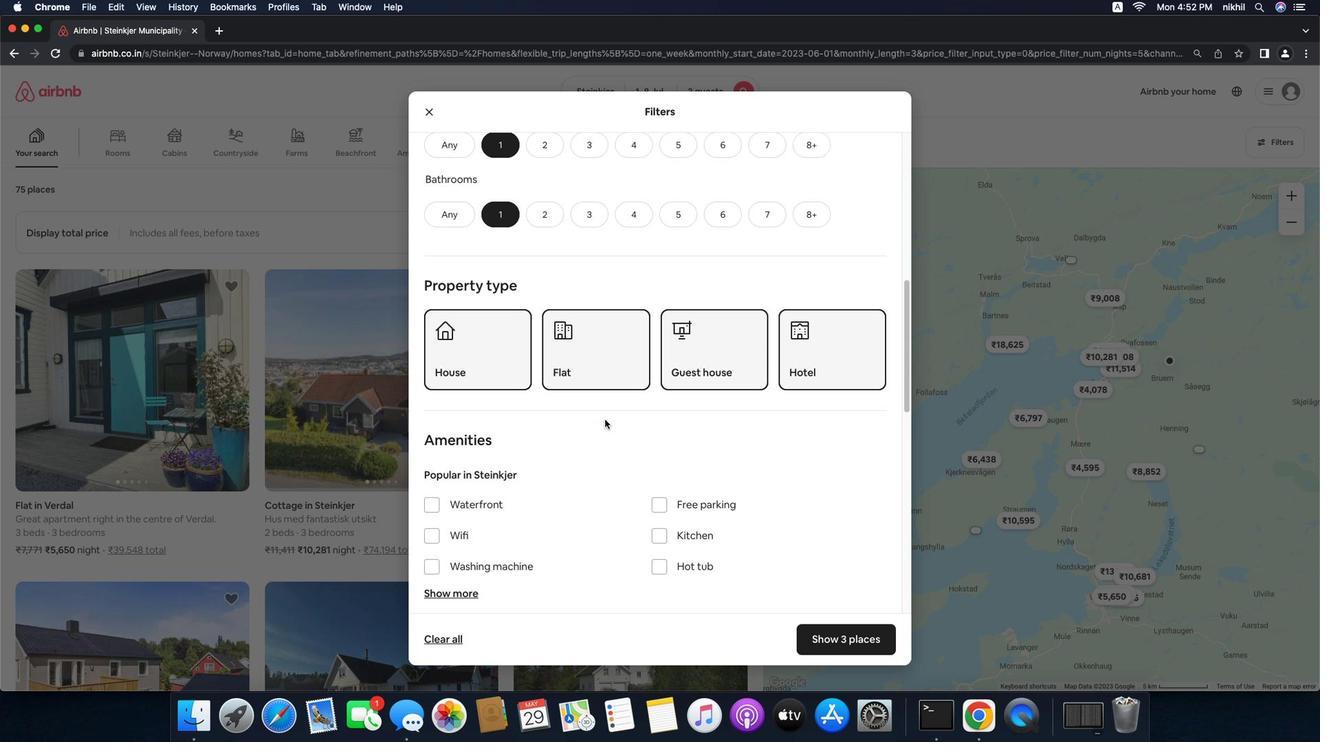 
Action: Mouse scrolled (612, 415) with delta (-31, -32)
Screenshot: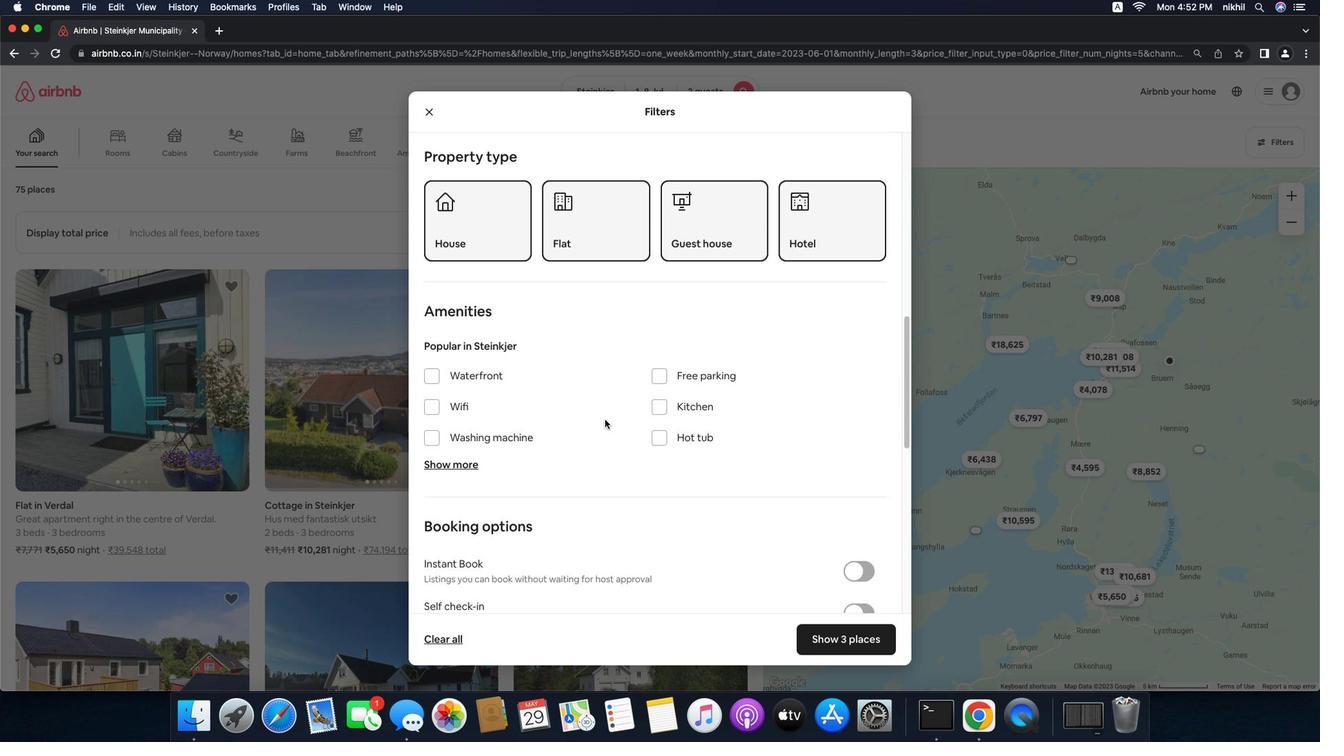 
Action: Mouse scrolled (612, 415) with delta (-31, -32)
Screenshot: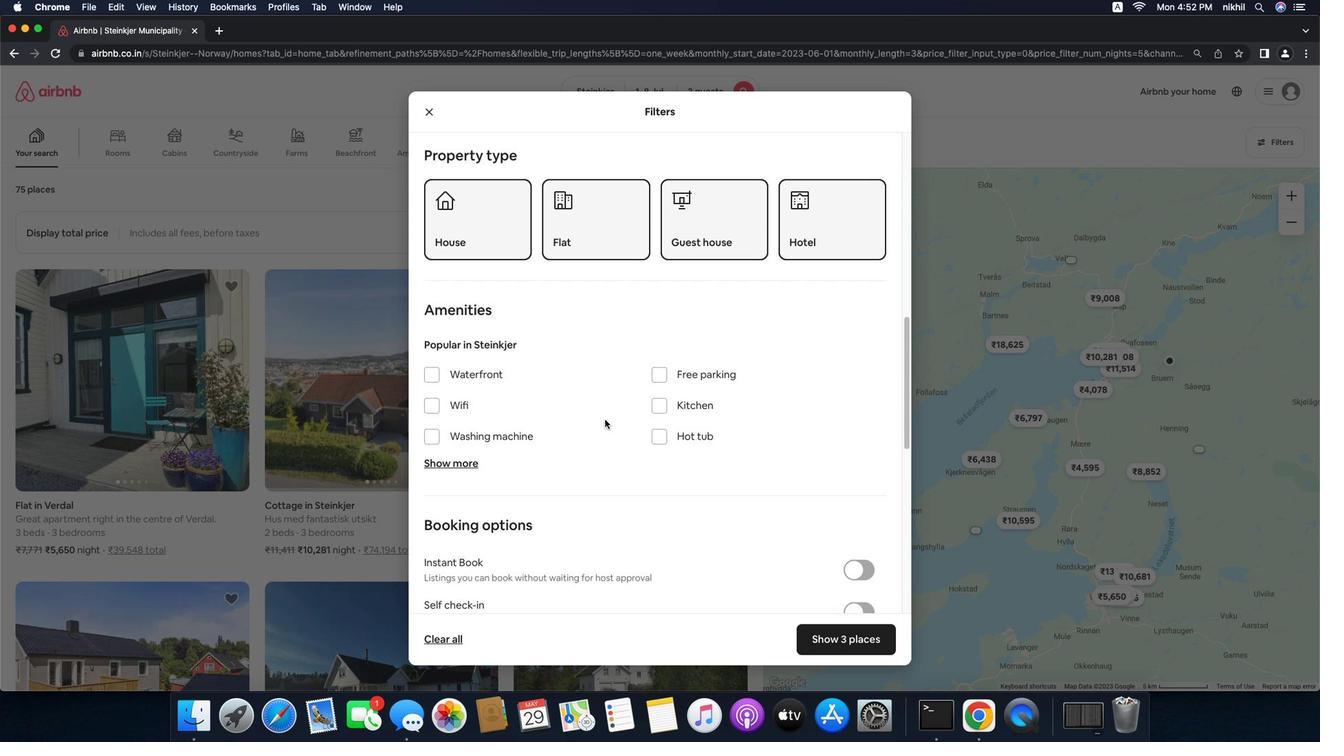 
Action: Mouse scrolled (612, 415) with delta (-31, -33)
Screenshot: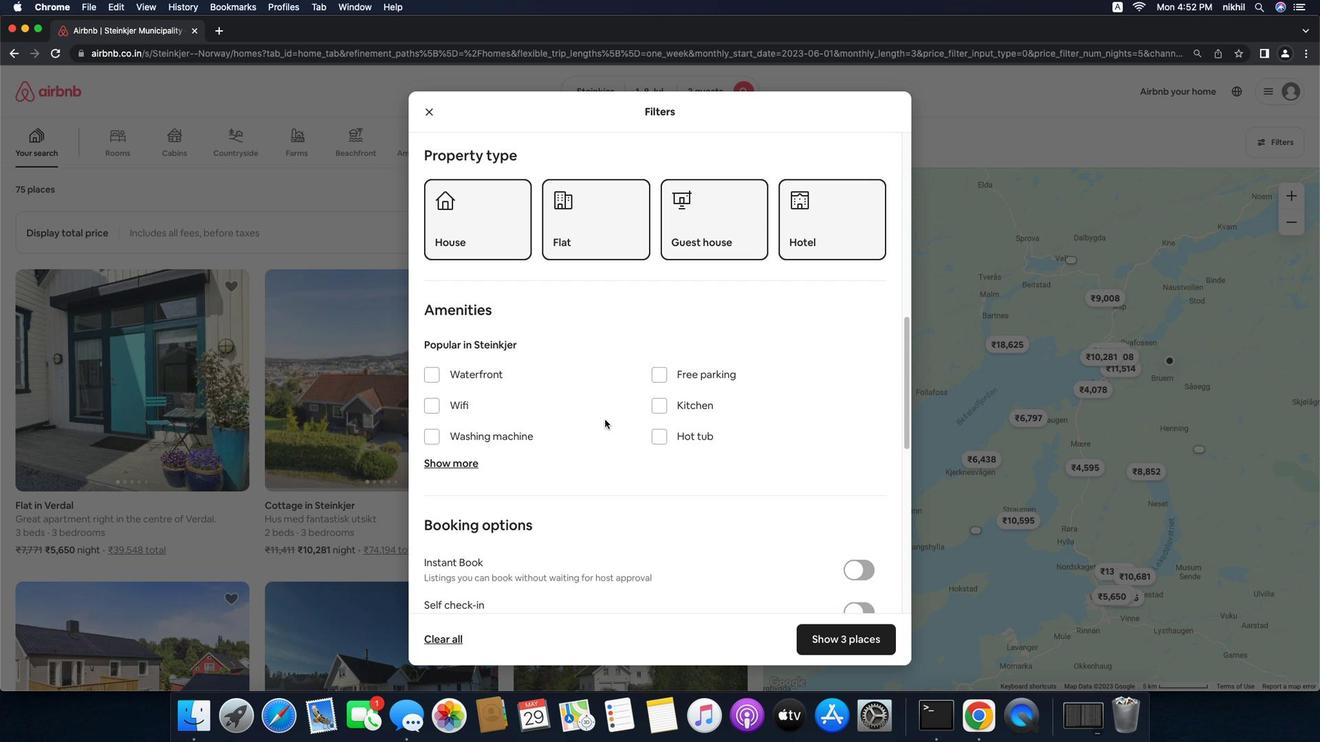
Action: Mouse scrolled (612, 415) with delta (-31, -32)
Screenshot: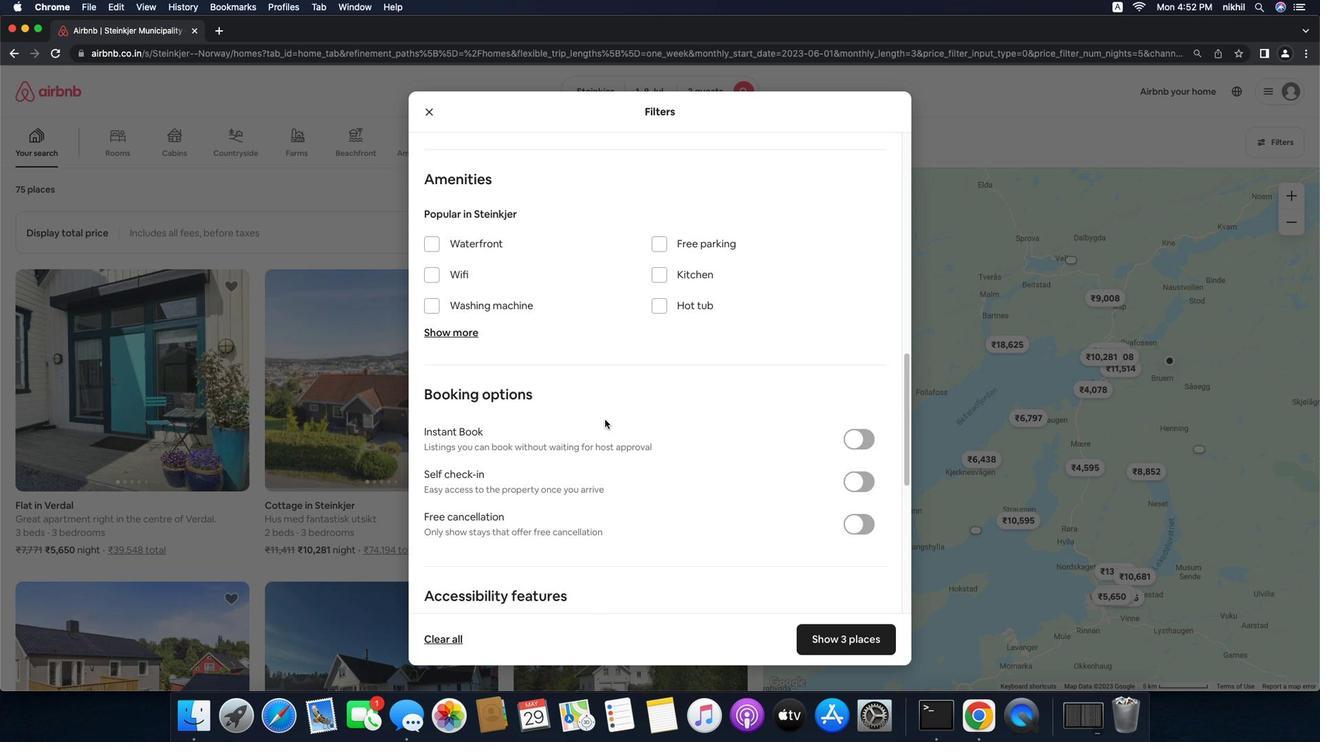 
Action: Mouse scrolled (612, 415) with delta (-31, -32)
Screenshot: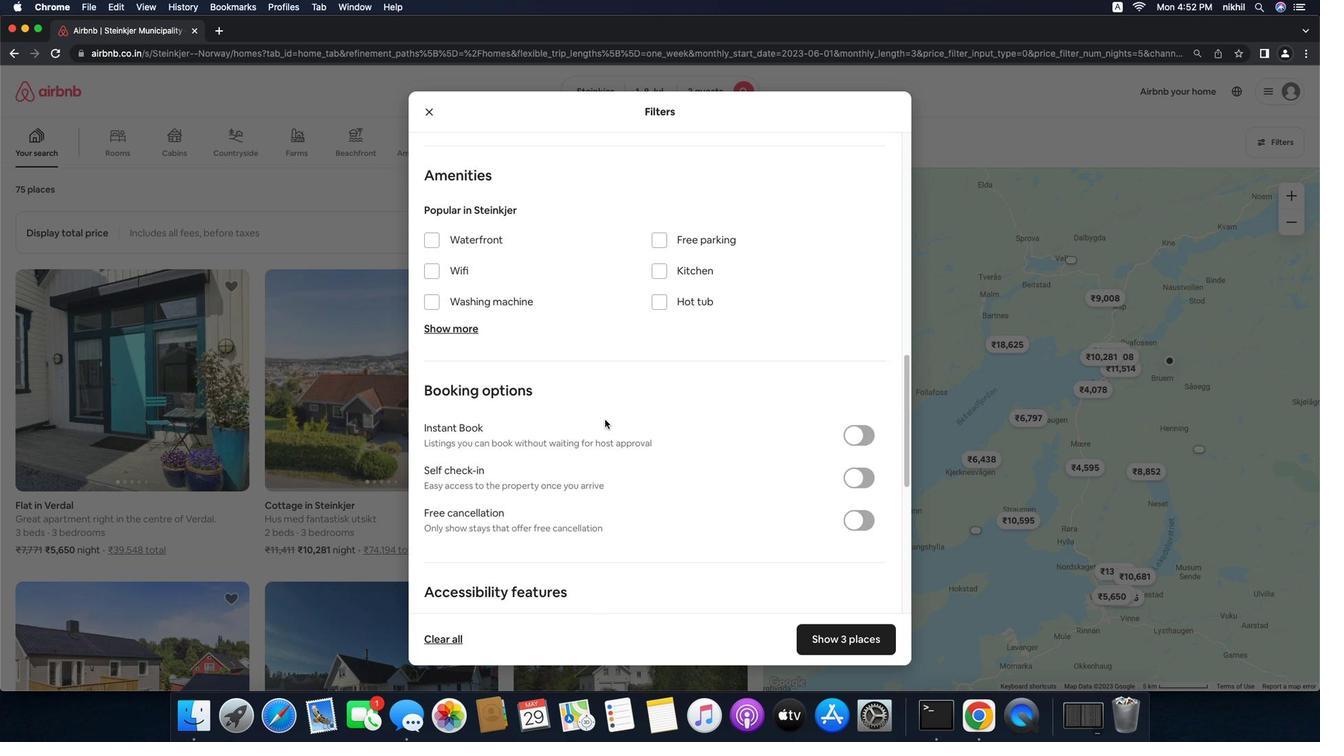 
Action: Mouse scrolled (612, 415) with delta (-31, -34)
Screenshot: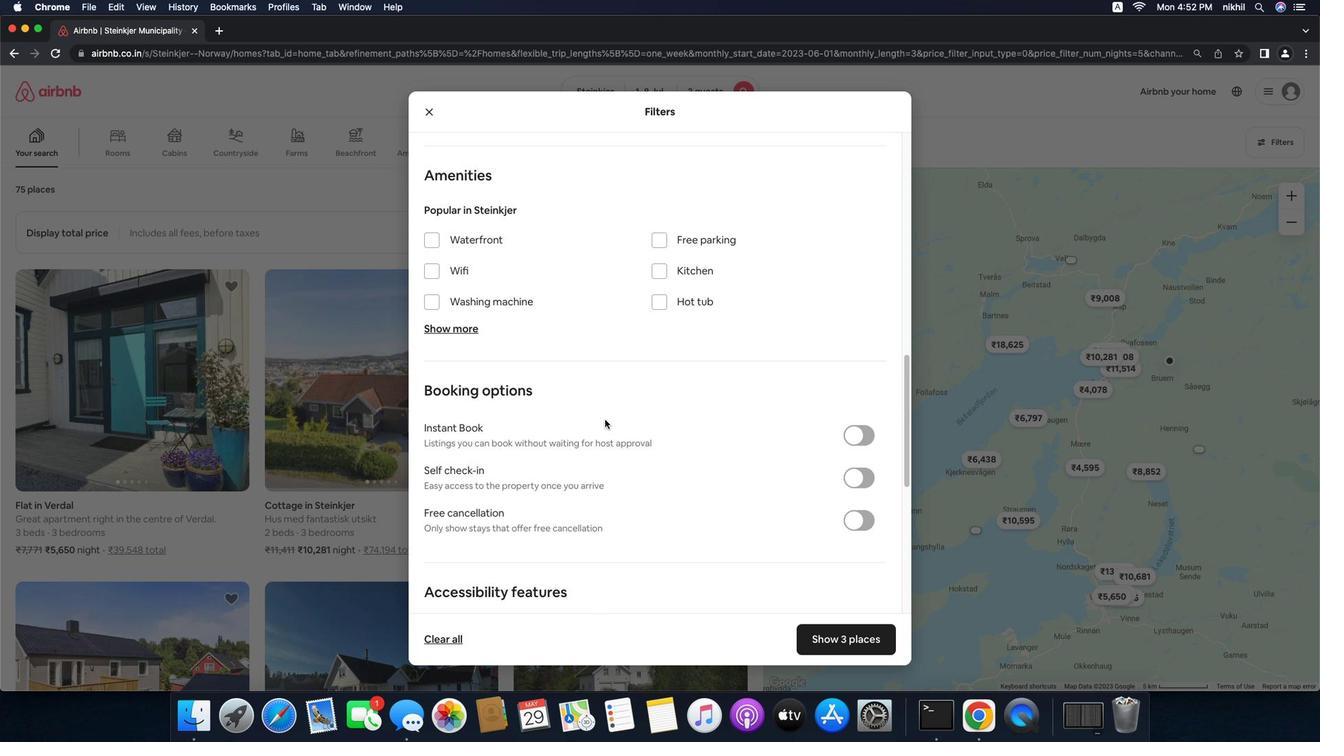 
Action: Mouse moved to (877, 484)
Screenshot: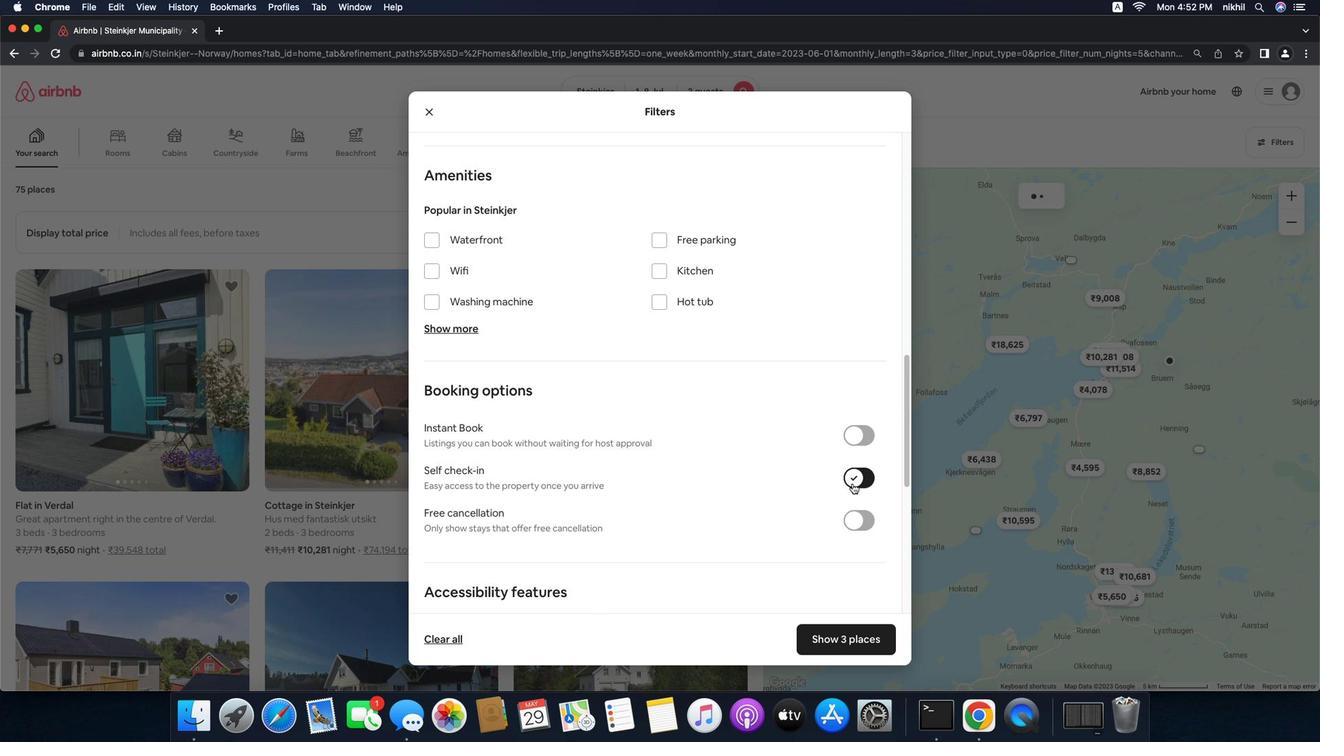 
Action: Mouse pressed left at (877, 484)
Screenshot: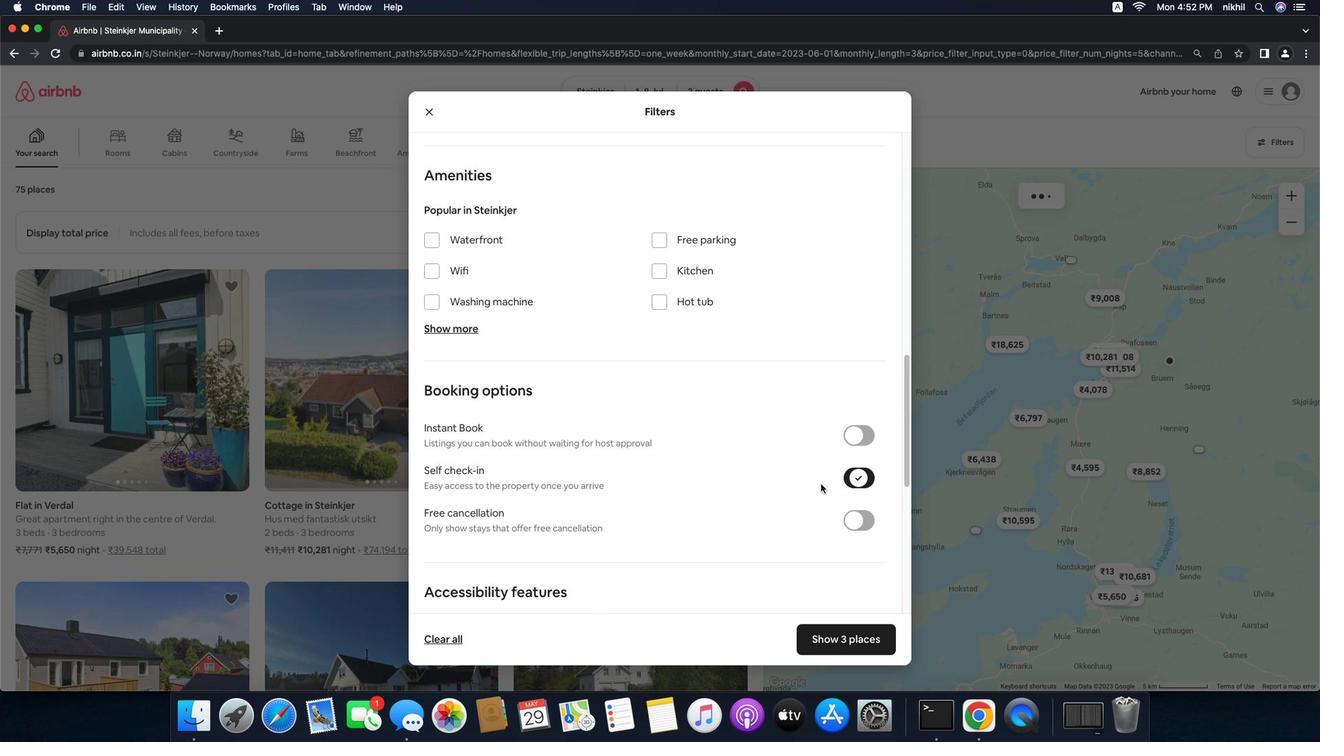 
Action: Mouse moved to (719, 446)
Screenshot: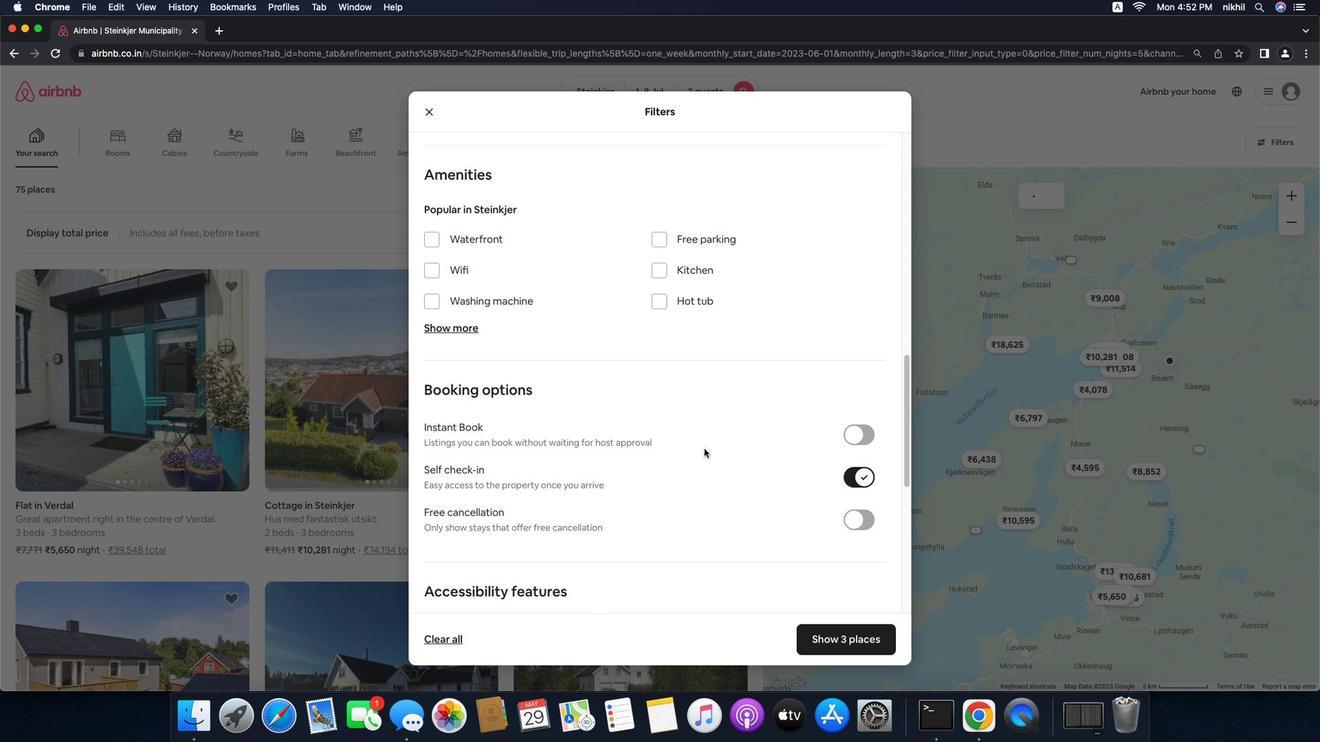 
Action: Mouse scrolled (719, 446) with delta (-31, -32)
Screenshot: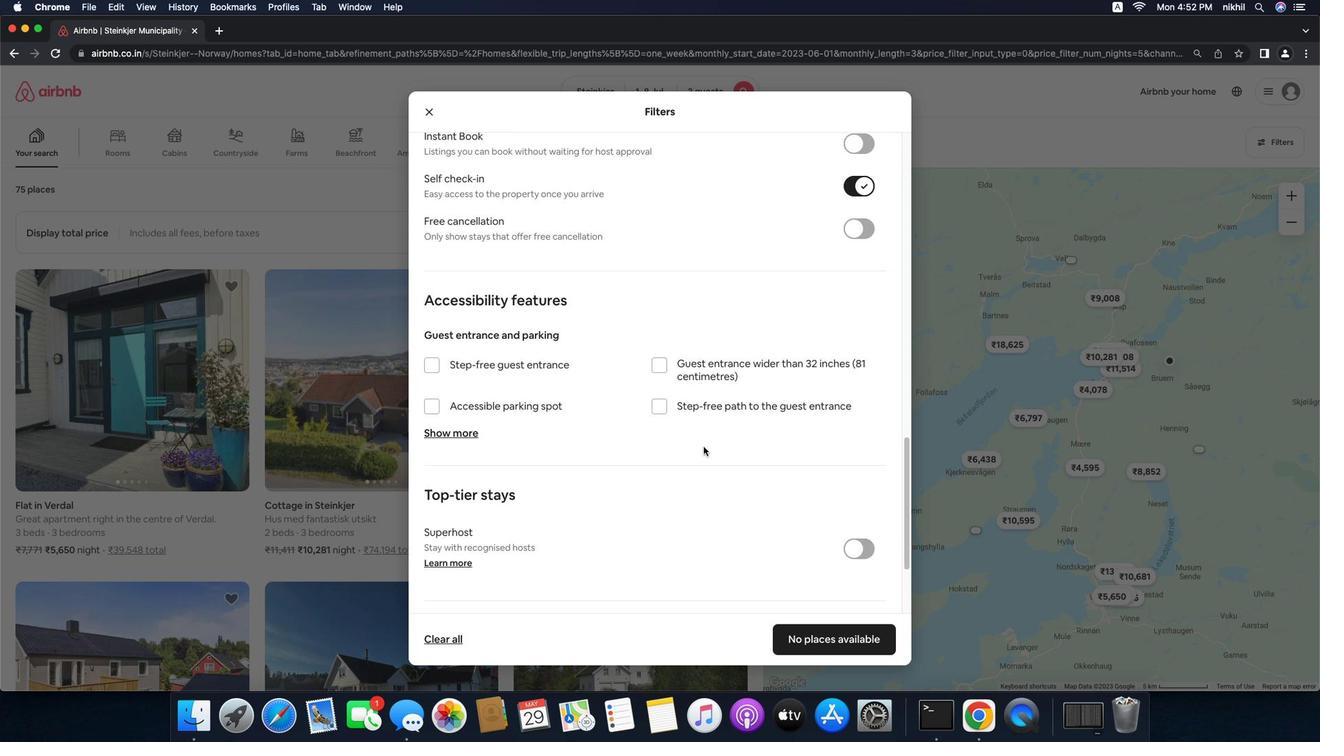 
Action: Mouse scrolled (719, 446) with delta (-31, -32)
Screenshot: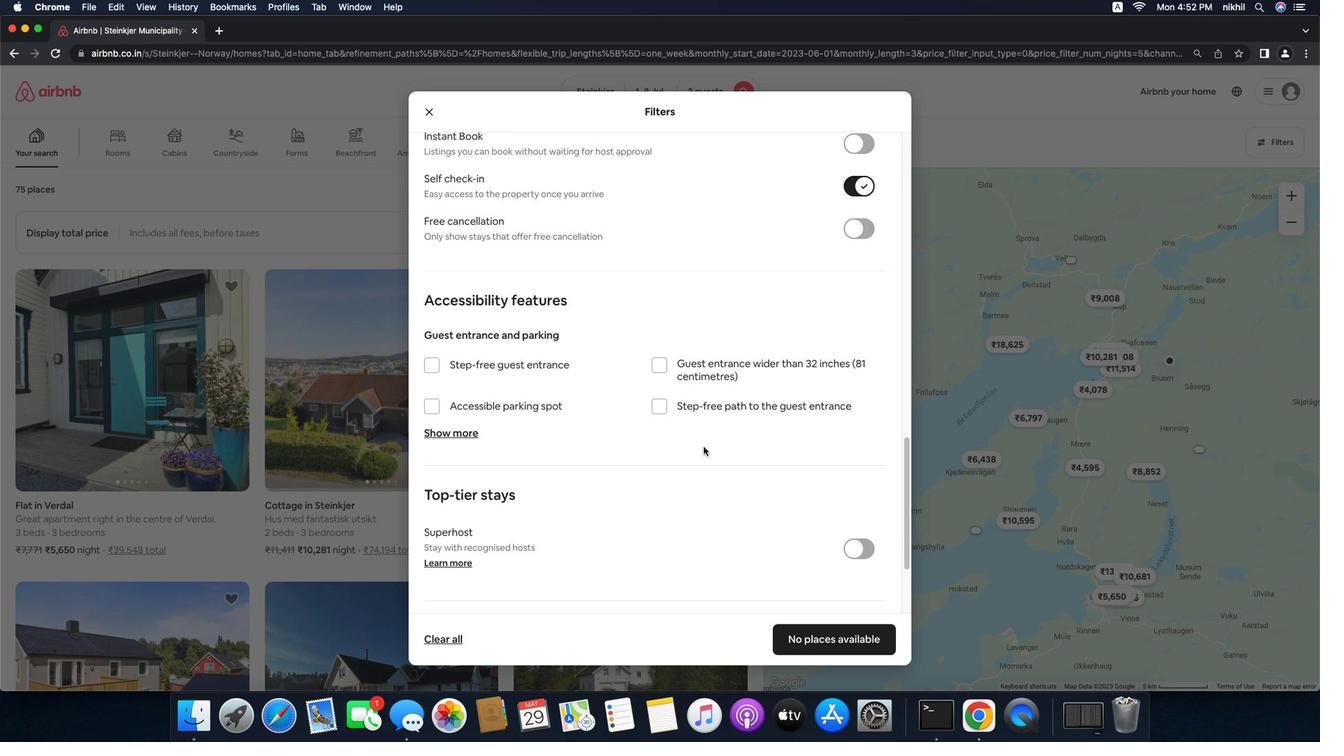 
Action: Mouse scrolled (719, 446) with delta (-31, -34)
Screenshot: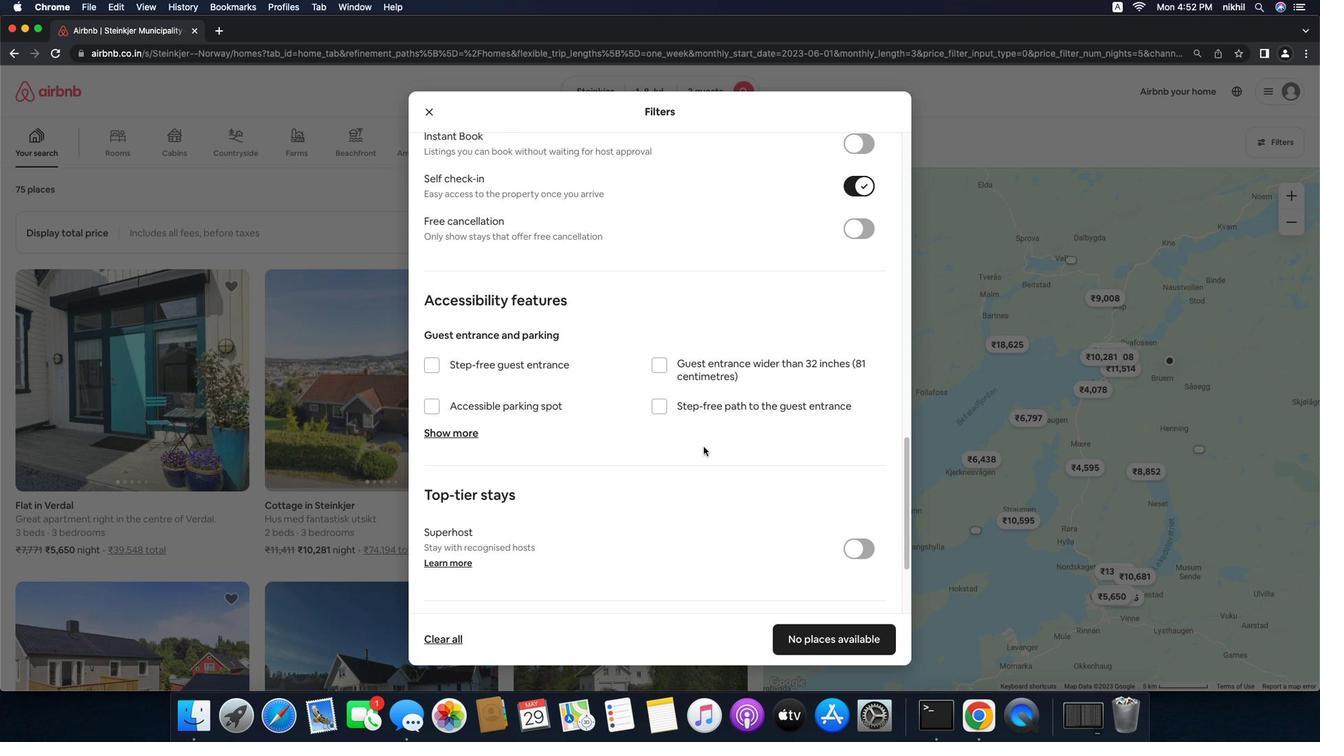 
Action: Mouse moved to (719, 446)
Screenshot: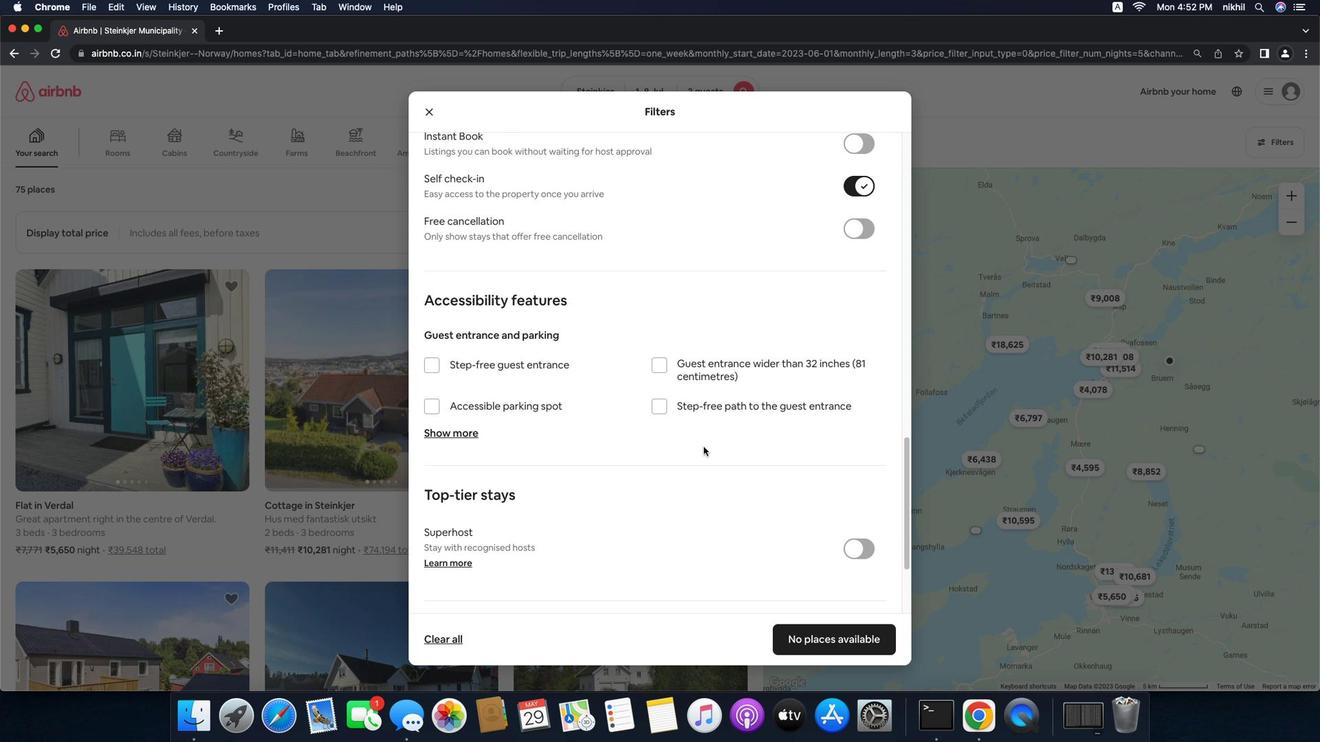 
Action: Mouse scrolled (719, 446) with delta (-31, -35)
Screenshot: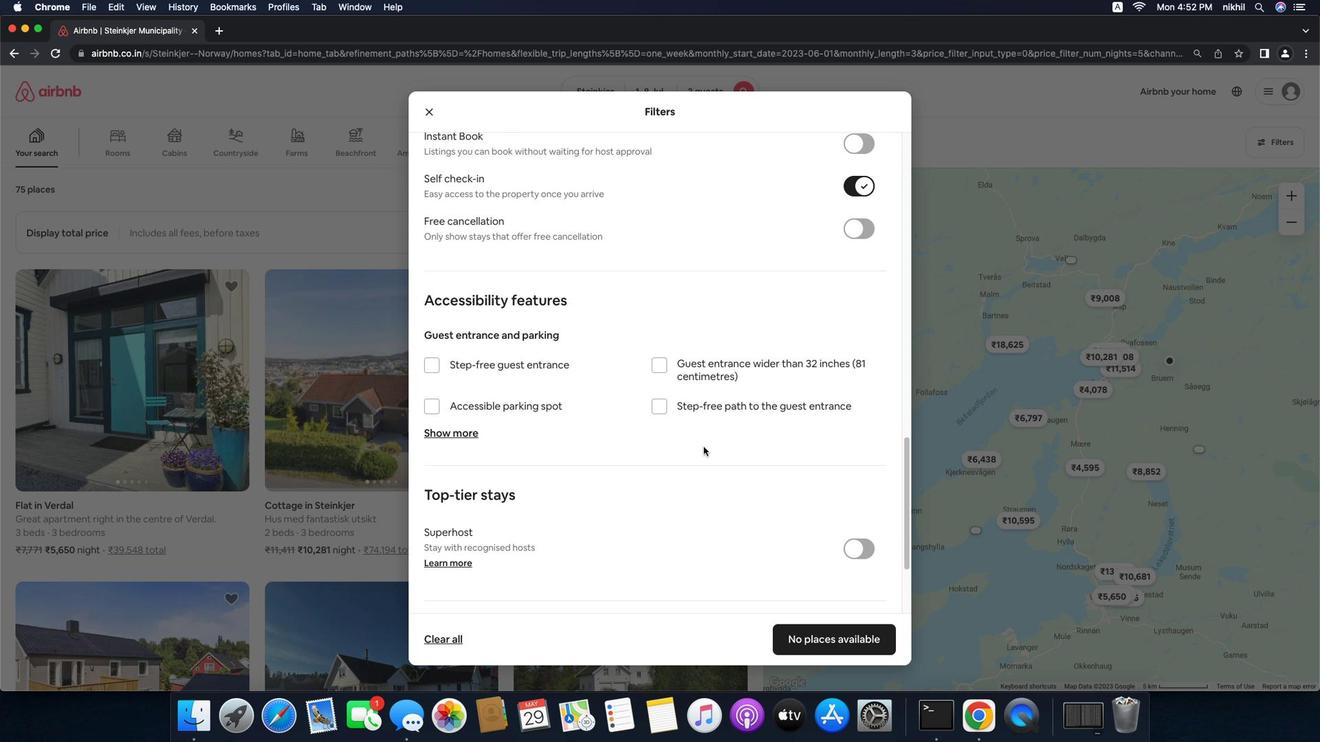 
Action: Mouse moved to (718, 444)
Screenshot: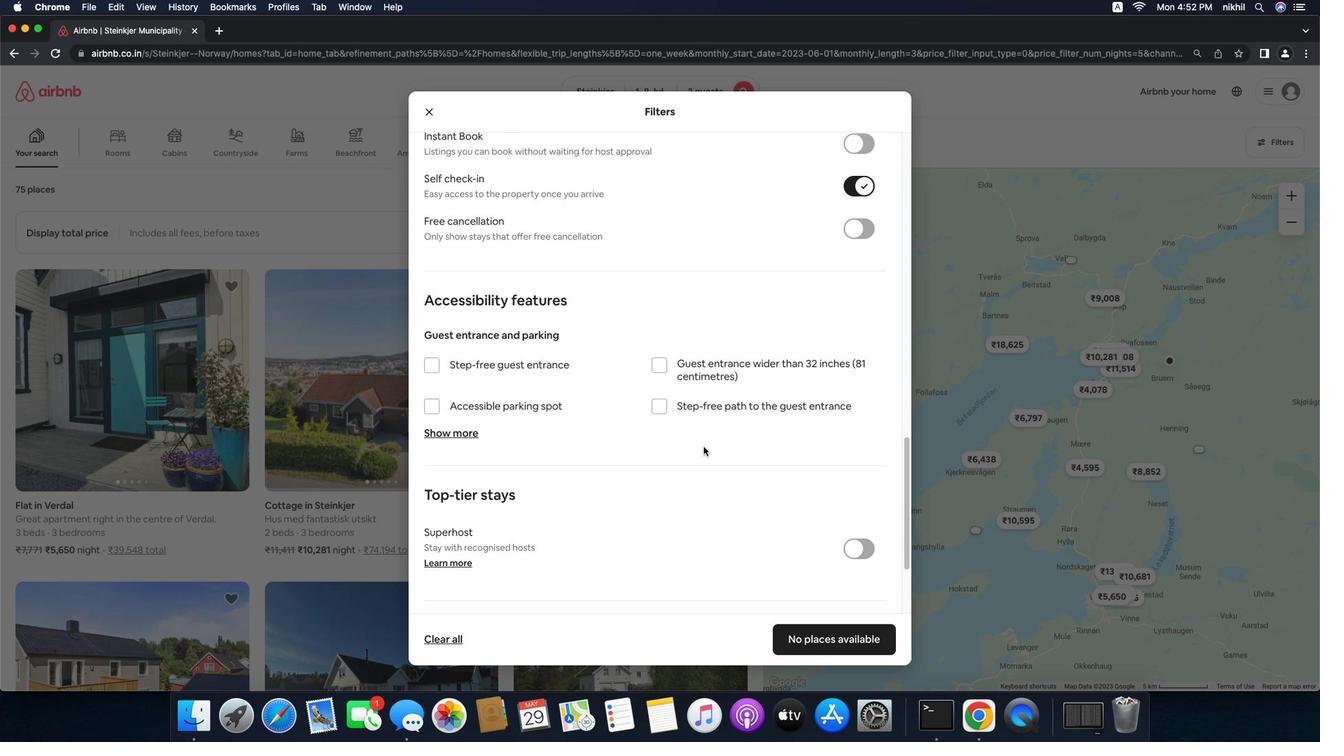
Action: Mouse scrolled (718, 444) with delta (-31, -32)
Screenshot: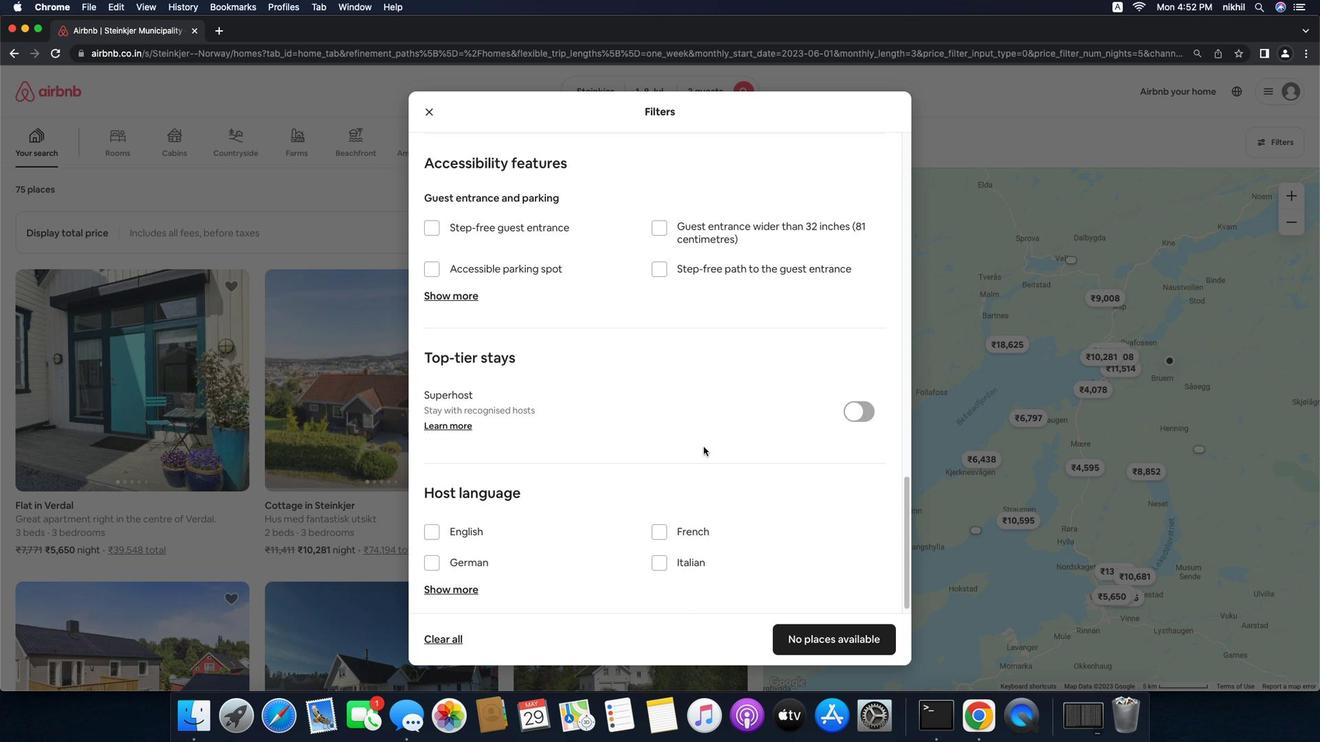 
Action: Mouse scrolled (718, 444) with delta (-31, -32)
Screenshot: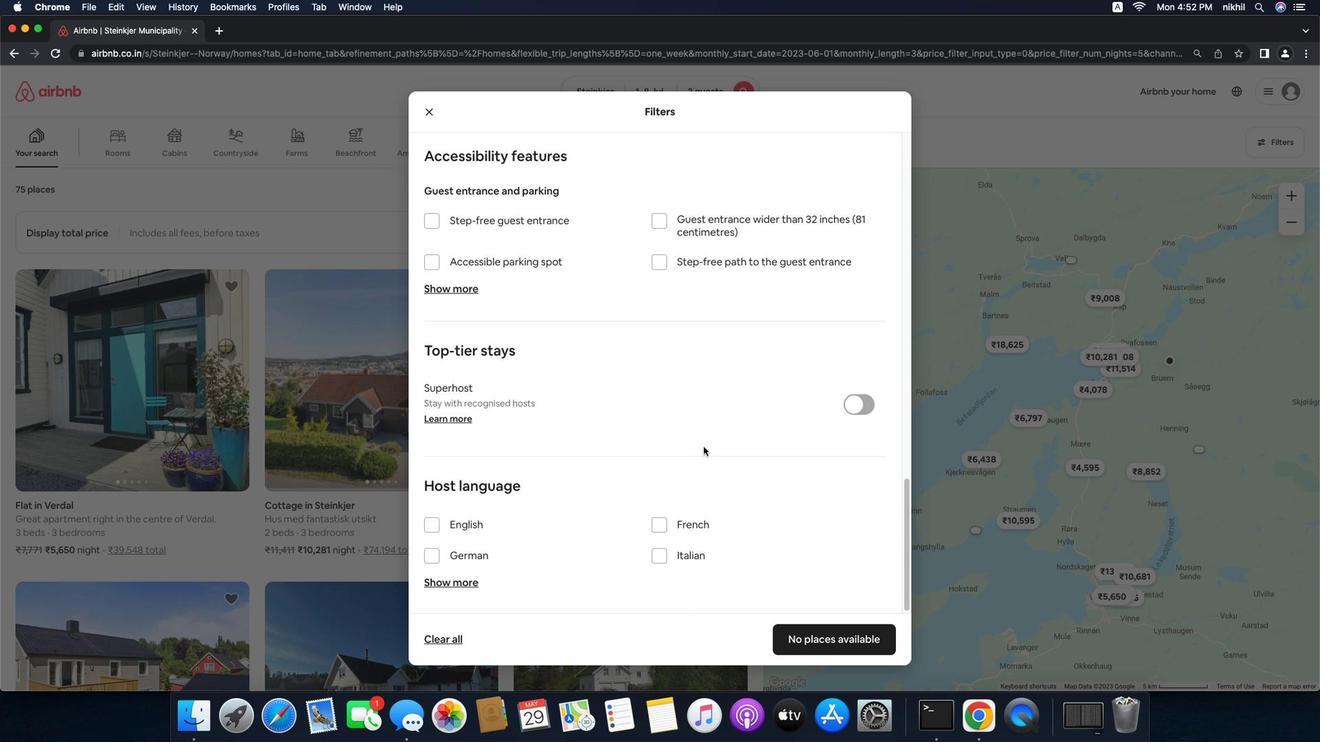 
Action: Mouse scrolled (718, 444) with delta (-31, -34)
Screenshot: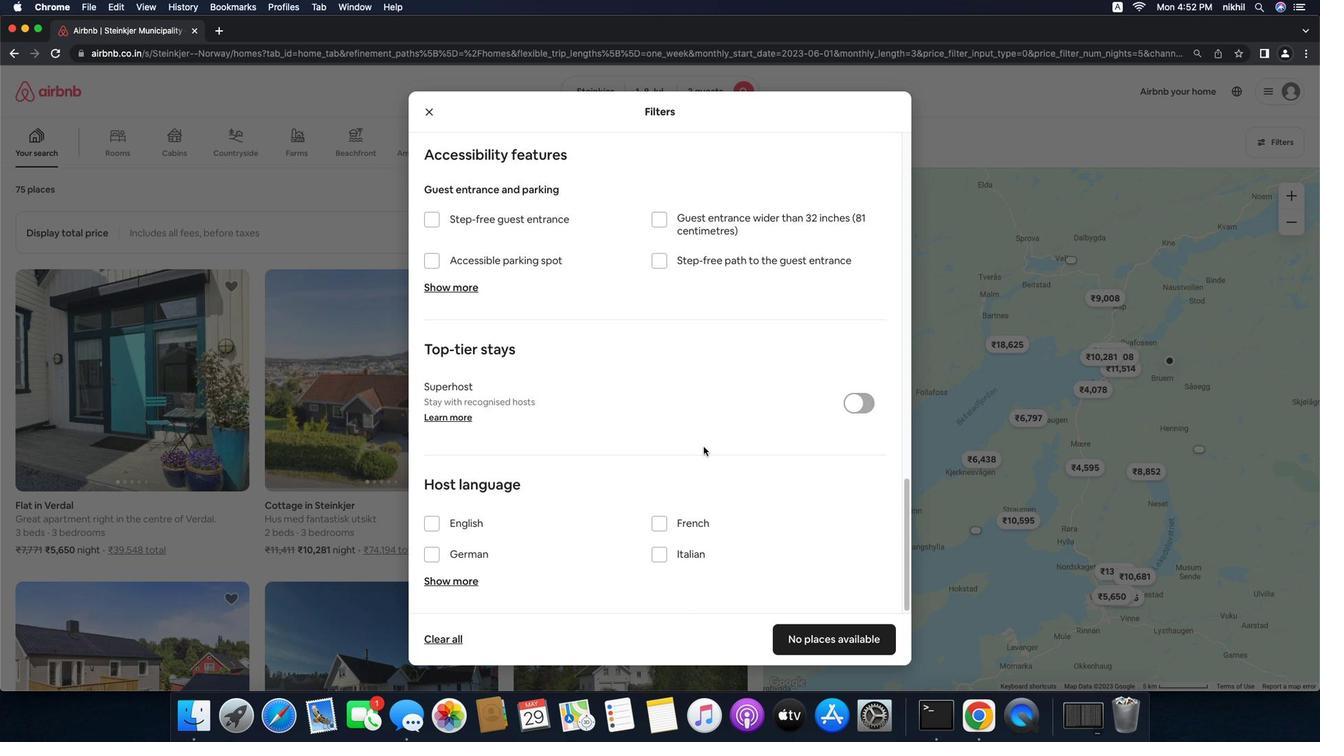 
Action: Mouse scrolled (718, 444) with delta (-31, -35)
Screenshot: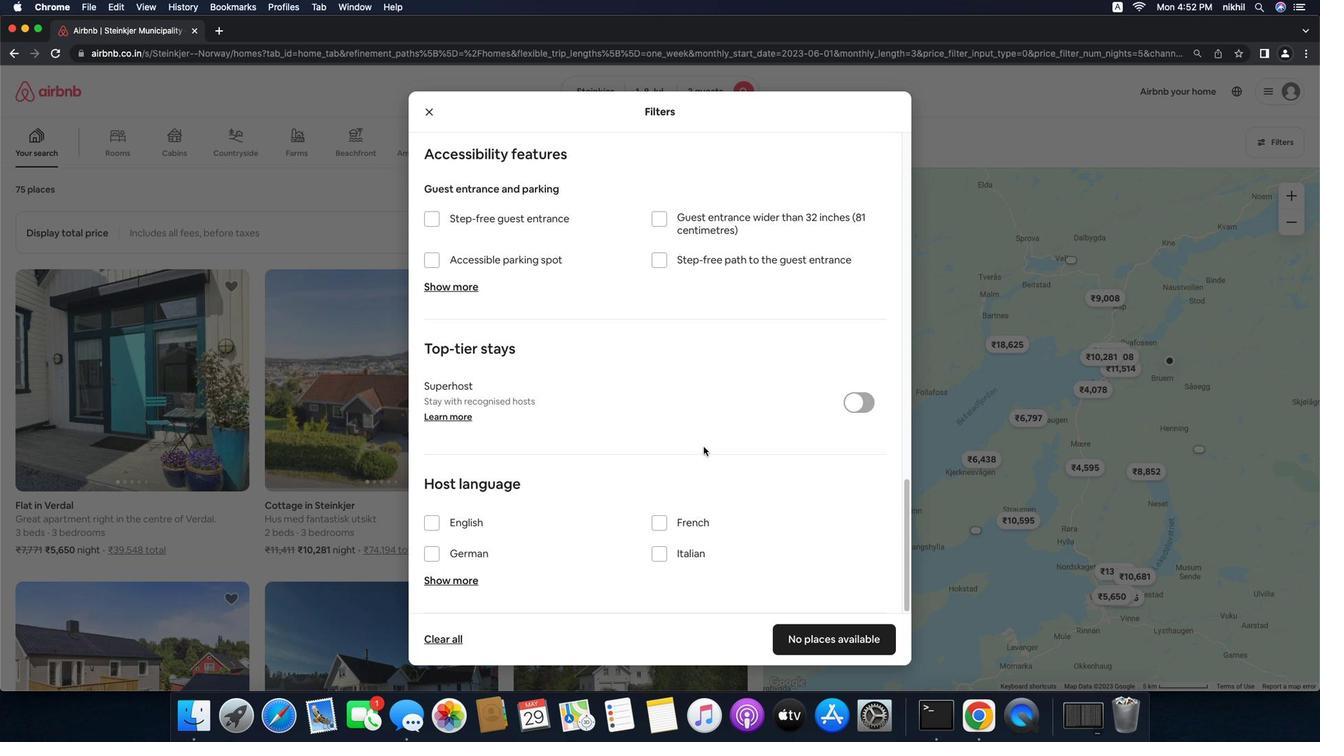 
Action: Mouse moved to (462, 523)
Screenshot: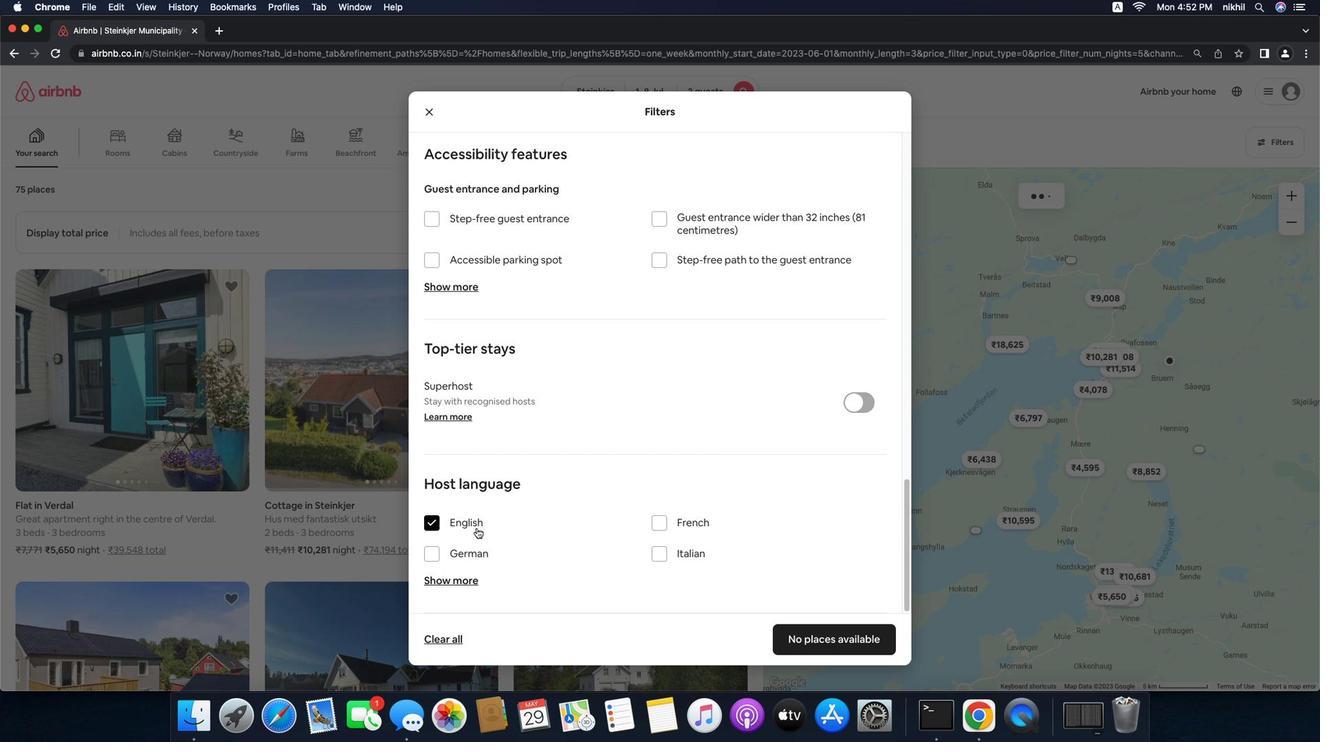 
Action: Mouse pressed left at (462, 523)
Screenshot: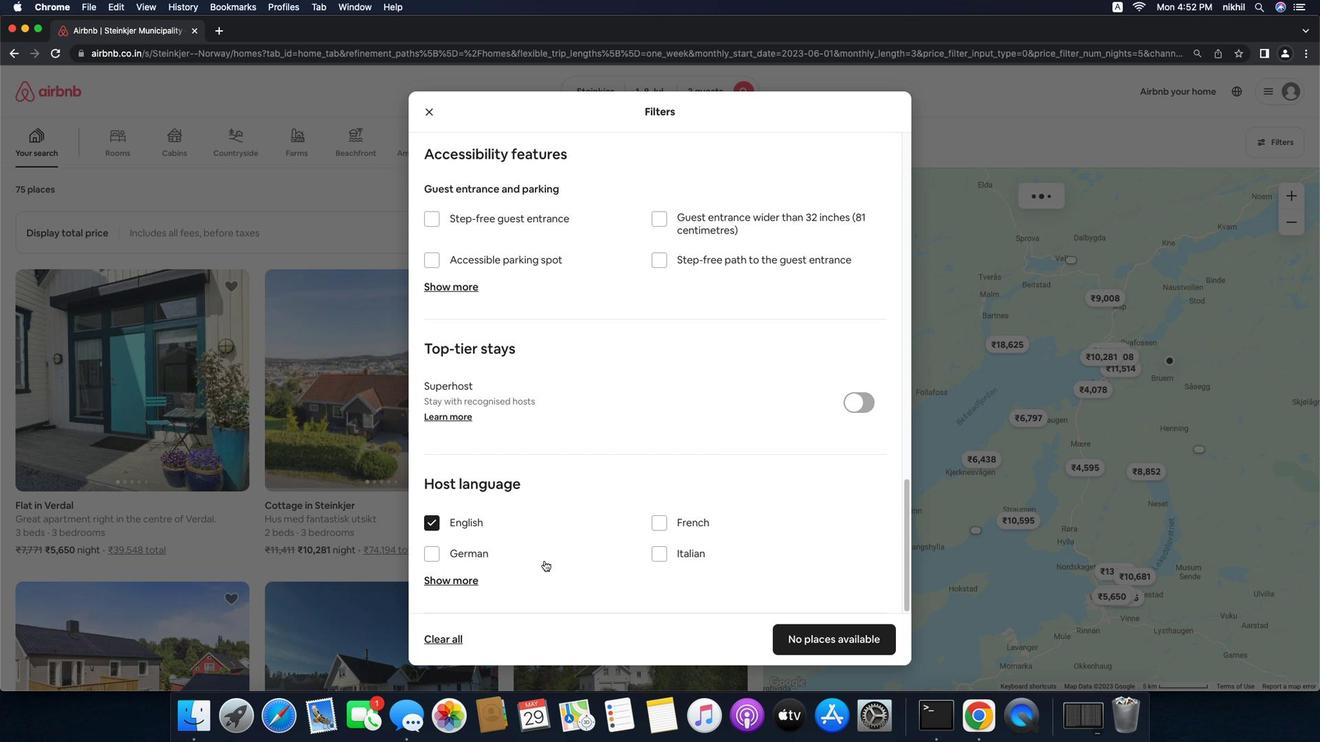 
Action: Mouse moved to (882, 659)
Screenshot: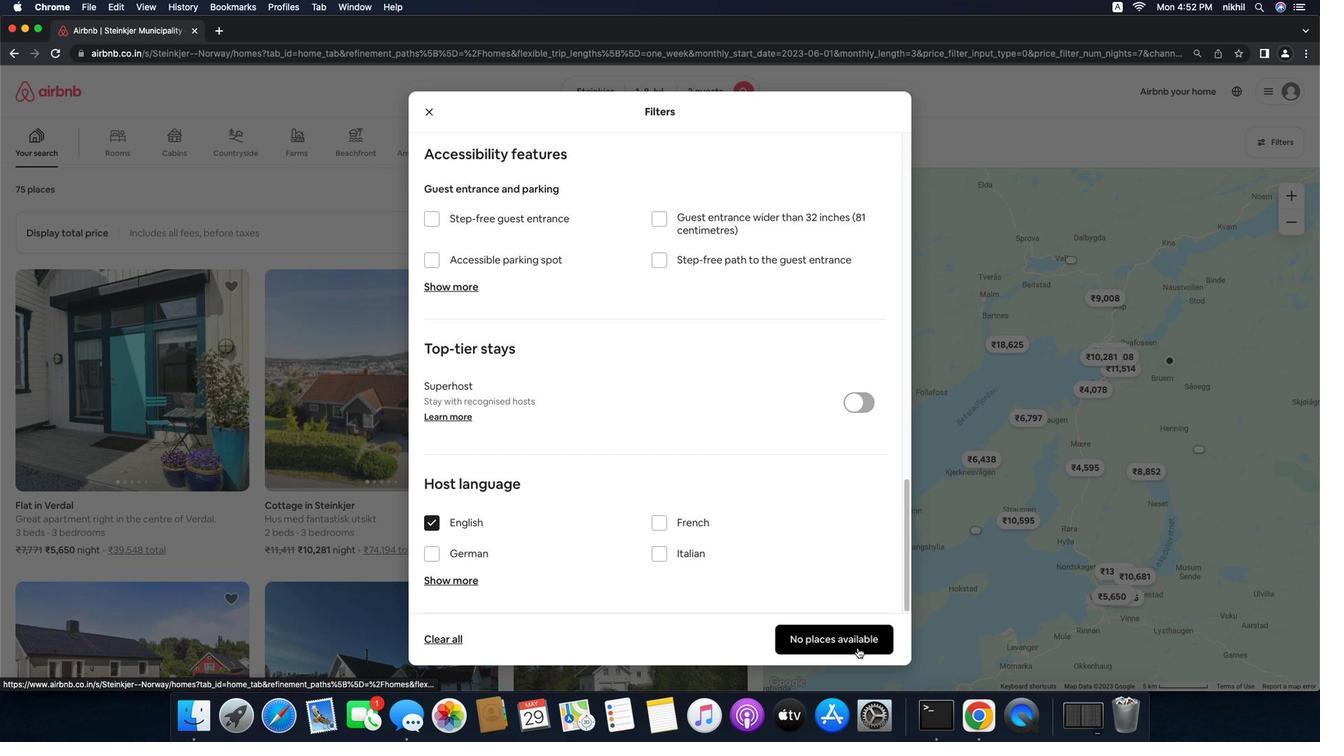 
Action: Mouse pressed left at (882, 659)
Screenshot: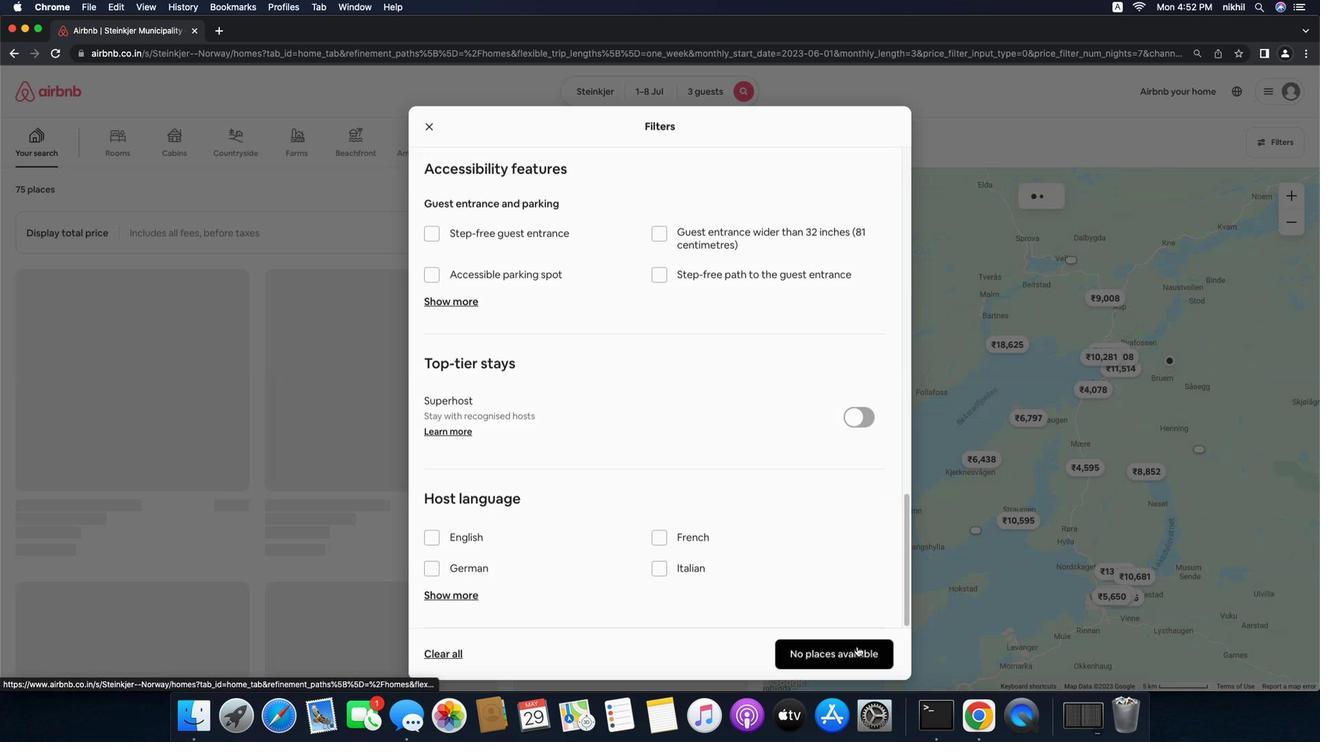 
Action: Mouse moved to (633, 165)
Screenshot: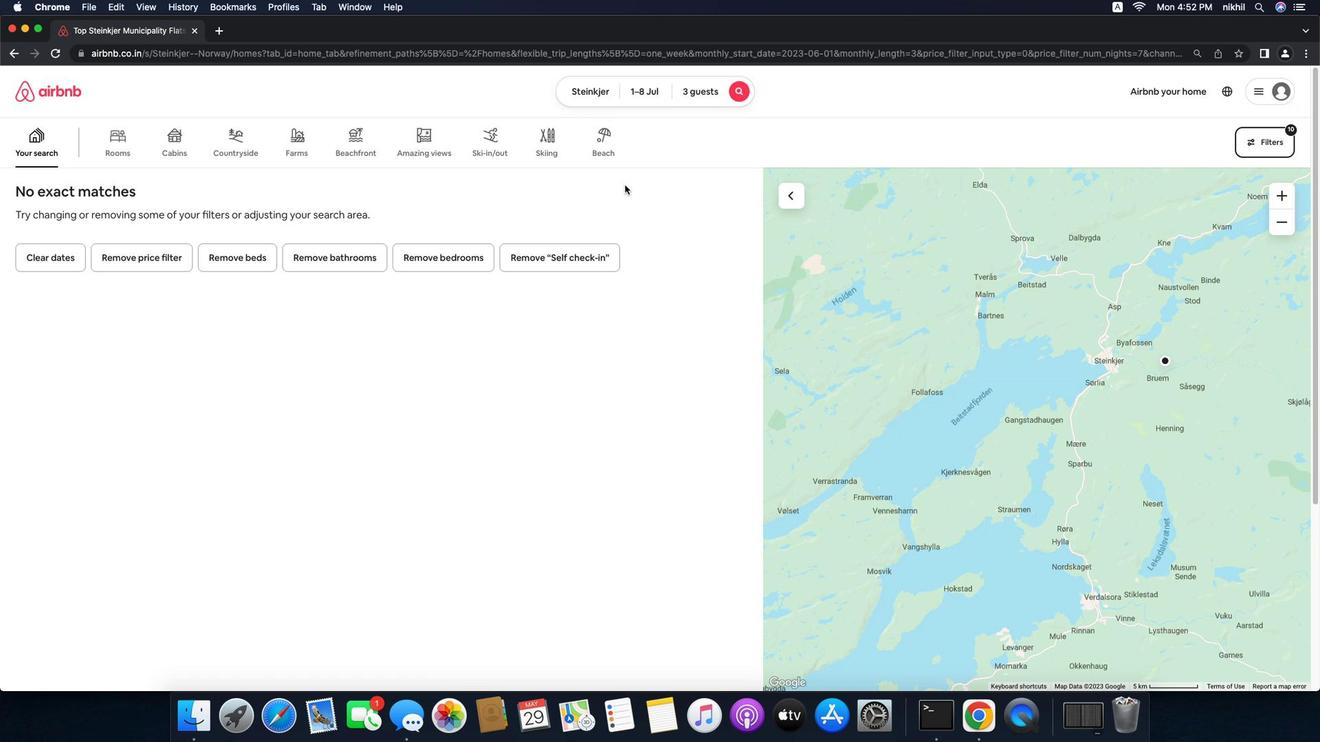 
